 Task: Display the results of the 2022 Victory Lane Racing NASCAR Cup Series for the race "Drydene 400" on the track "Dover".
Action: Mouse moved to (202, 300)
Screenshot: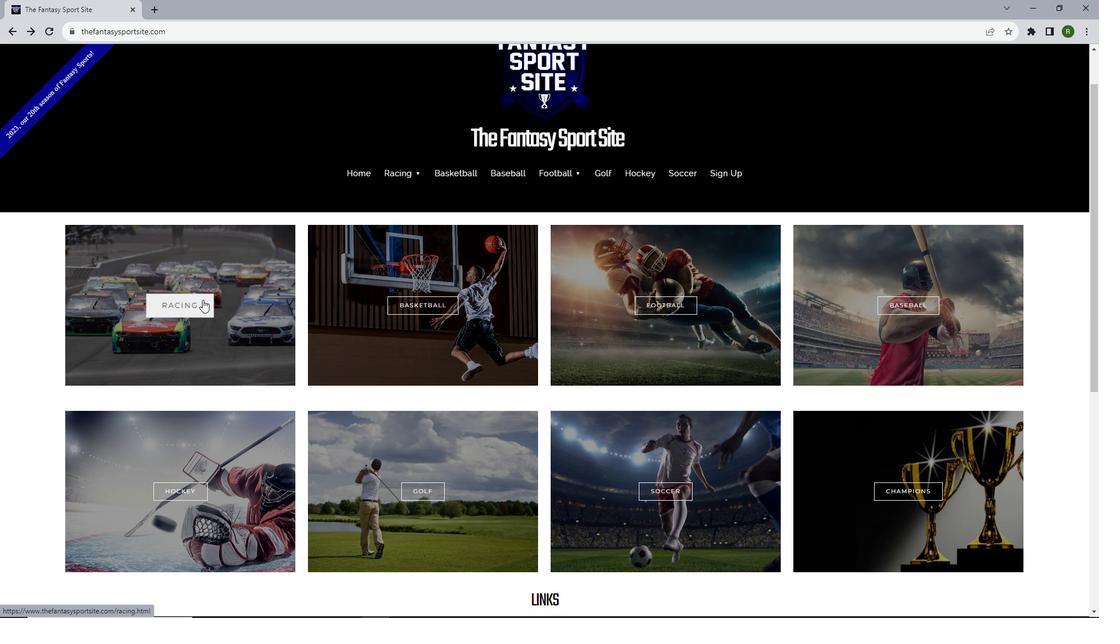 
Action: Mouse pressed left at (202, 300)
Screenshot: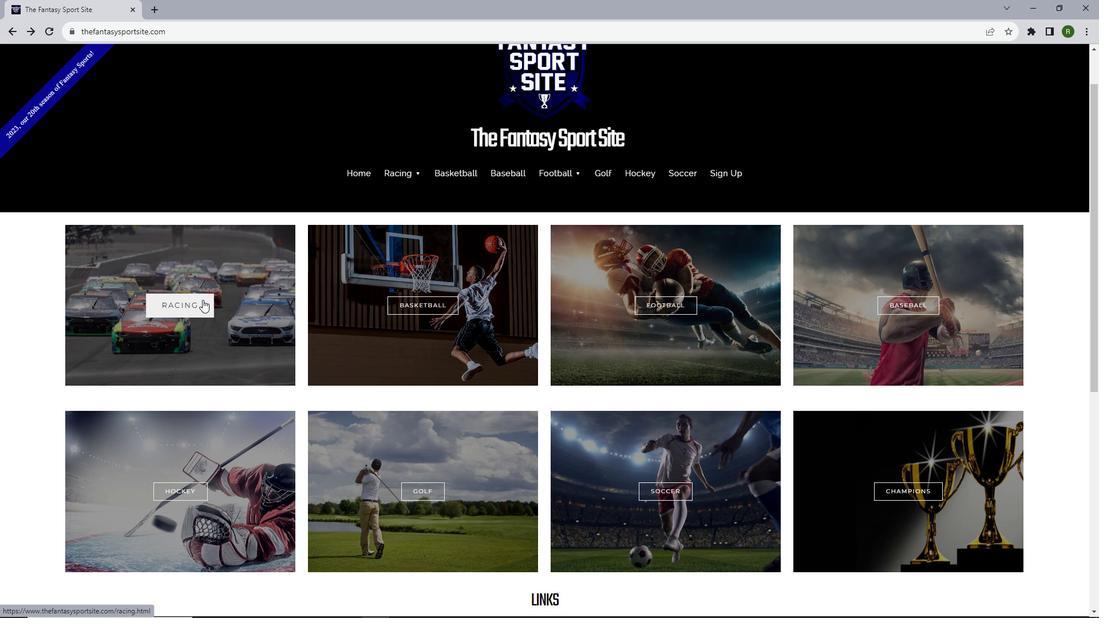 
Action: Mouse moved to (300, 292)
Screenshot: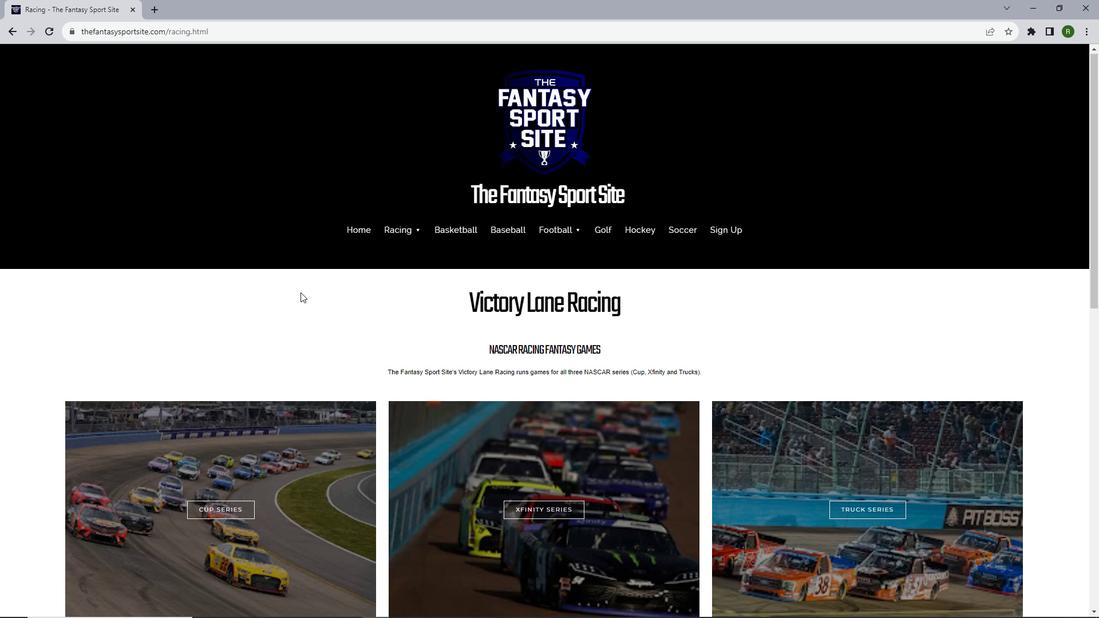 
Action: Mouse scrolled (300, 292) with delta (0, 0)
Screenshot: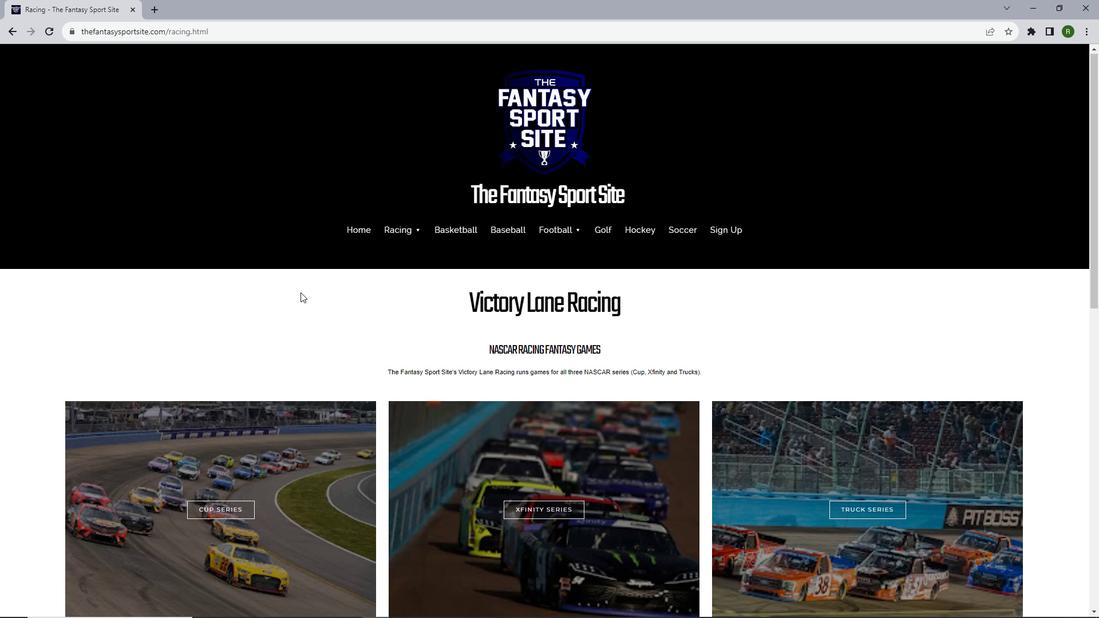 
Action: Mouse scrolled (300, 292) with delta (0, 0)
Screenshot: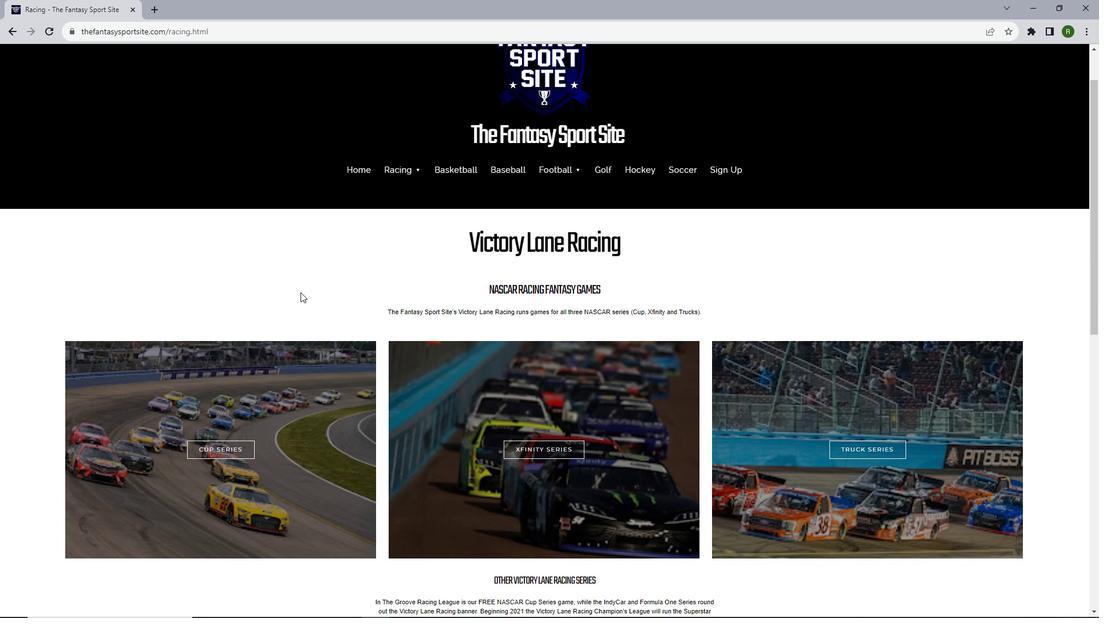 
Action: Mouse moved to (204, 399)
Screenshot: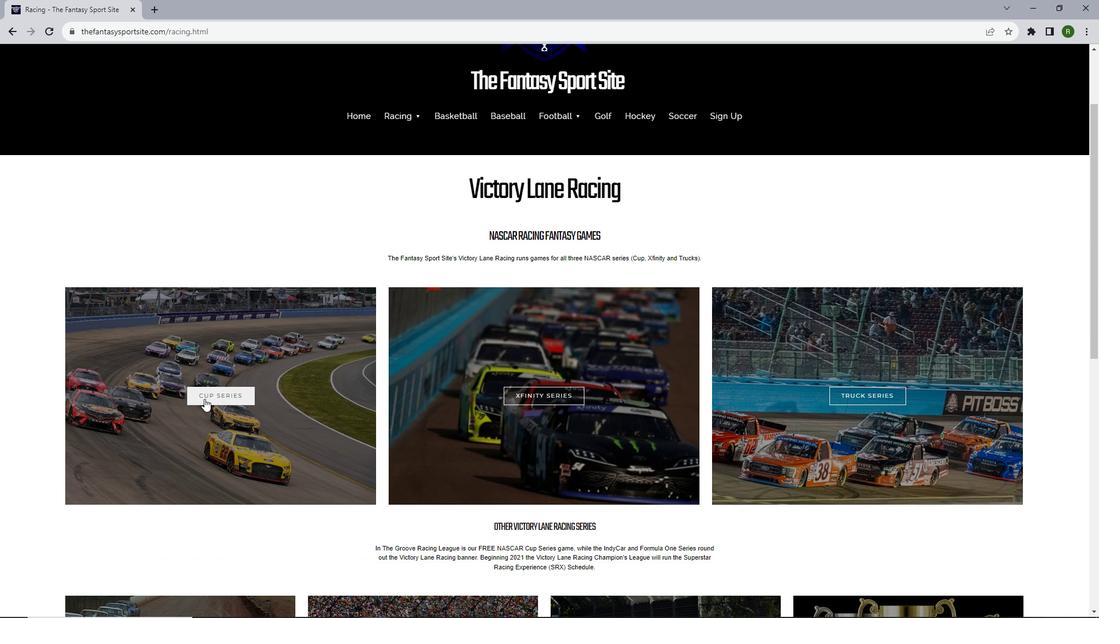 
Action: Mouse pressed left at (204, 399)
Screenshot: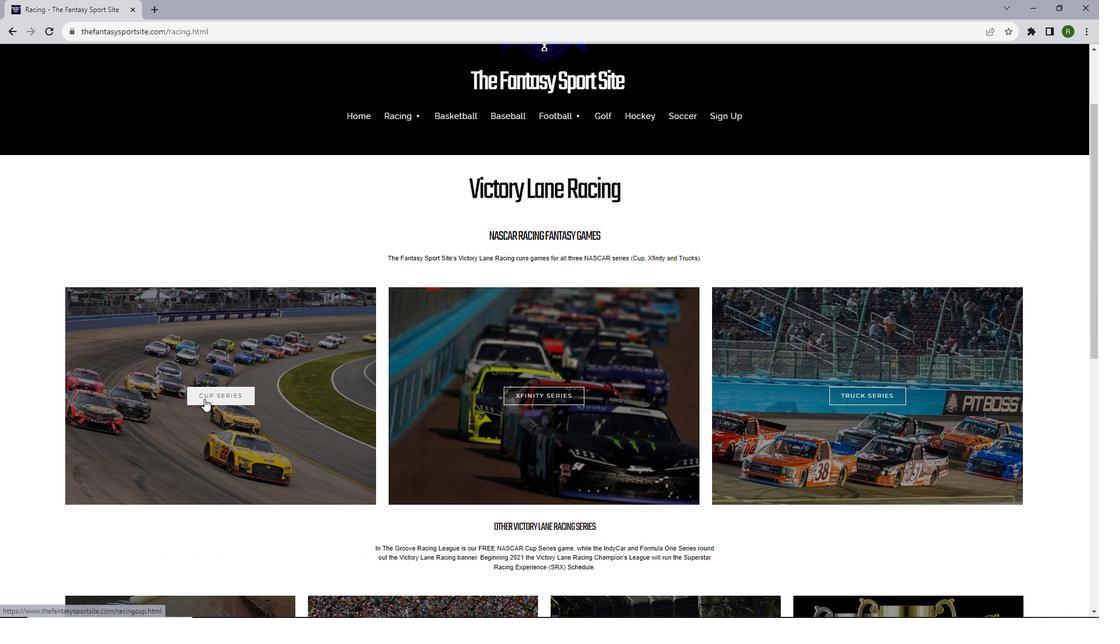 
Action: Mouse moved to (324, 320)
Screenshot: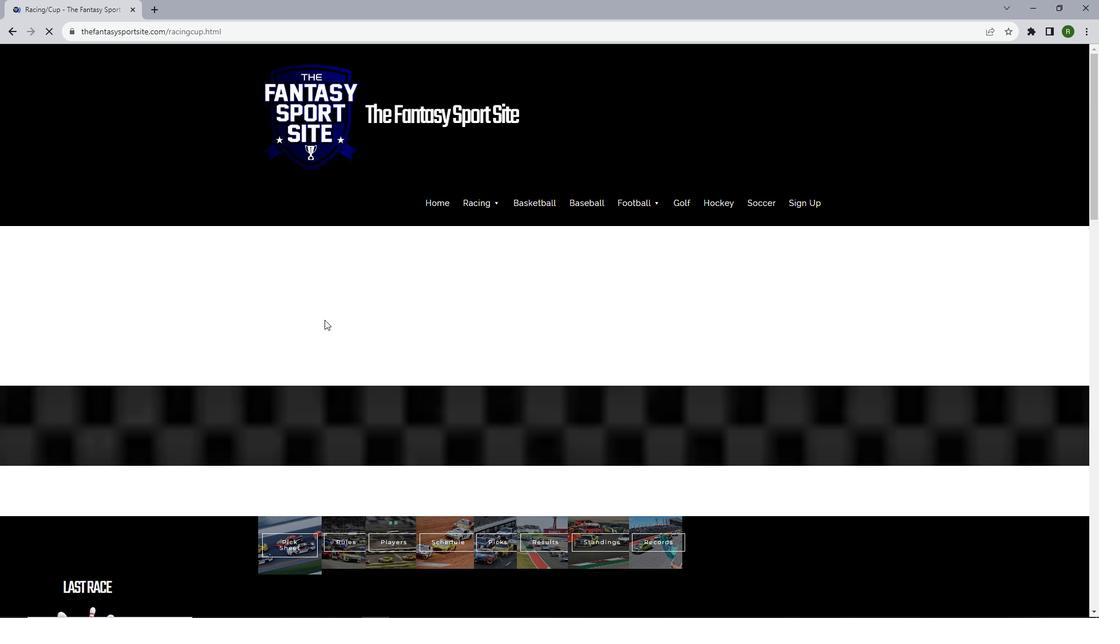 
Action: Mouse scrolled (324, 319) with delta (0, 0)
Screenshot: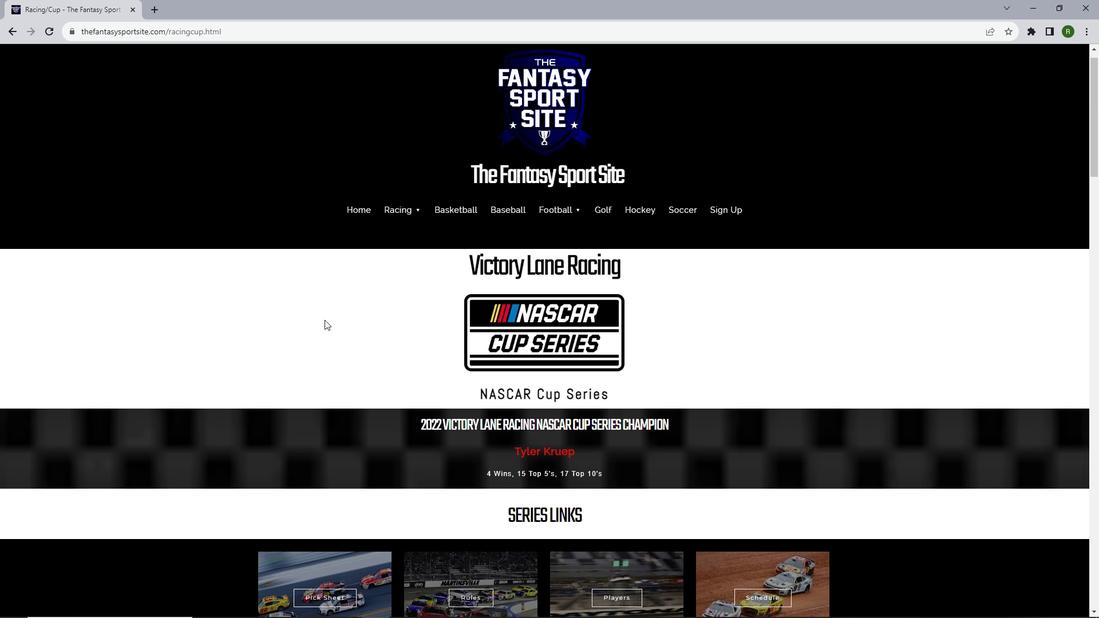 
Action: Mouse scrolled (324, 319) with delta (0, 0)
Screenshot: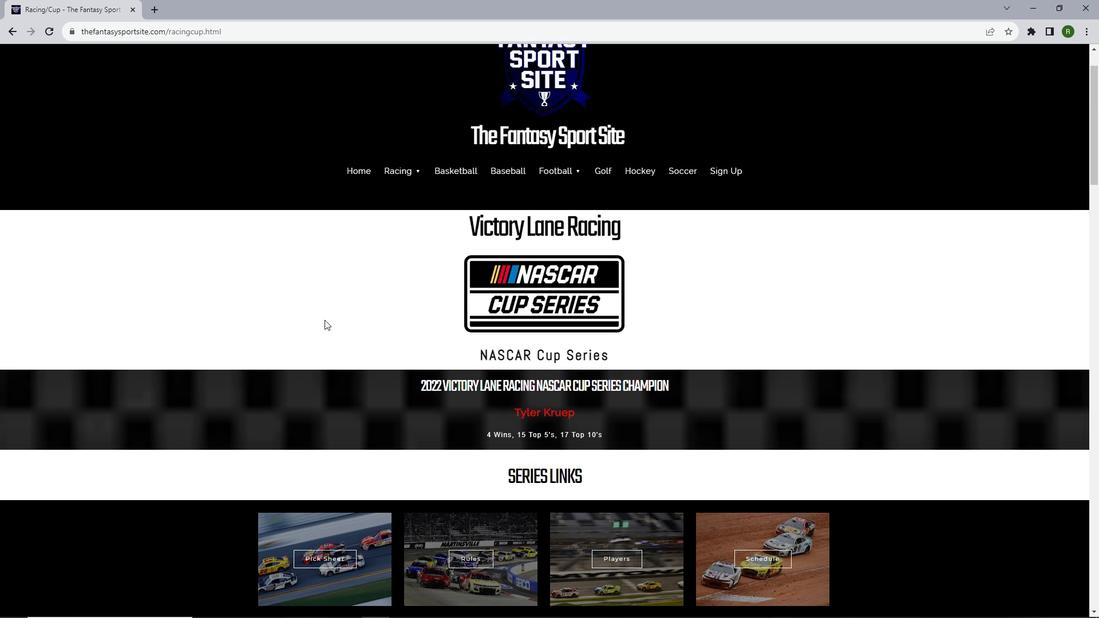 
Action: Mouse scrolled (324, 319) with delta (0, 0)
Screenshot: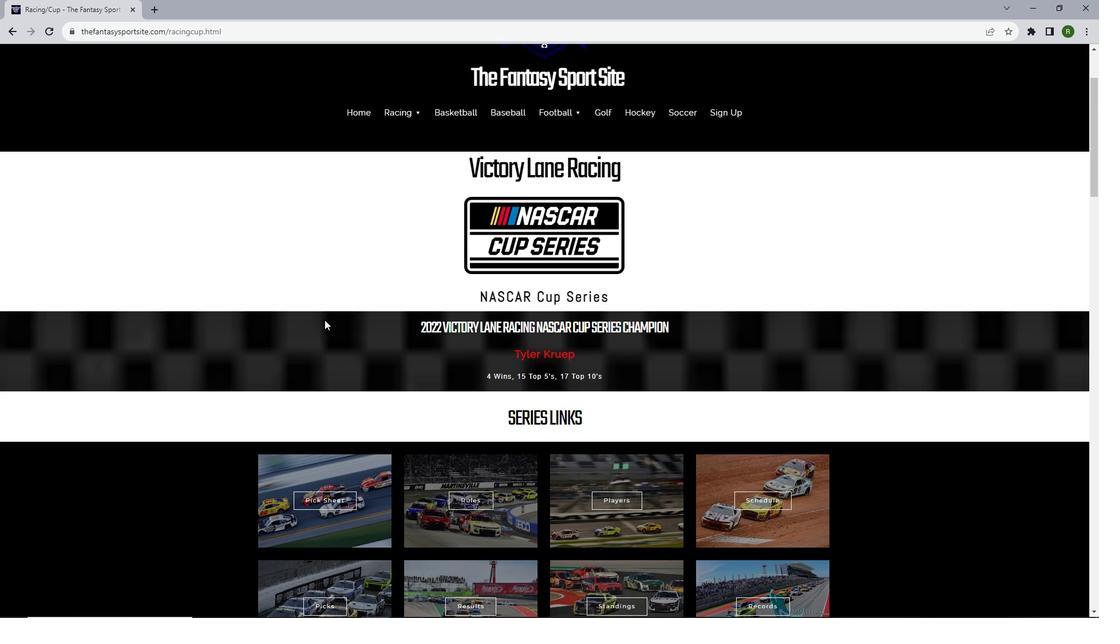 
Action: Mouse moved to (392, 287)
Screenshot: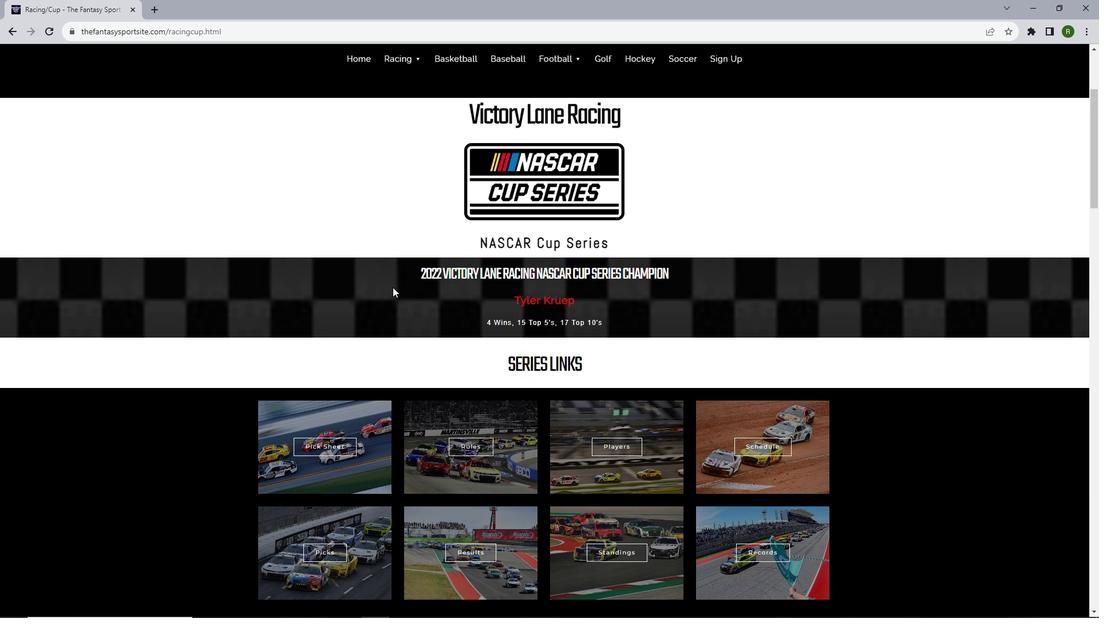 
Action: Mouse scrolled (392, 286) with delta (0, 0)
Screenshot: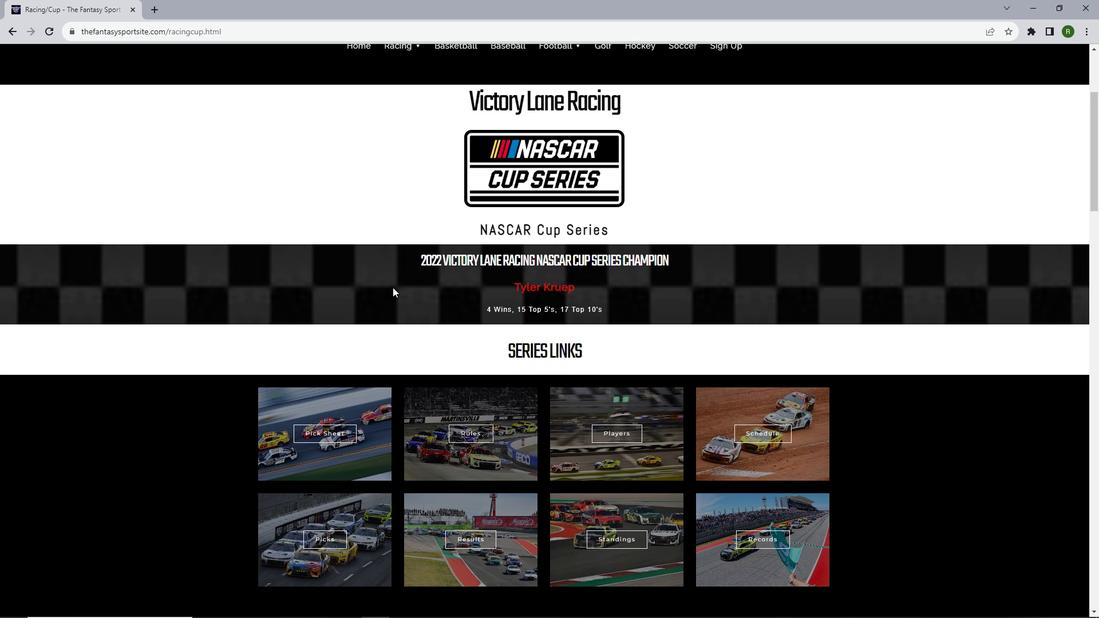 
Action: Mouse scrolled (392, 286) with delta (0, 0)
Screenshot: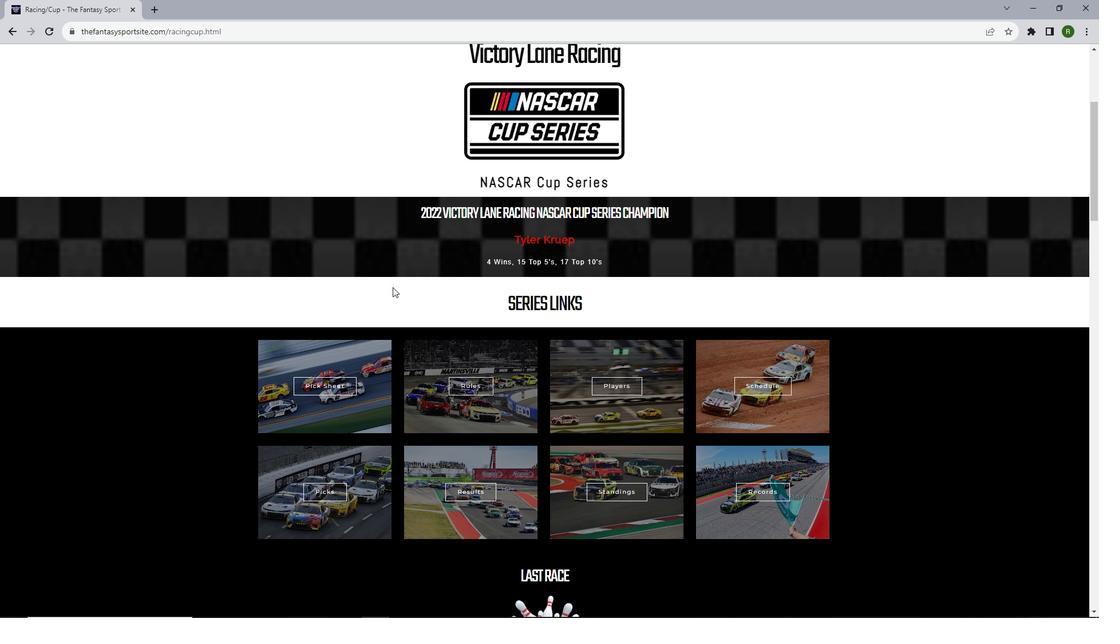 
Action: Mouse scrolled (392, 286) with delta (0, 0)
Screenshot: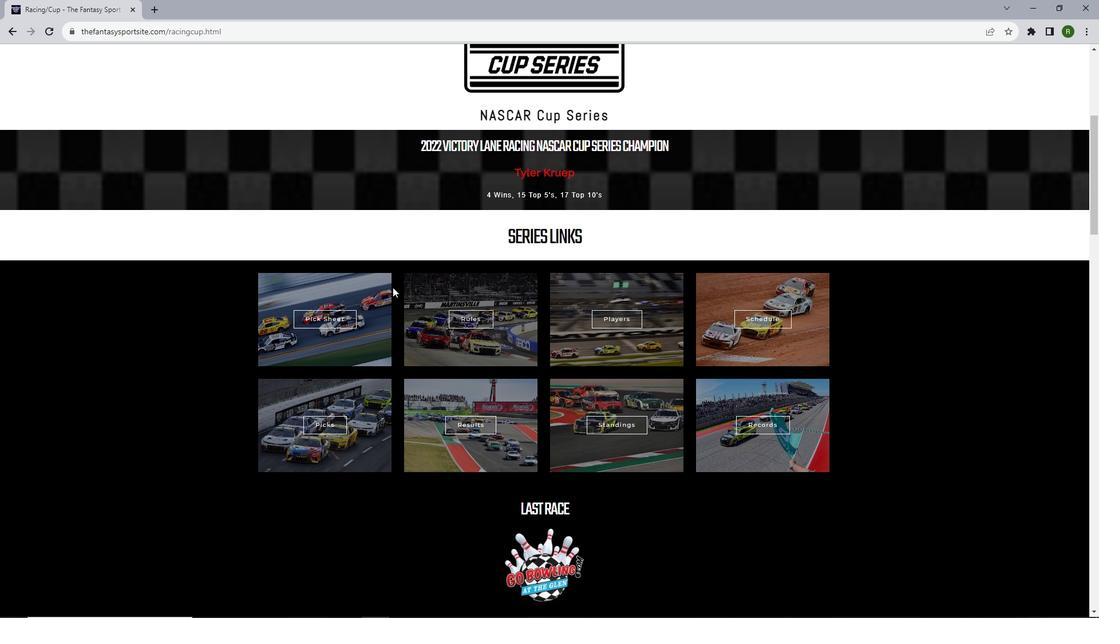 
Action: Mouse scrolled (392, 286) with delta (0, 0)
Screenshot: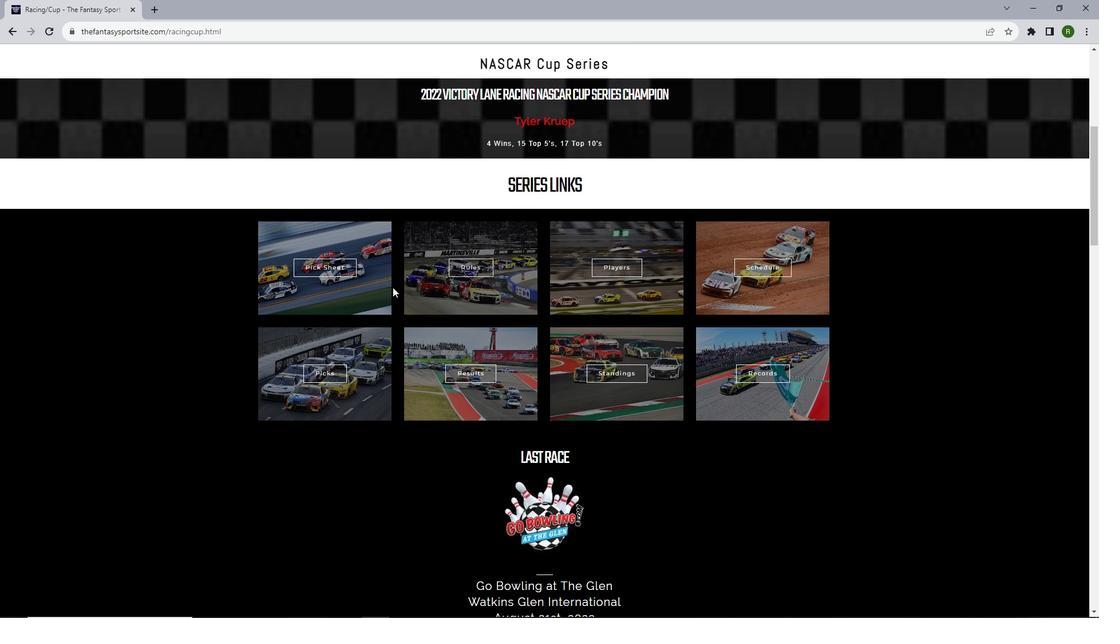 
Action: Mouse moved to (467, 320)
Screenshot: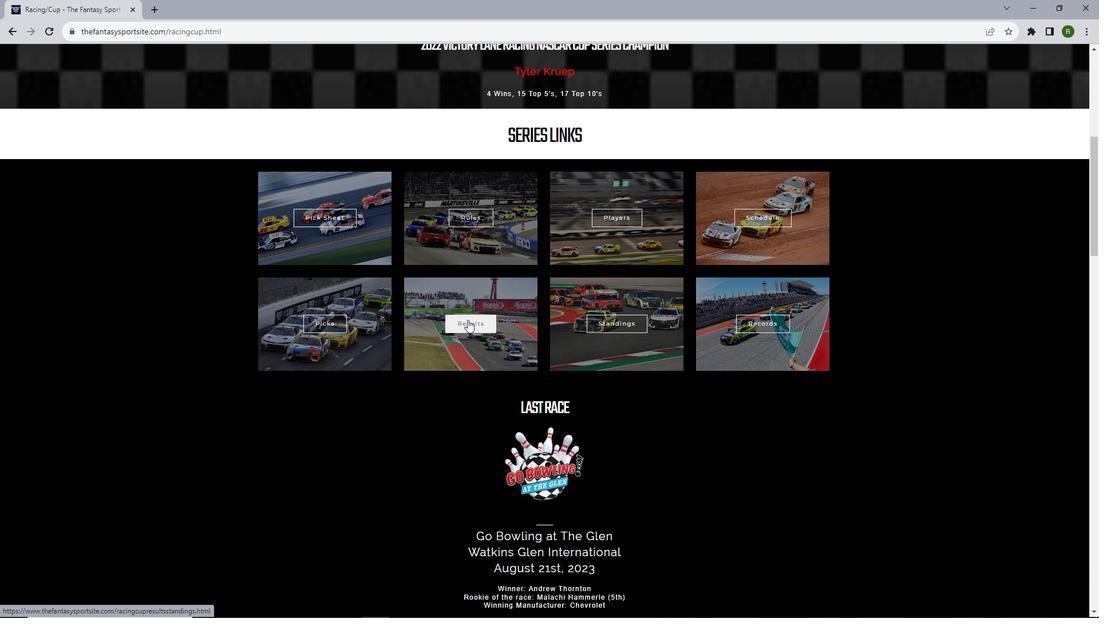 
Action: Mouse pressed left at (467, 320)
Screenshot: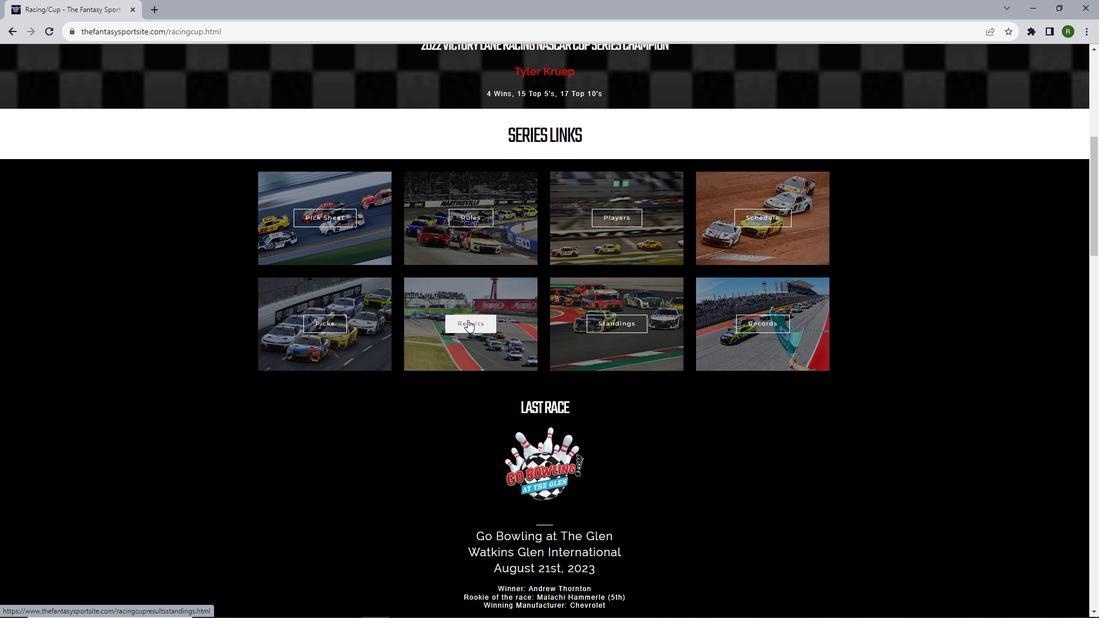 
Action: Mouse scrolled (467, 319) with delta (0, 0)
Screenshot: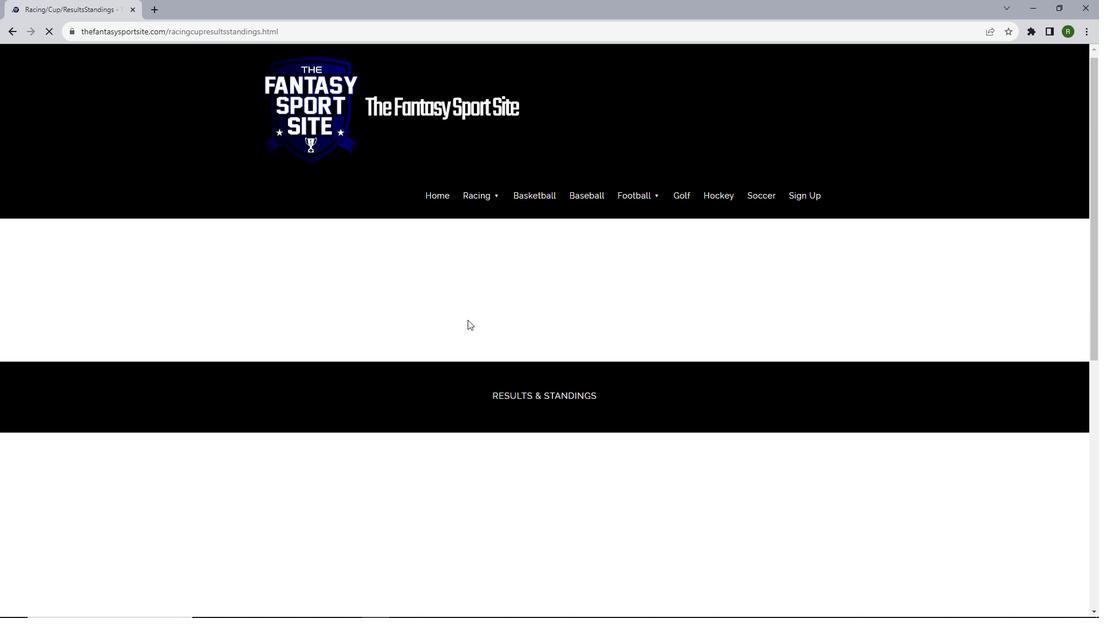 
Action: Mouse scrolled (467, 319) with delta (0, 0)
Screenshot: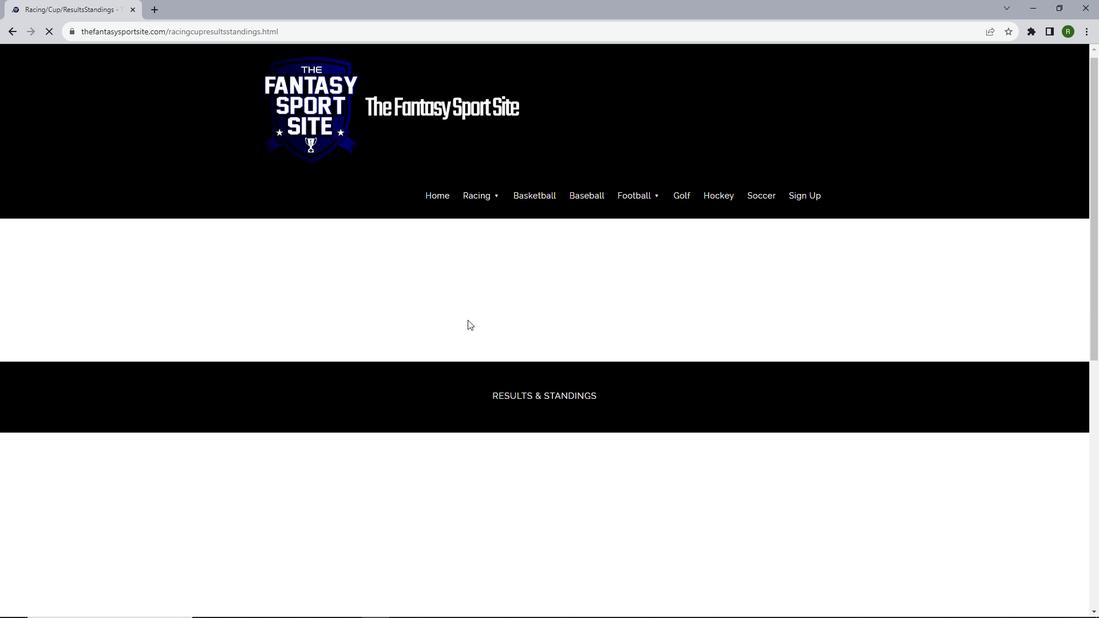 
Action: Mouse scrolled (467, 319) with delta (0, 0)
Screenshot: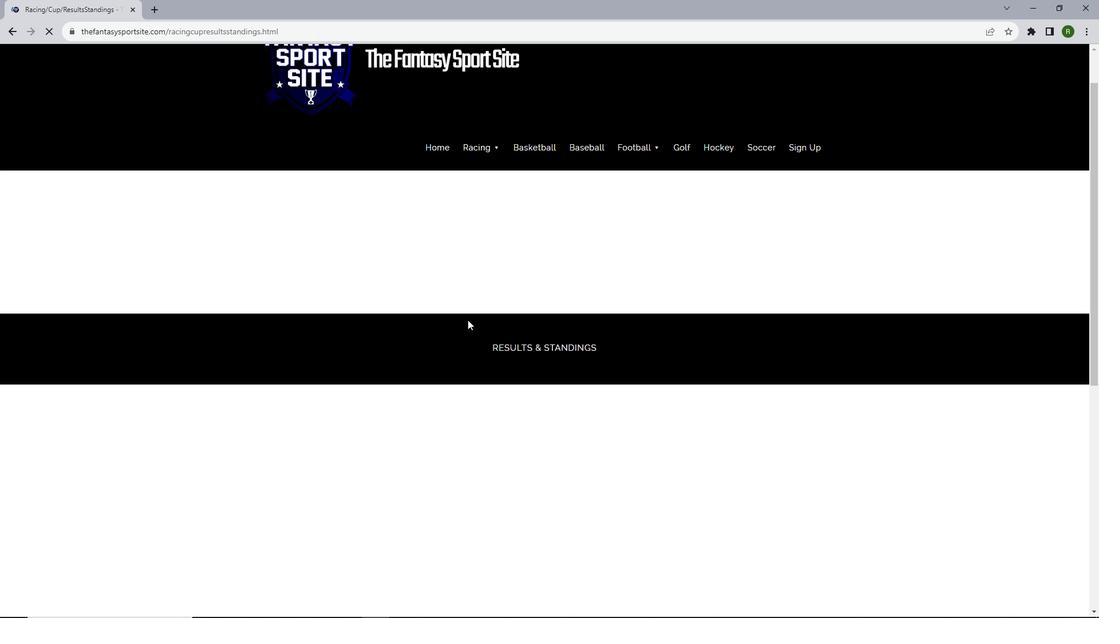 
Action: Mouse scrolled (467, 319) with delta (0, 0)
Screenshot: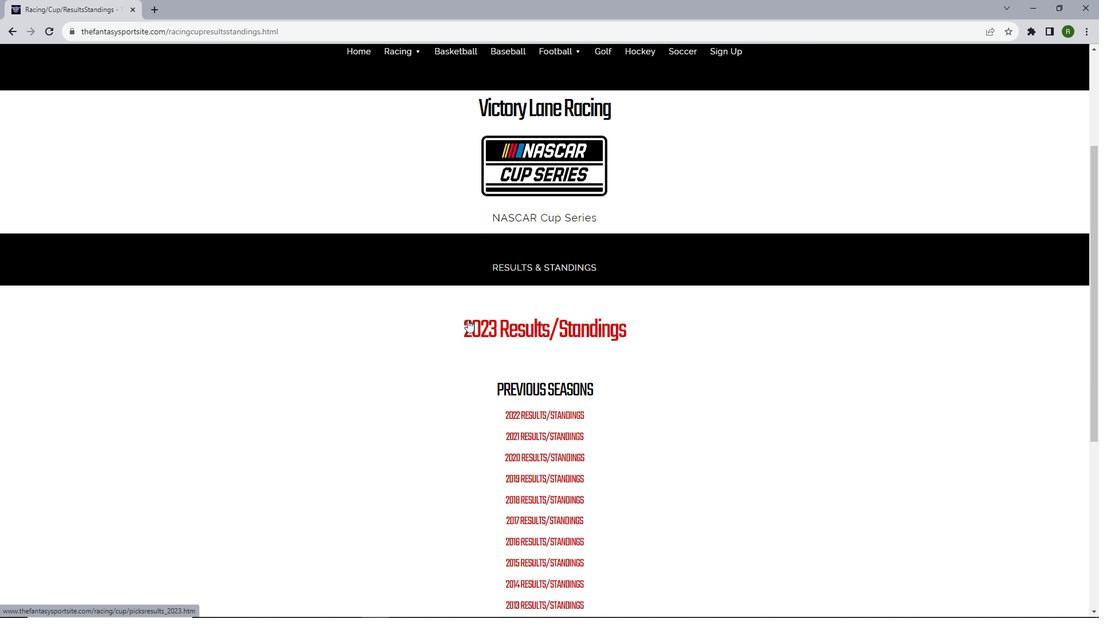 
Action: Mouse moved to (536, 364)
Screenshot: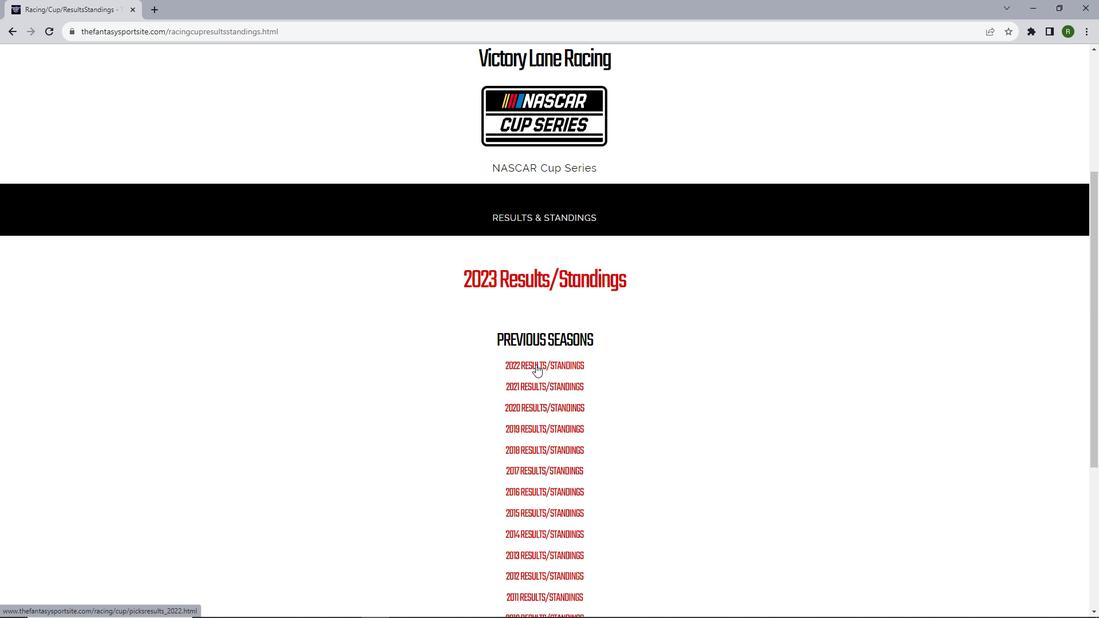 
Action: Mouse pressed left at (536, 364)
Screenshot: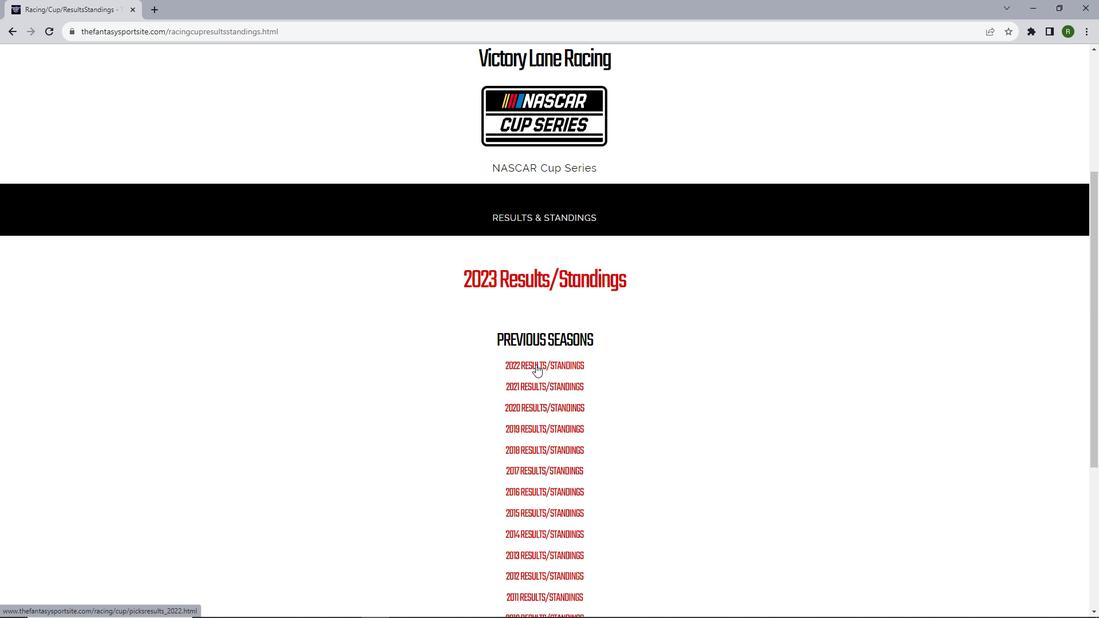
Action: Mouse moved to (647, 235)
Screenshot: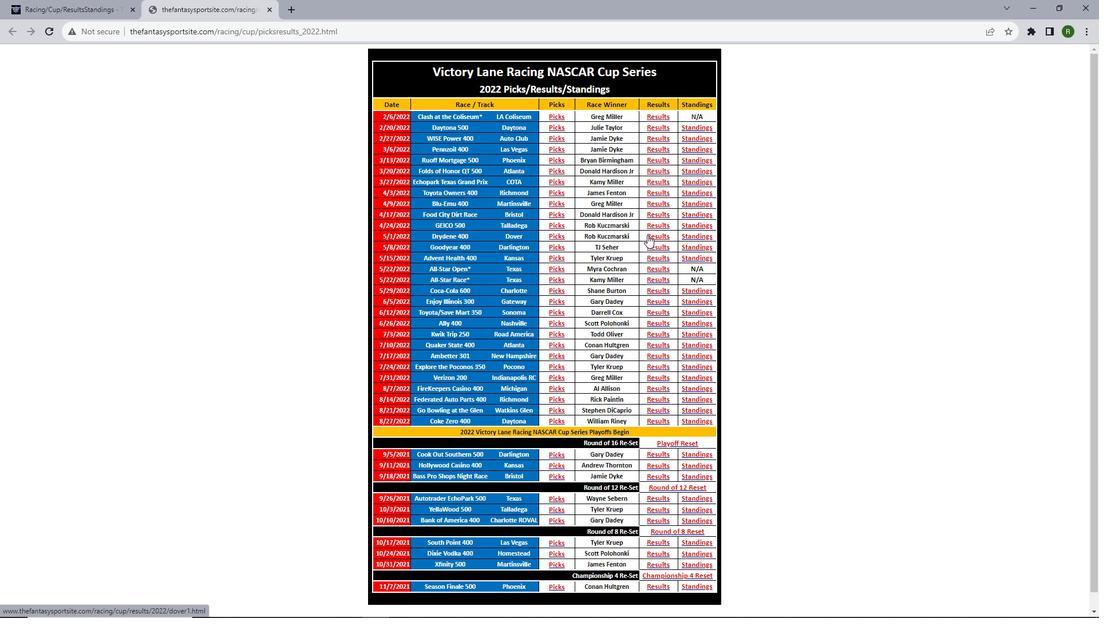 
Action: Mouse pressed left at (647, 235)
Screenshot: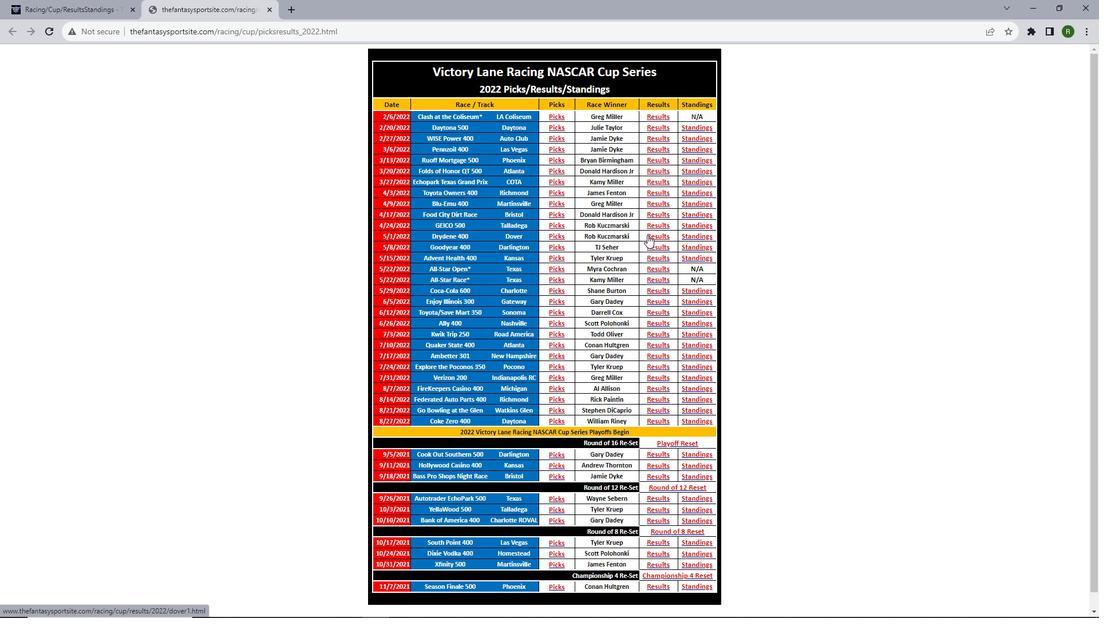 
Action: Mouse scrolled (647, 234) with delta (0, 0)
Screenshot: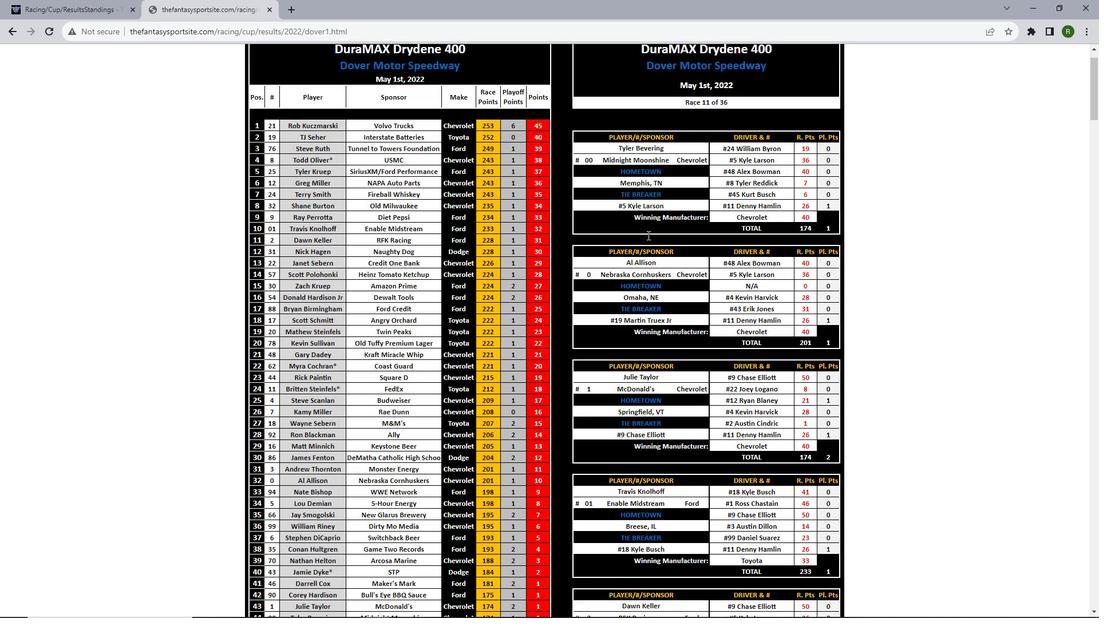 
Action: Mouse scrolled (647, 234) with delta (0, 0)
Screenshot: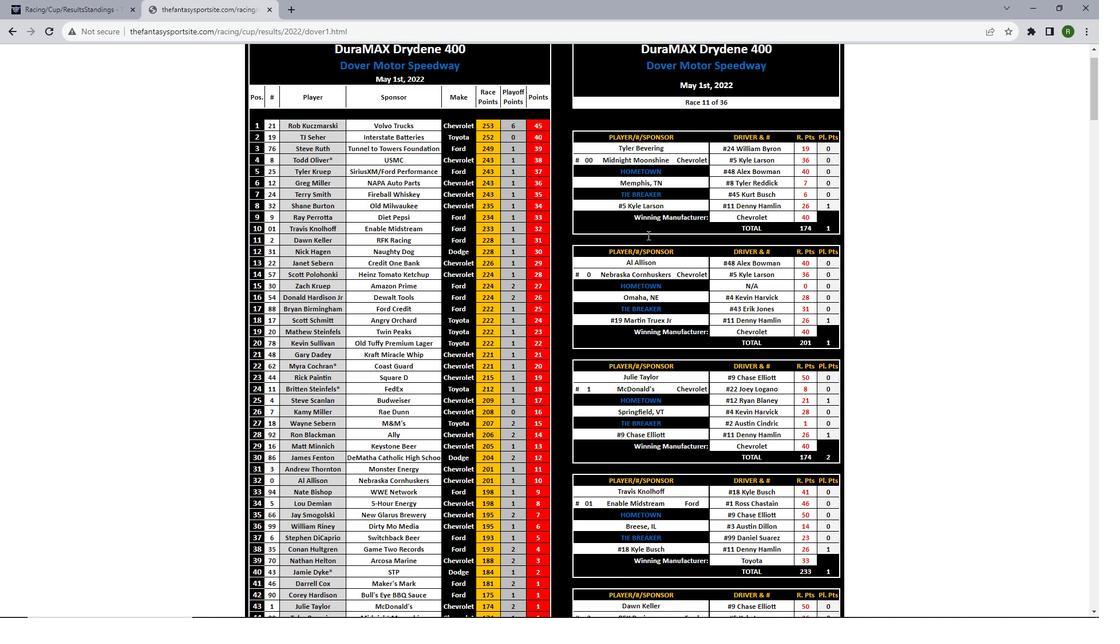 
Action: Mouse scrolled (647, 234) with delta (0, 0)
Screenshot: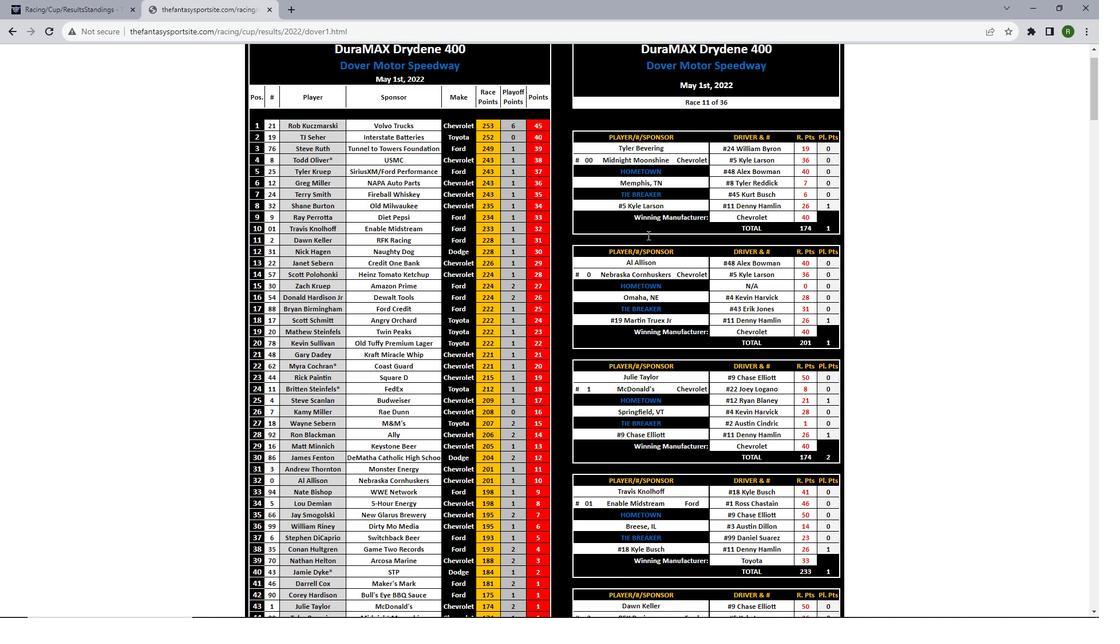 
Action: Mouse scrolled (647, 234) with delta (0, 0)
Screenshot: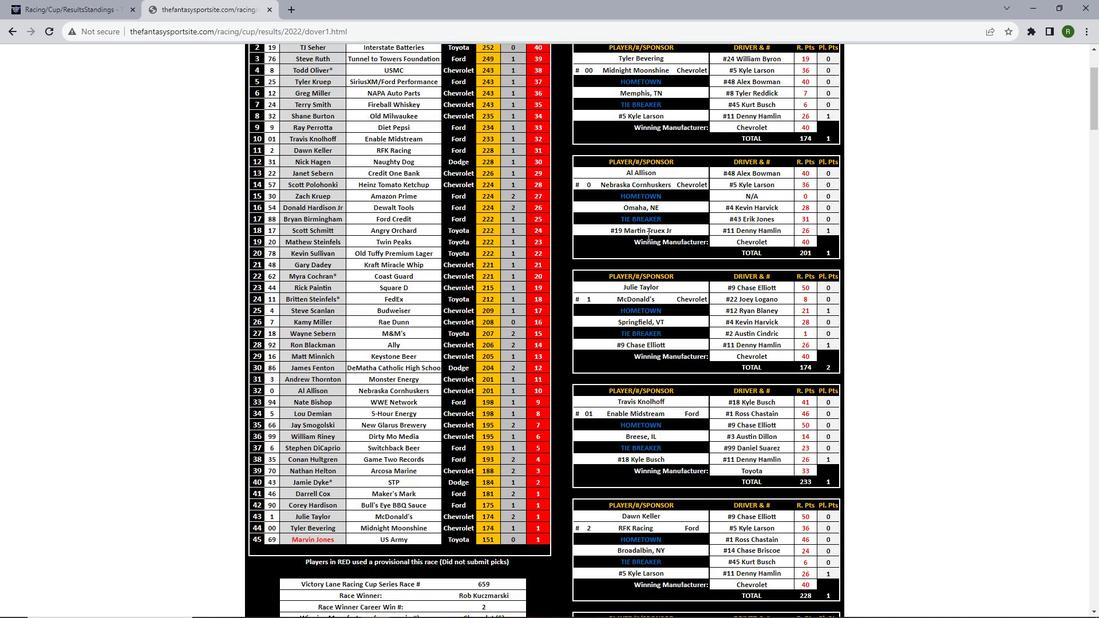 
Action: Mouse scrolled (647, 234) with delta (0, 0)
Screenshot: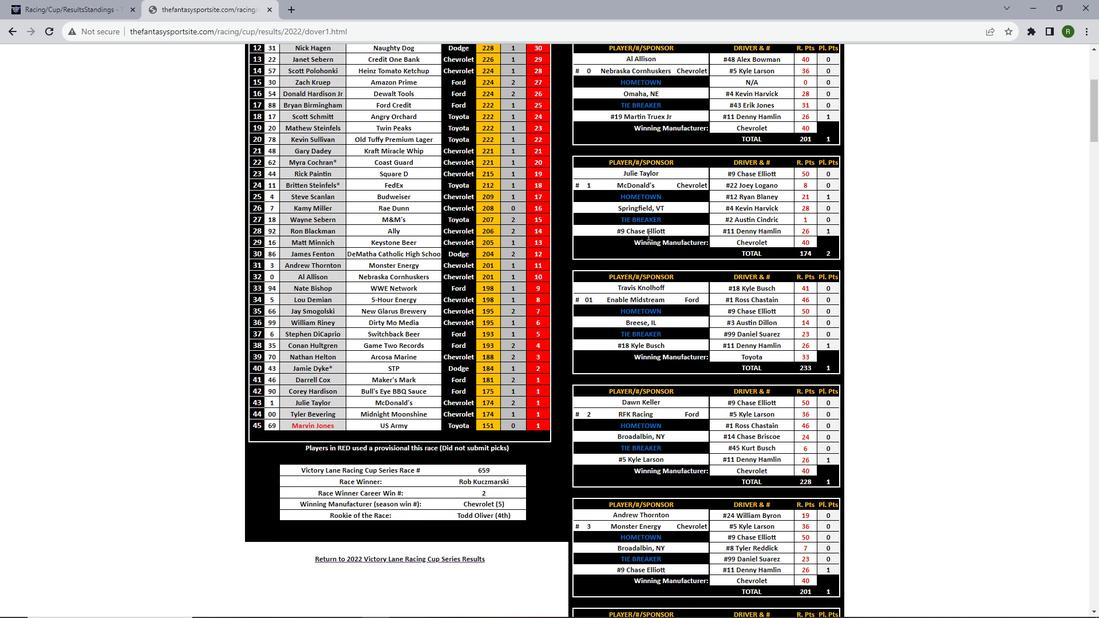 
Action: Mouse scrolled (647, 234) with delta (0, 0)
Screenshot: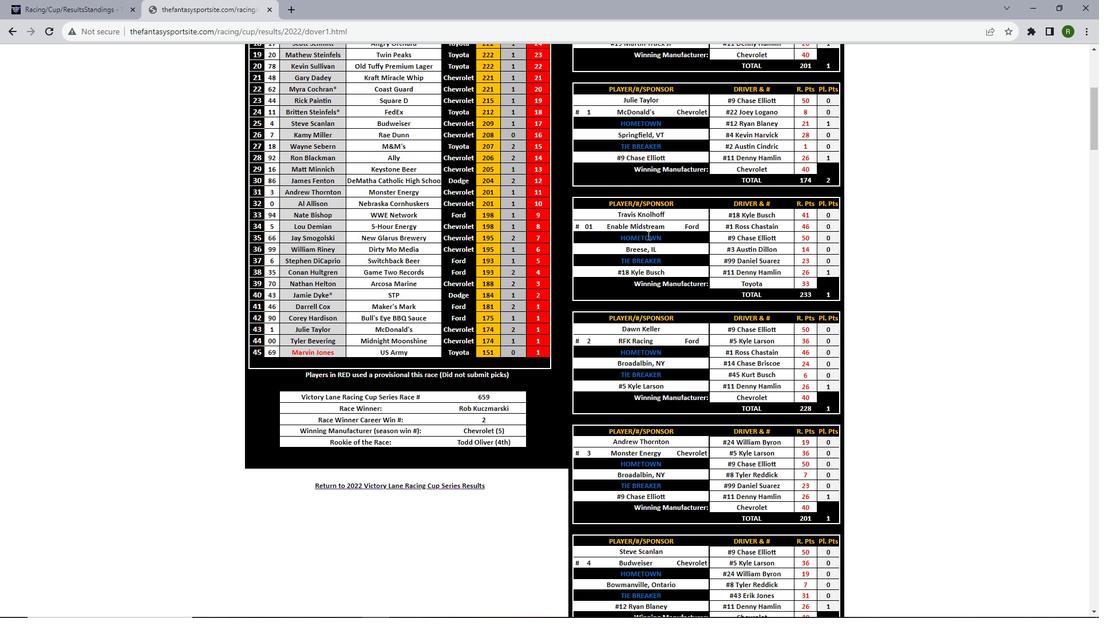 
Action: Mouse scrolled (647, 234) with delta (0, 0)
Screenshot: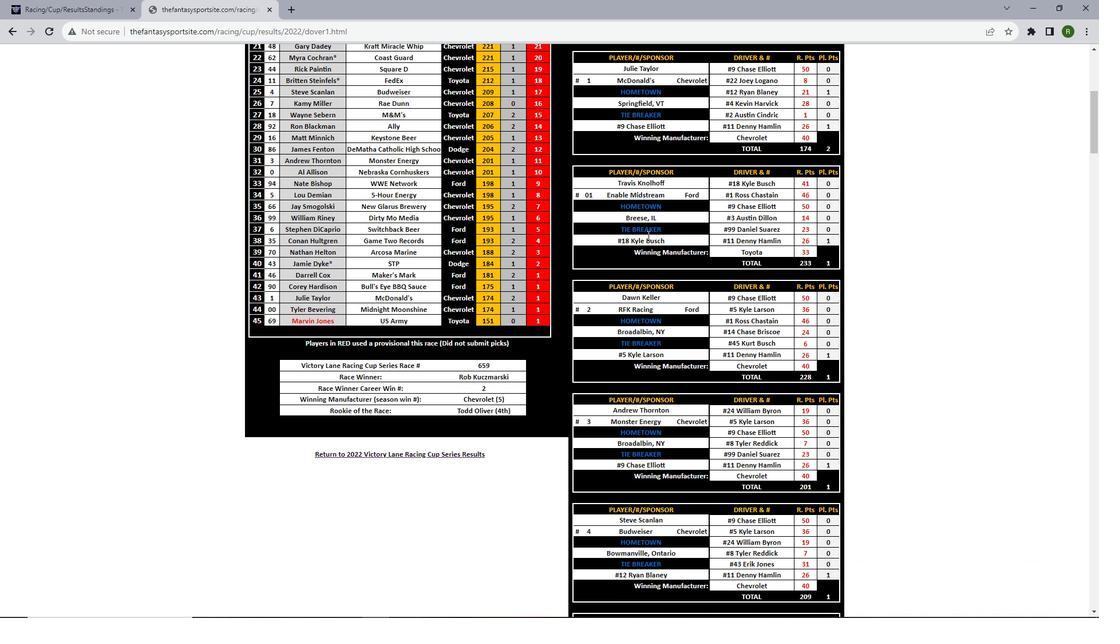 
Action: Mouse scrolled (647, 234) with delta (0, 0)
Screenshot: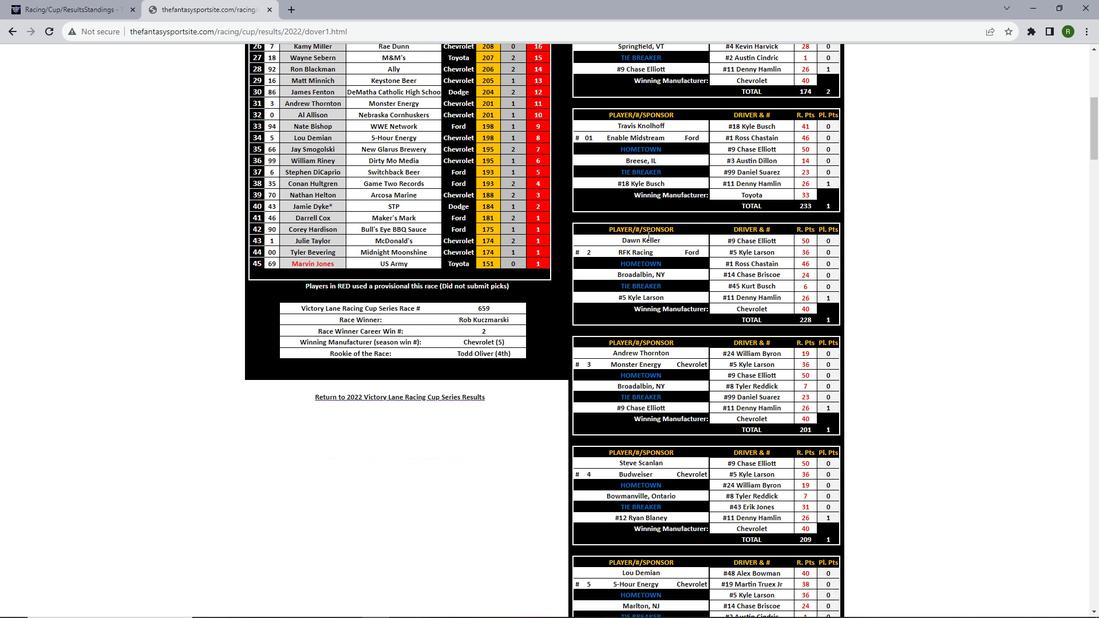 
Action: Mouse scrolled (647, 234) with delta (0, 0)
Screenshot: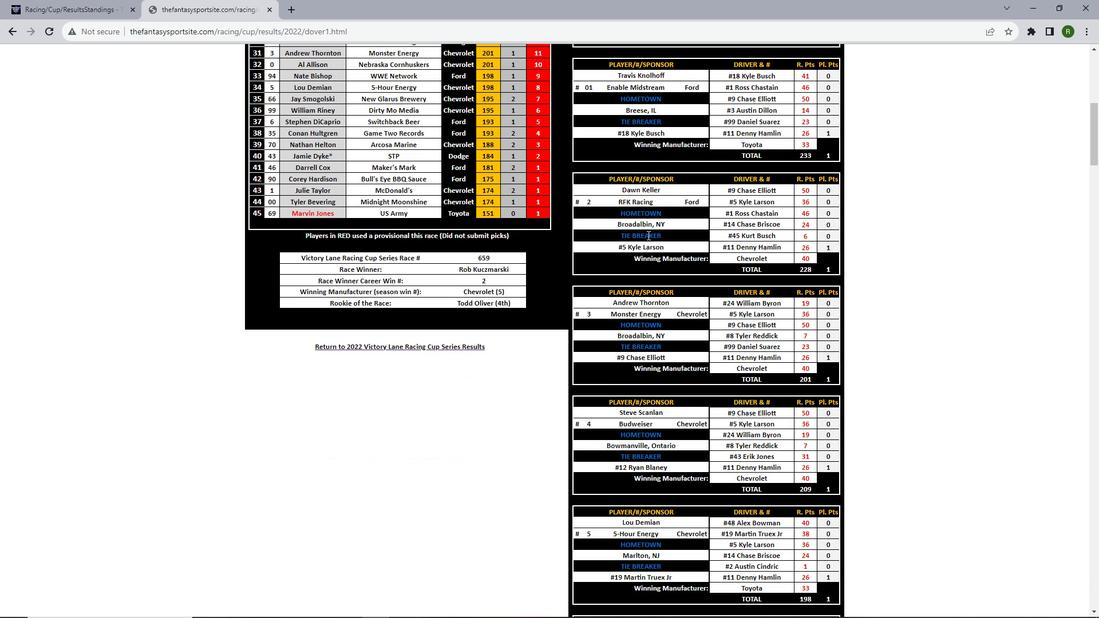 
Action: Mouse scrolled (647, 234) with delta (0, 0)
Screenshot: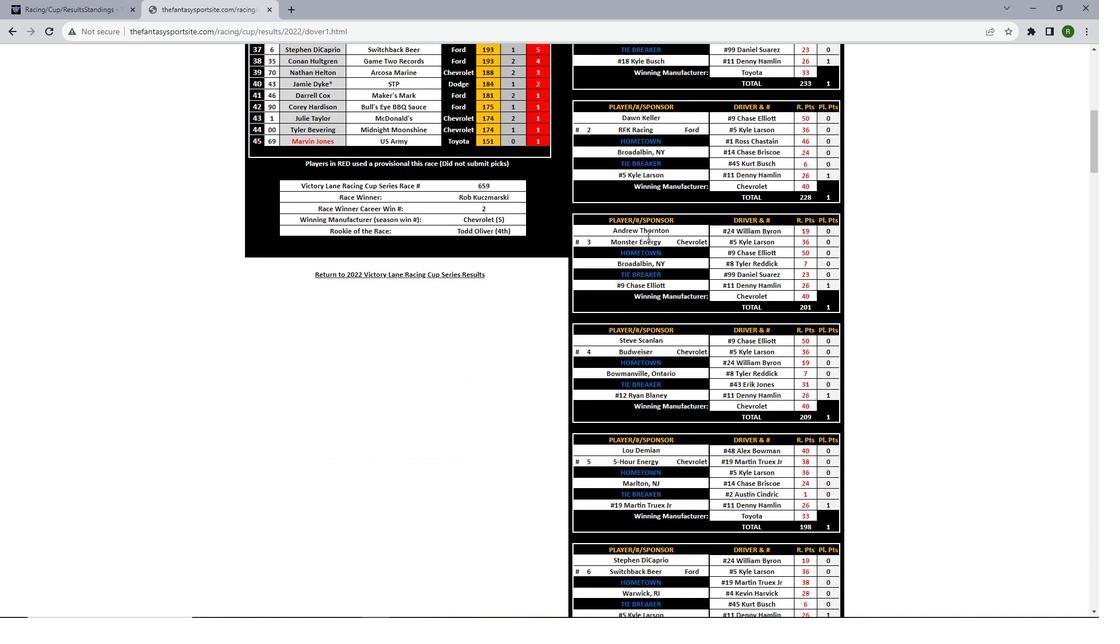 
Action: Mouse scrolled (647, 234) with delta (0, 0)
Screenshot: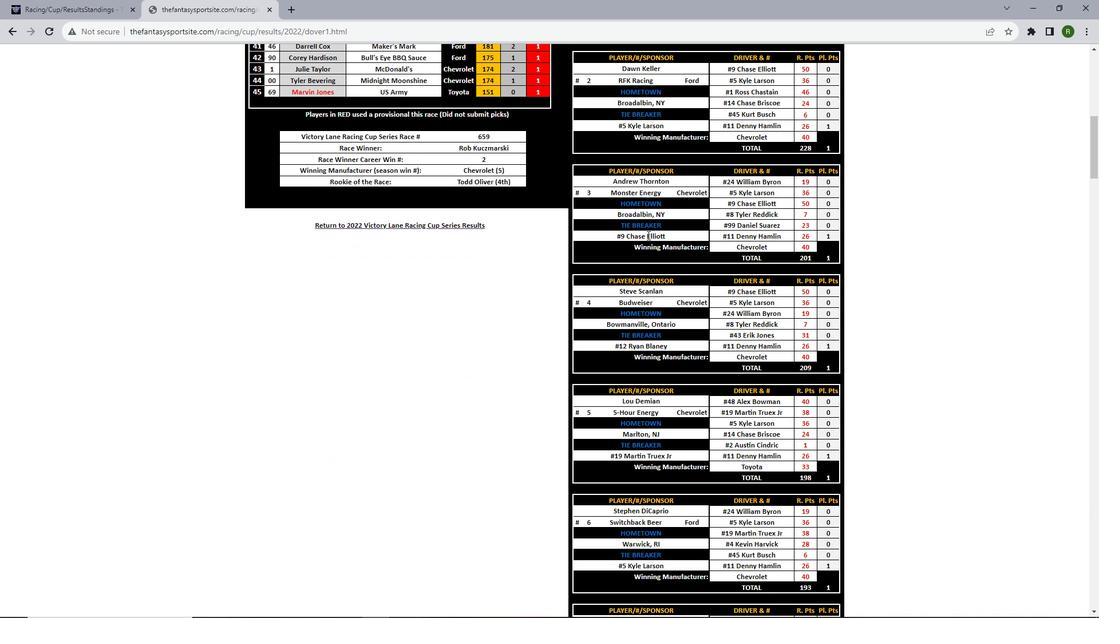 
Action: Mouse scrolled (647, 234) with delta (0, 0)
Screenshot: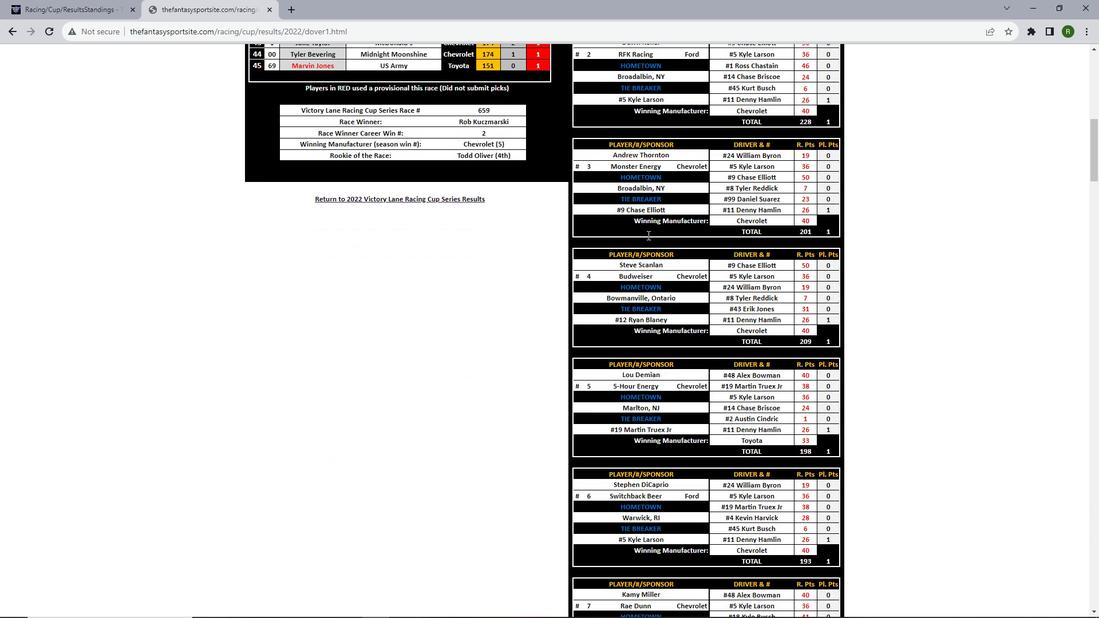 
Action: Mouse scrolled (647, 234) with delta (0, 0)
Screenshot: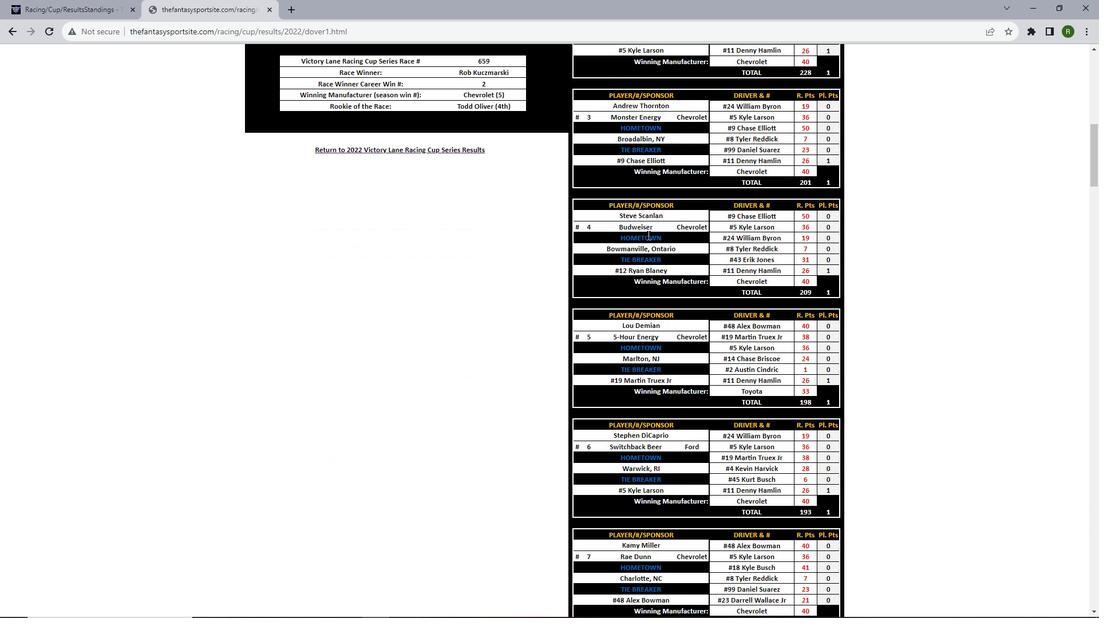 
Action: Mouse scrolled (647, 234) with delta (0, 0)
Screenshot: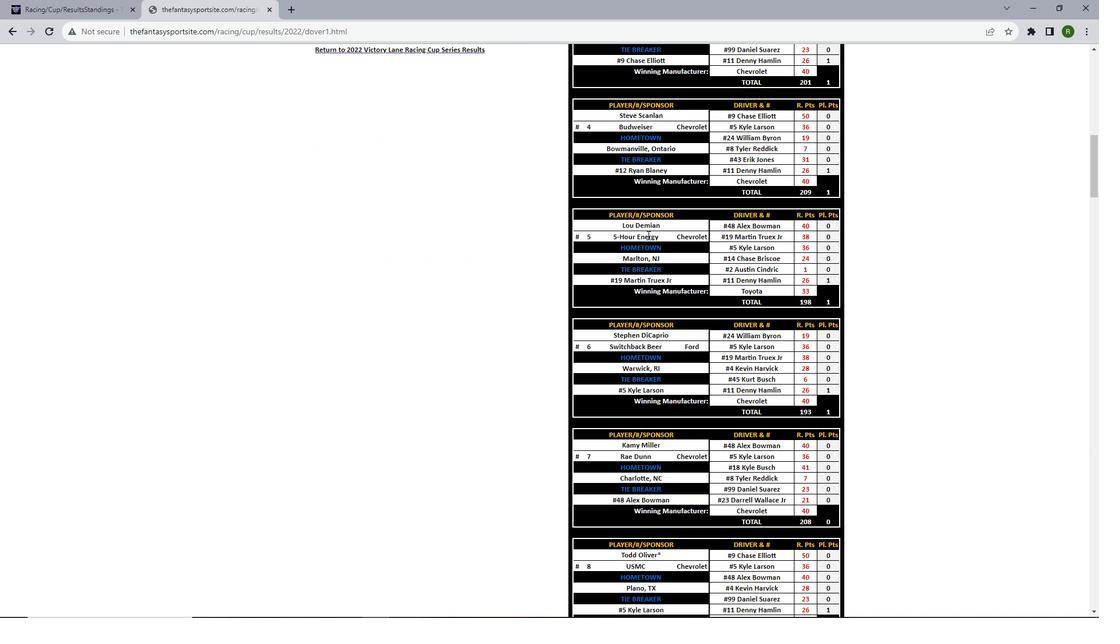
Action: Mouse scrolled (647, 234) with delta (0, 0)
Screenshot: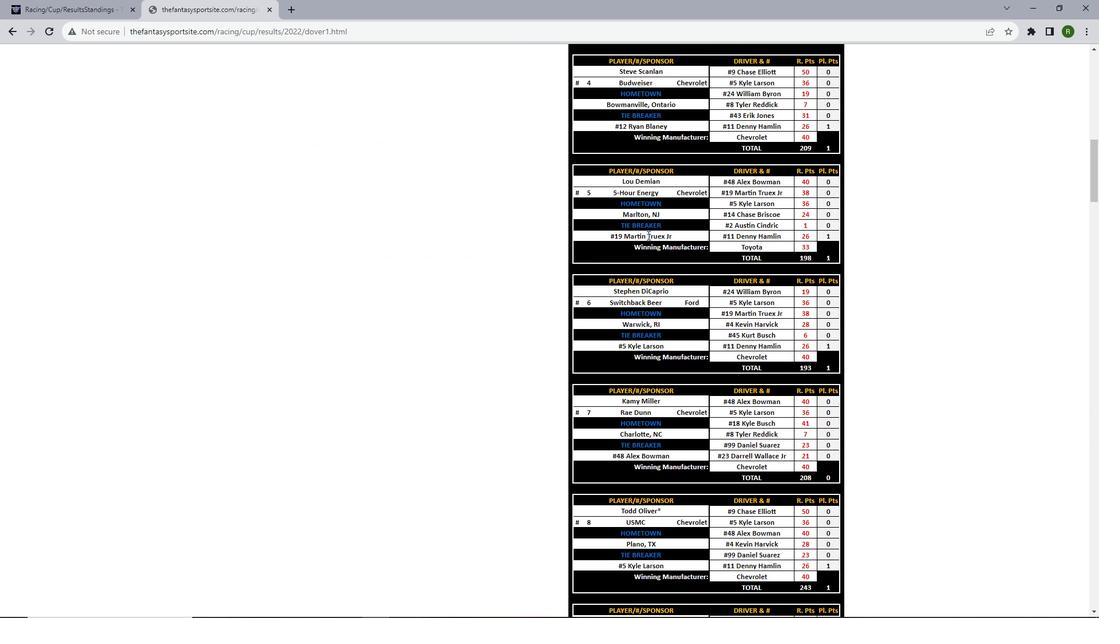 
Action: Mouse scrolled (647, 234) with delta (0, 0)
Screenshot: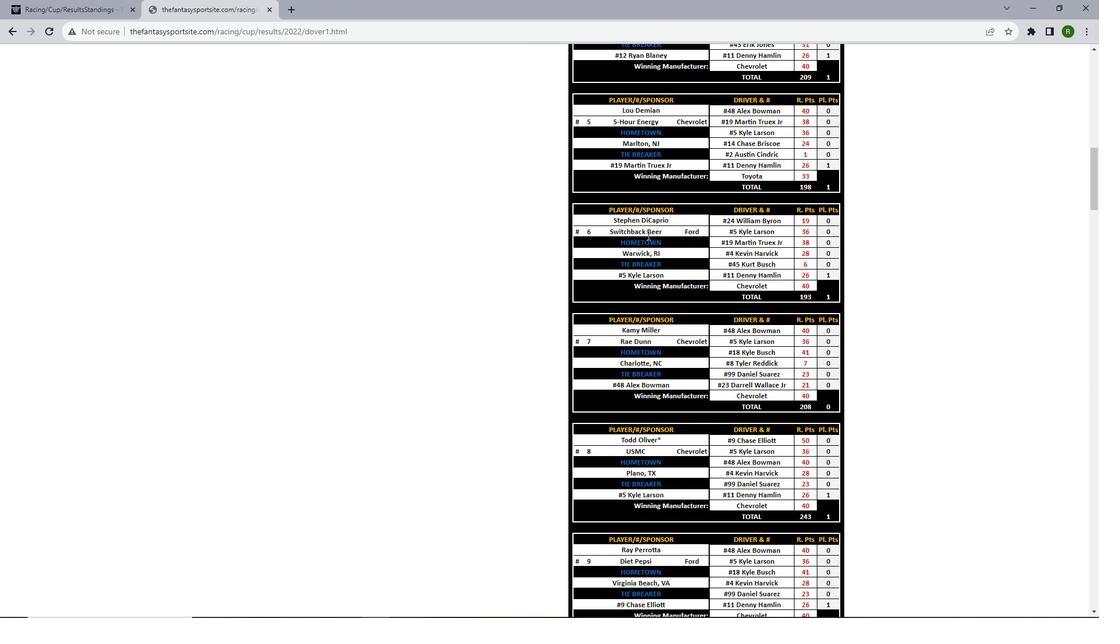
Action: Mouse scrolled (647, 234) with delta (0, 0)
Screenshot: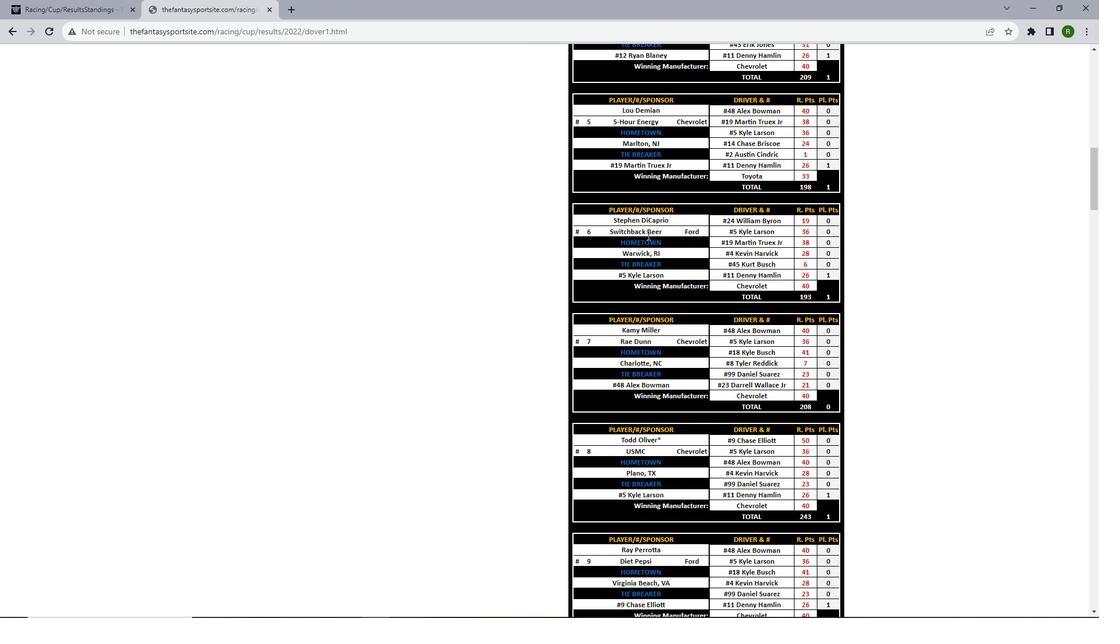 
Action: Mouse scrolled (647, 234) with delta (0, 0)
Screenshot: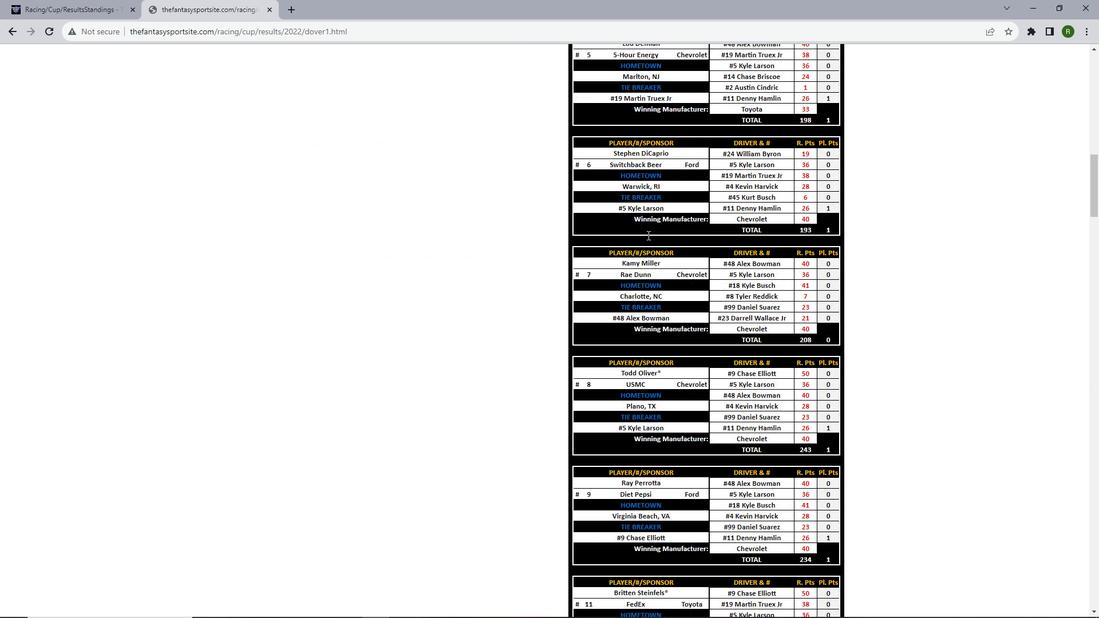 
Action: Mouse scrolled (647, 234) with delta (0, 0)
Screenshot: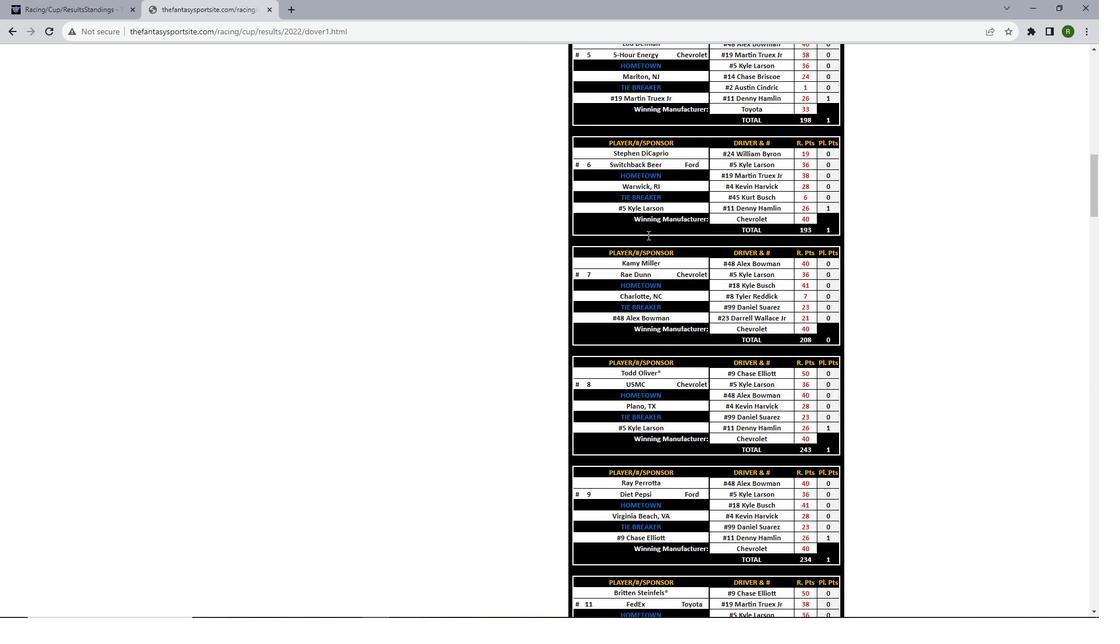 
Action: Mouse scrolled (647, 234) with delta (0, 0)
Screenshot: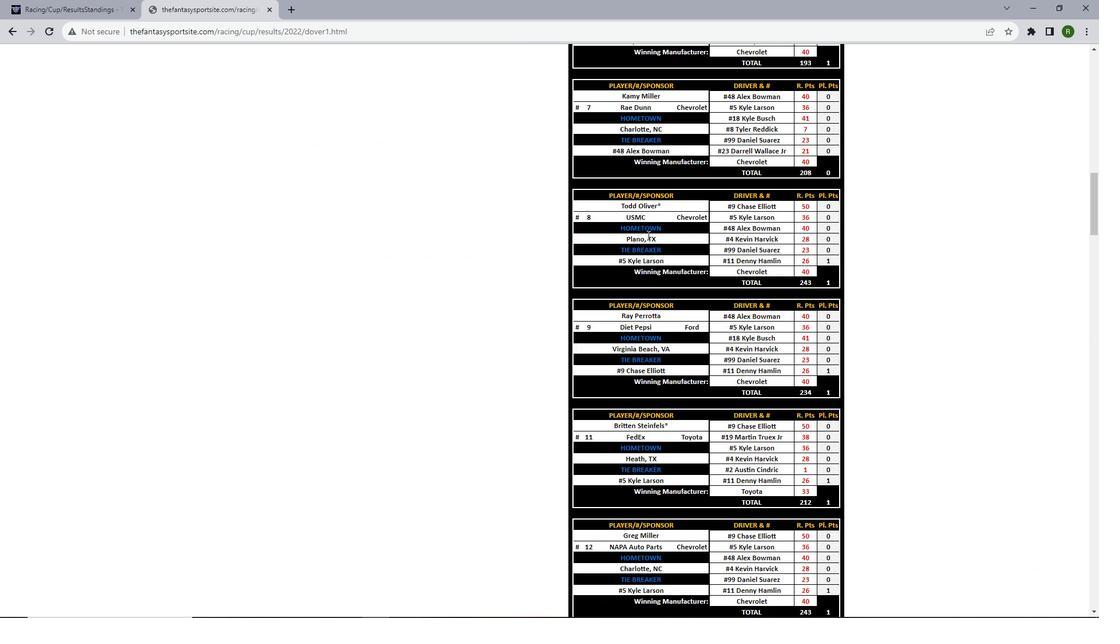 
Action: Mouse scrolled (647, 234) with delta (0, 0)
Screenshot: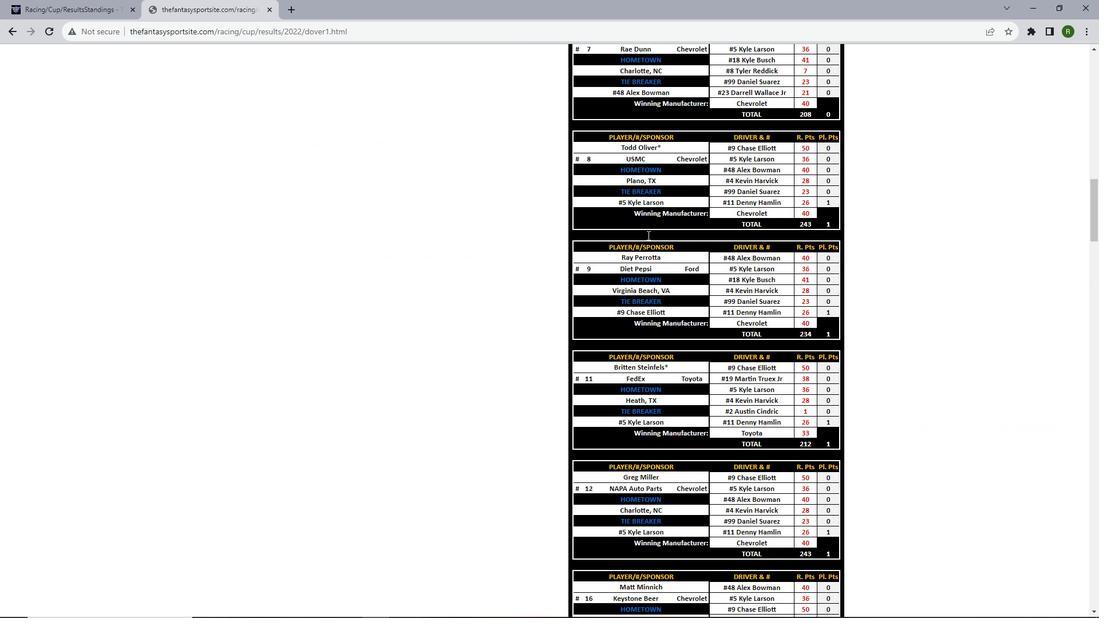
Action: Mouse scrolled (647, 234) with delta (0, 0)
Screenshot: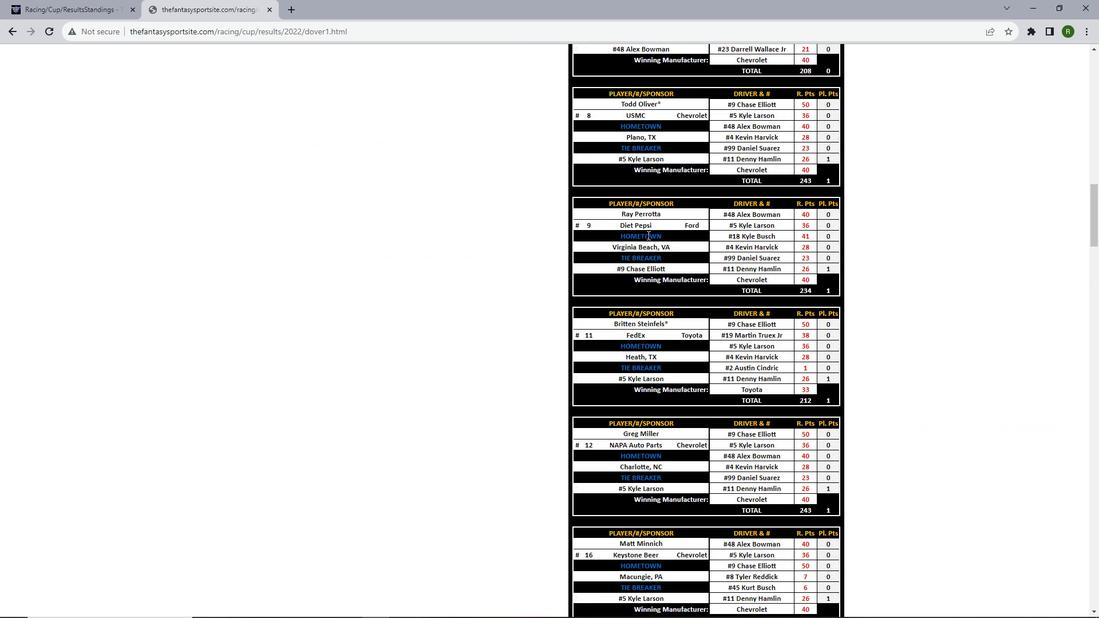 
Action: Mouse scrolled (647, 234) with delta (0, 0)
Screenshot: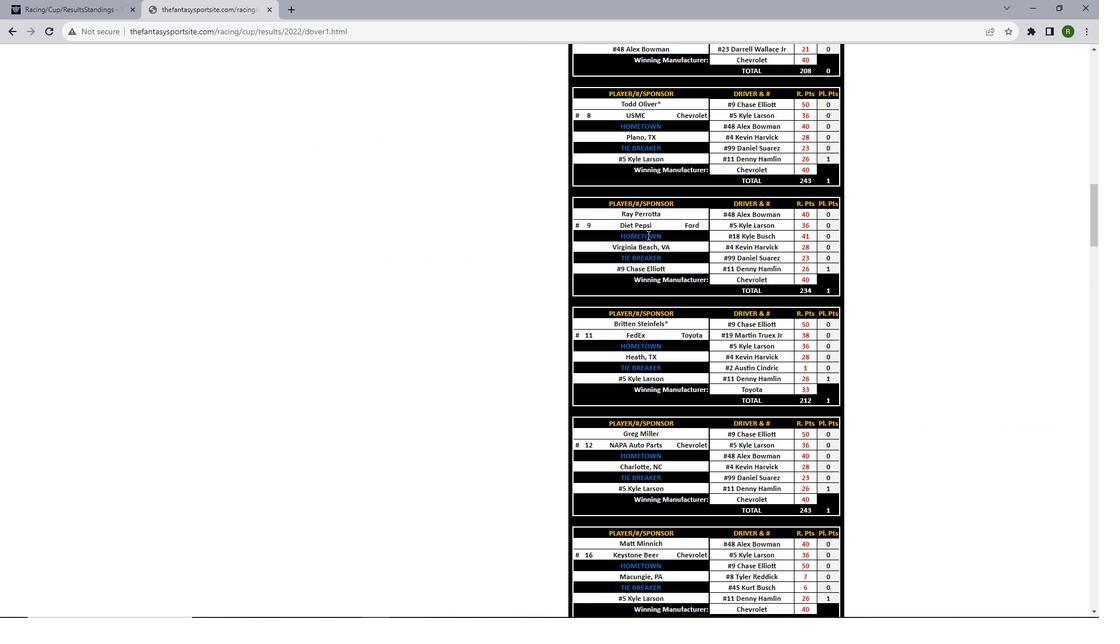 
Action: Mouse scrolled (647, 234) with delta (0, 0)
Screenshot: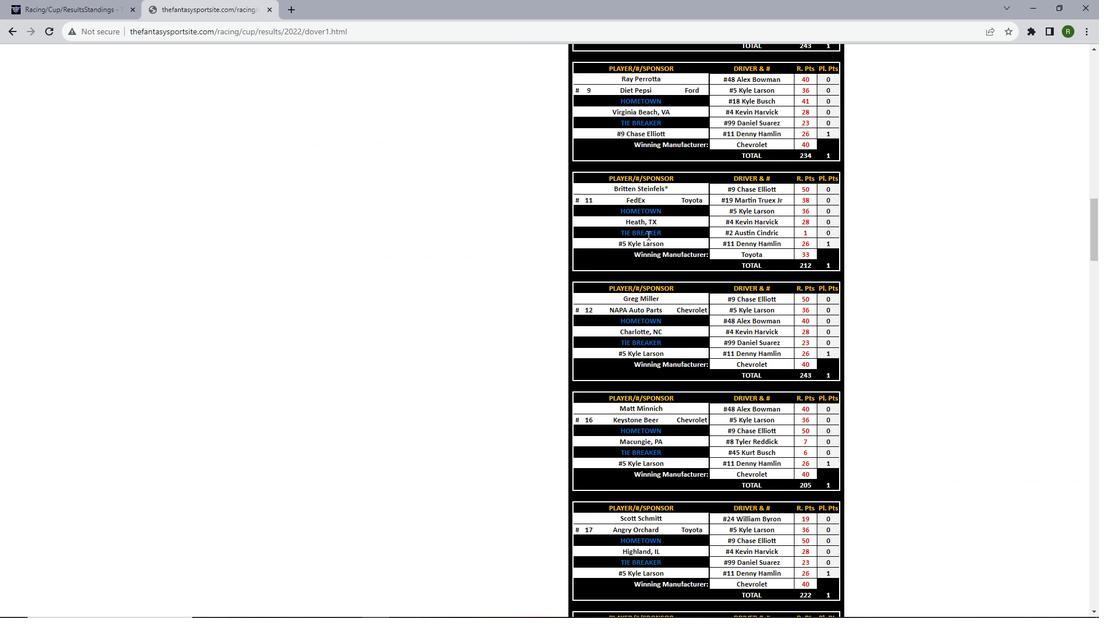 
Action: Mouse scrolled (647, 234) with delta (0, 0)
Screenshot: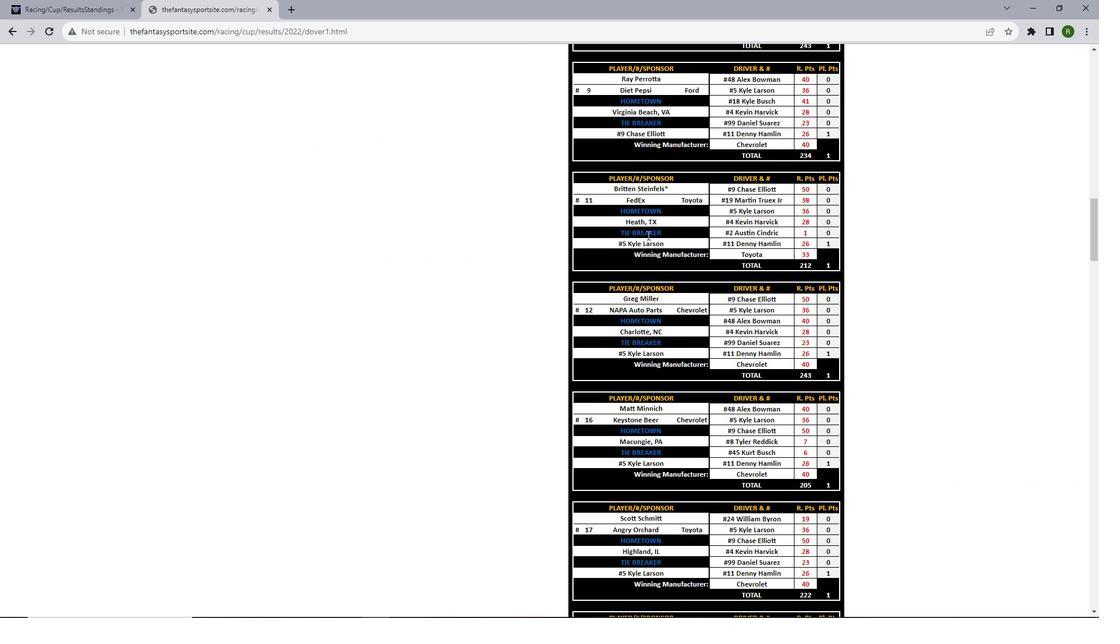 
Action: Mouse scrolled (647, 234) with delta (0, 0)
Screenshot: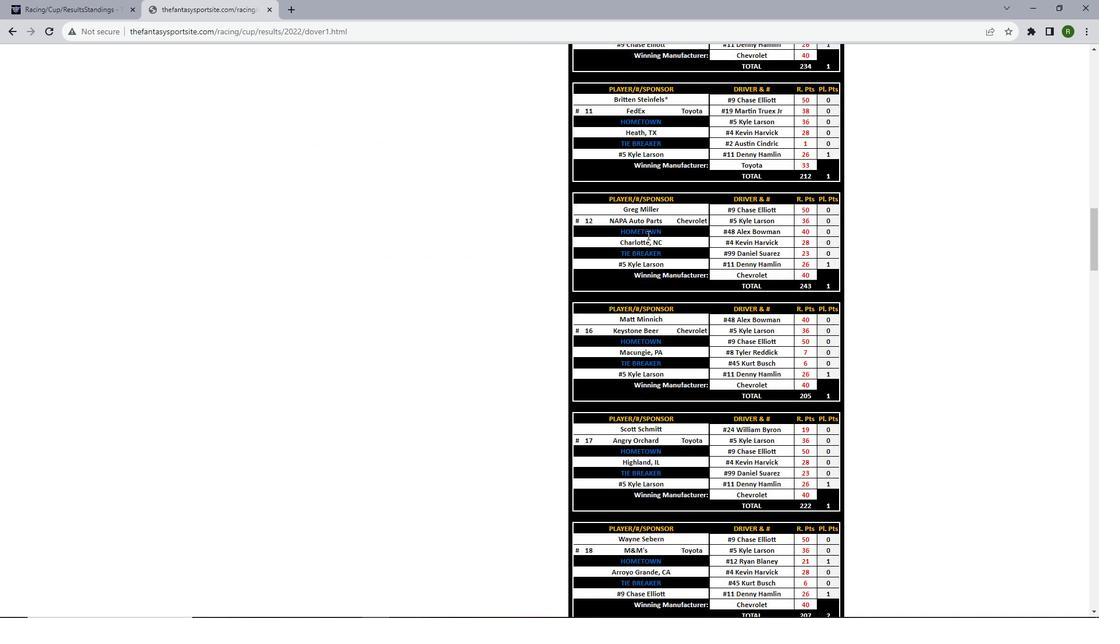
Action: Mouse scrolled (647, 234) with delta (0, 0)
Screenshot: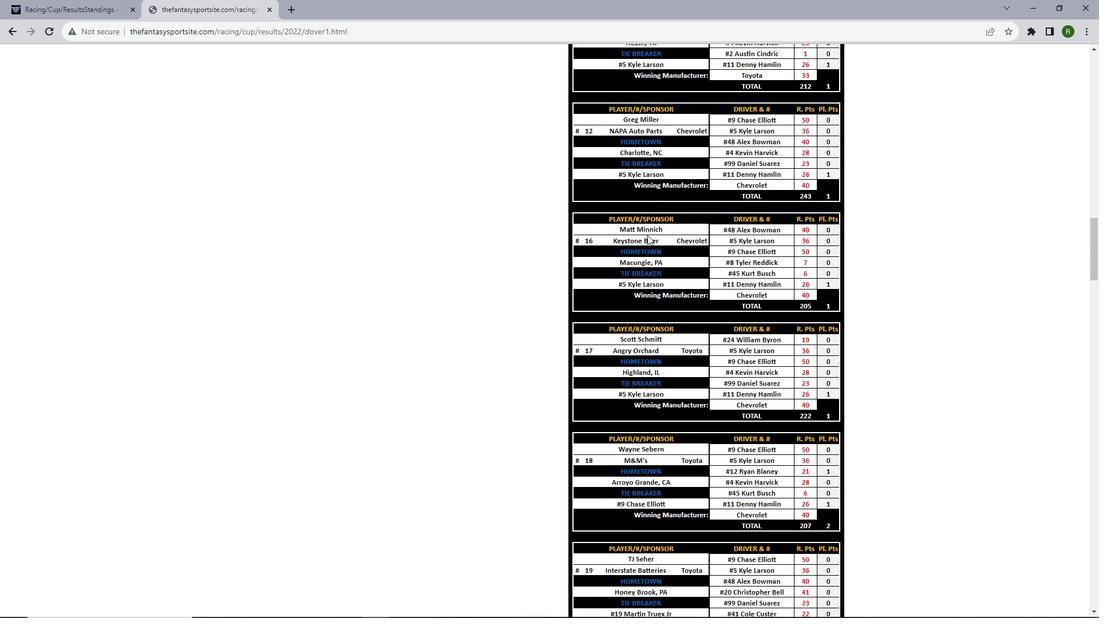 
Action: Mouse scrolled (647, 234) with delta (0, 0)
Screenshot: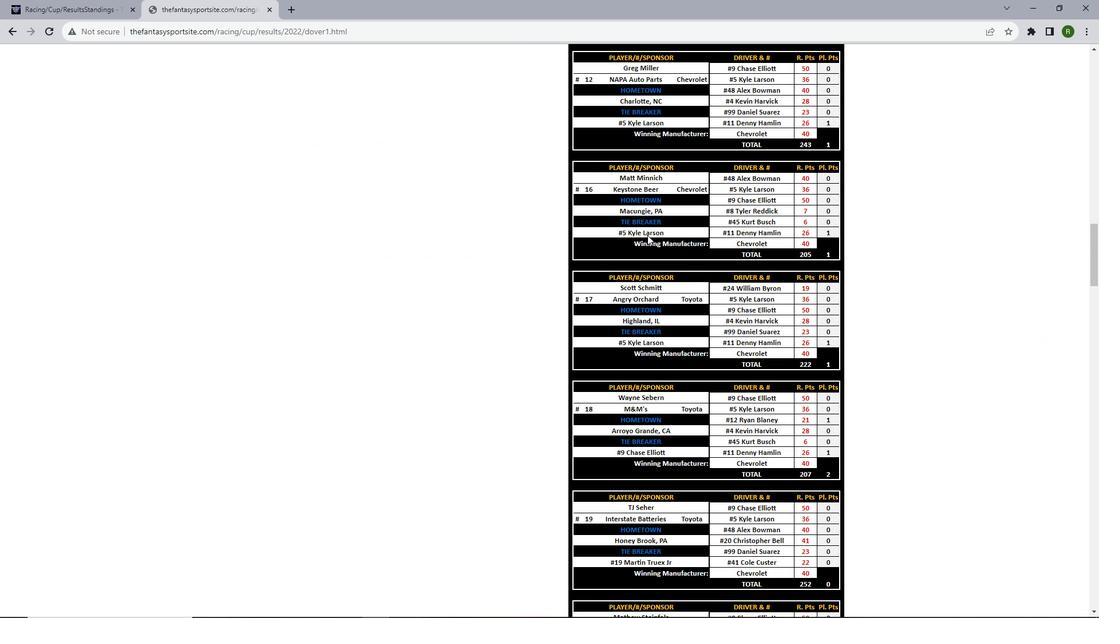 
Action: Mouse scrolled (647, 234) with delta (0, 0)
Screenshot: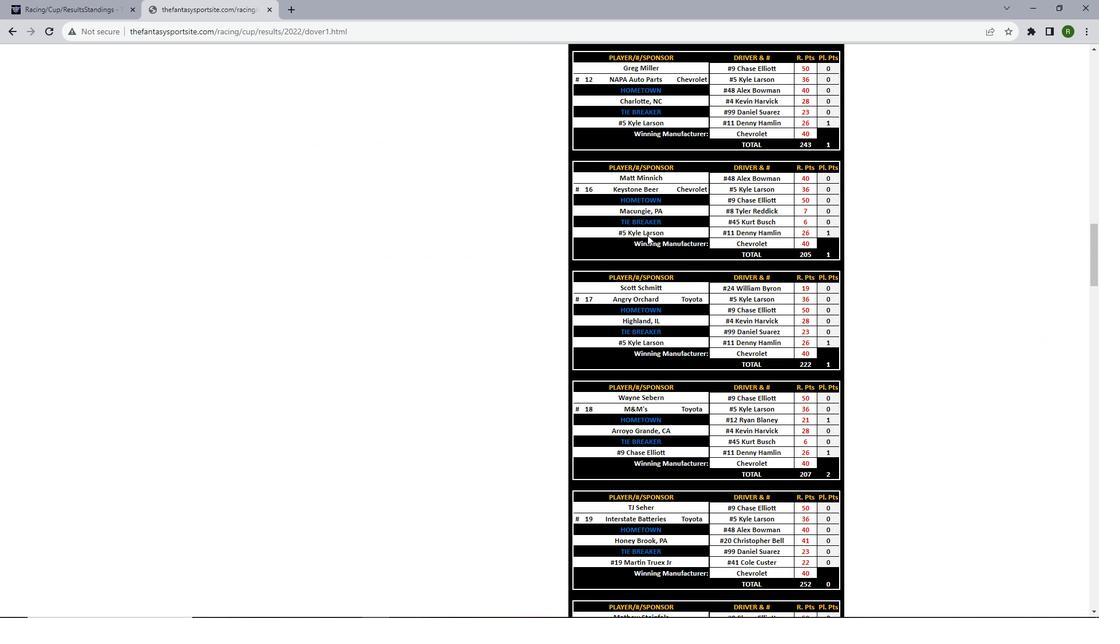 
Action: Mouse scrolled (647, 234) with delta (0, 0)
Screenshot: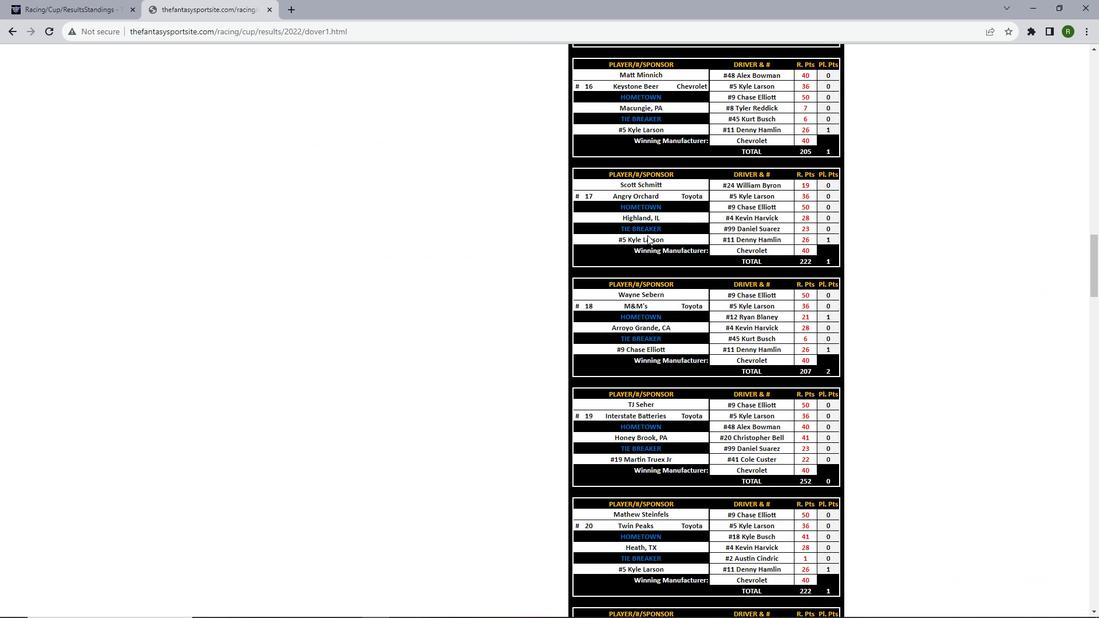 
Action: Mouse scrolled (647, 234) with delta (0, 0)
Screenshot: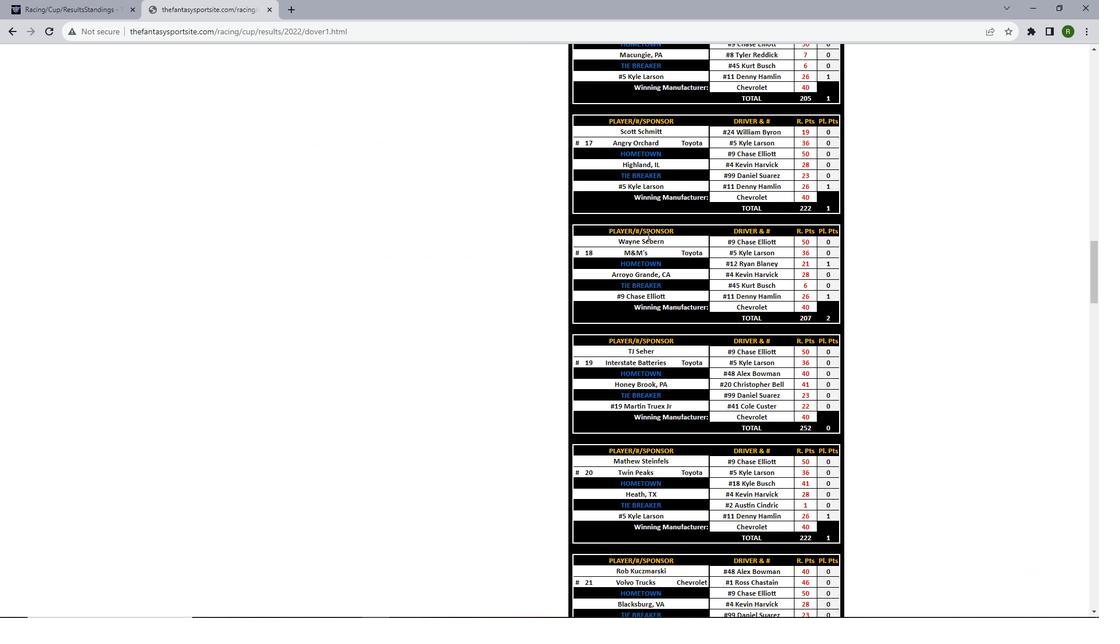 
Action: Mouse scrolled (647, 234) with delta (0, 0)
Screenshot: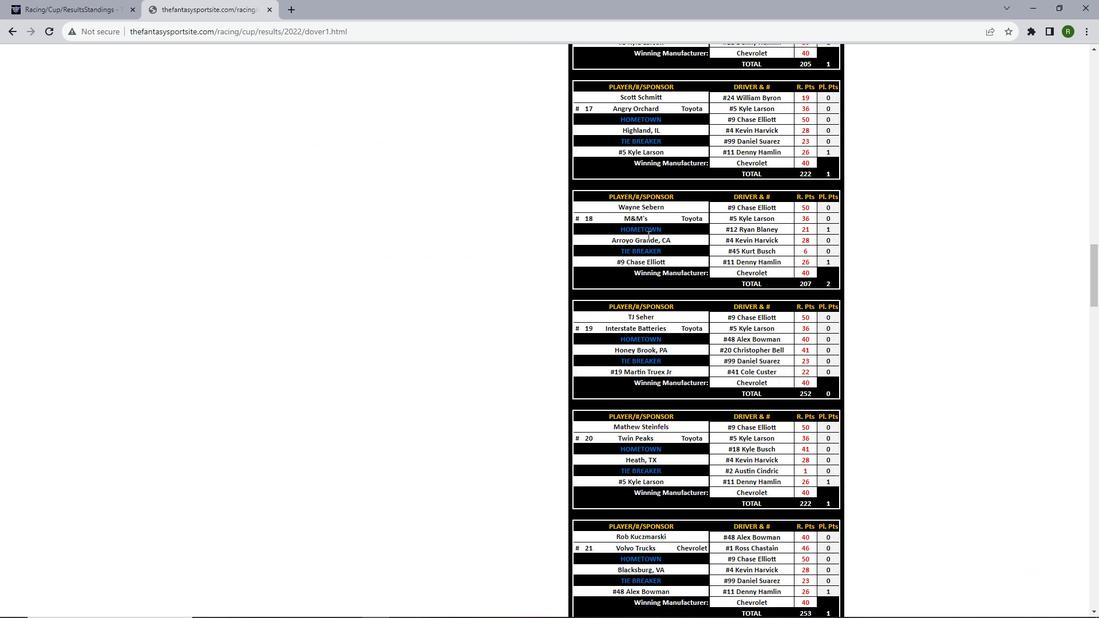 
Action: Mouse scrolled (647, 234) with delta (0, 0)
Screenshot: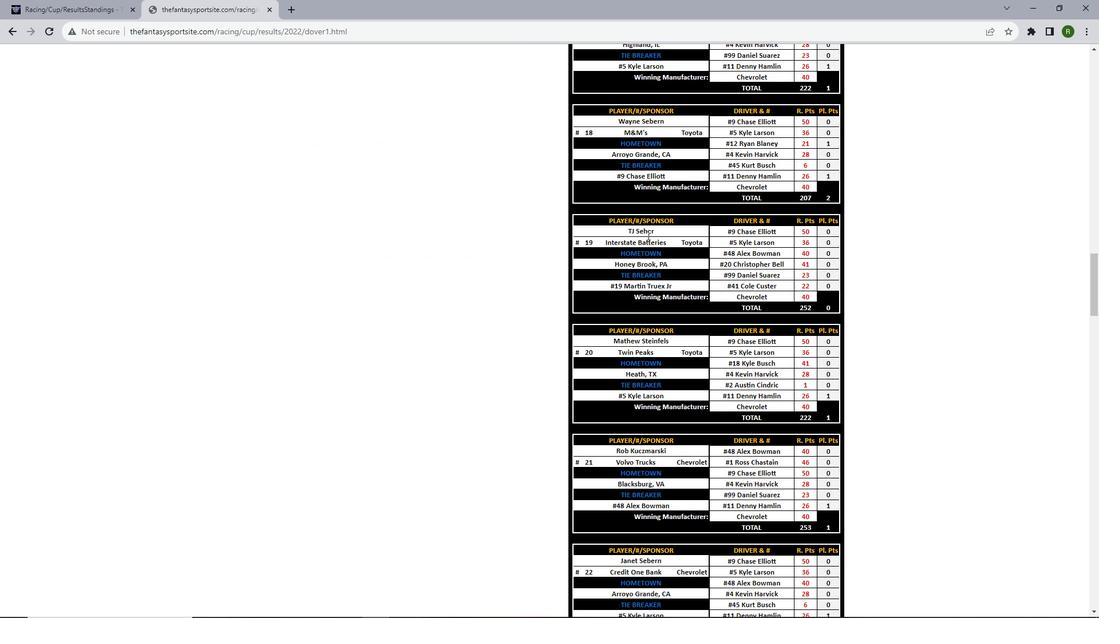 
Action: Mouse scrolled (647, 234) with delta (0, 0)
Screenshot: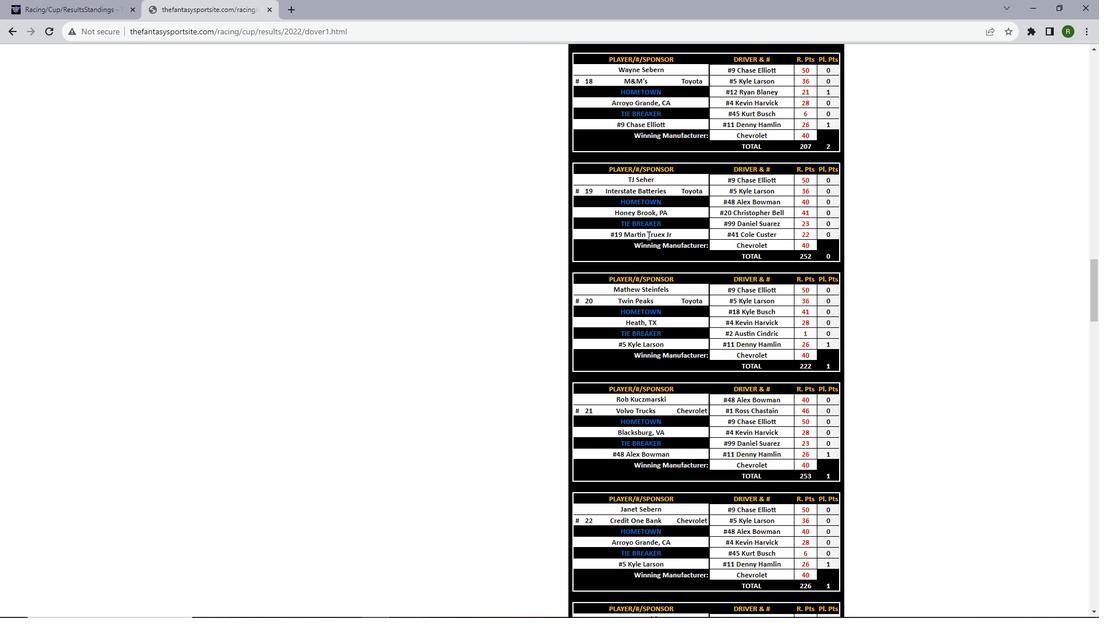 
Action: Mouse scrolled (647, 234) with delta (0, 0)
Screenshot: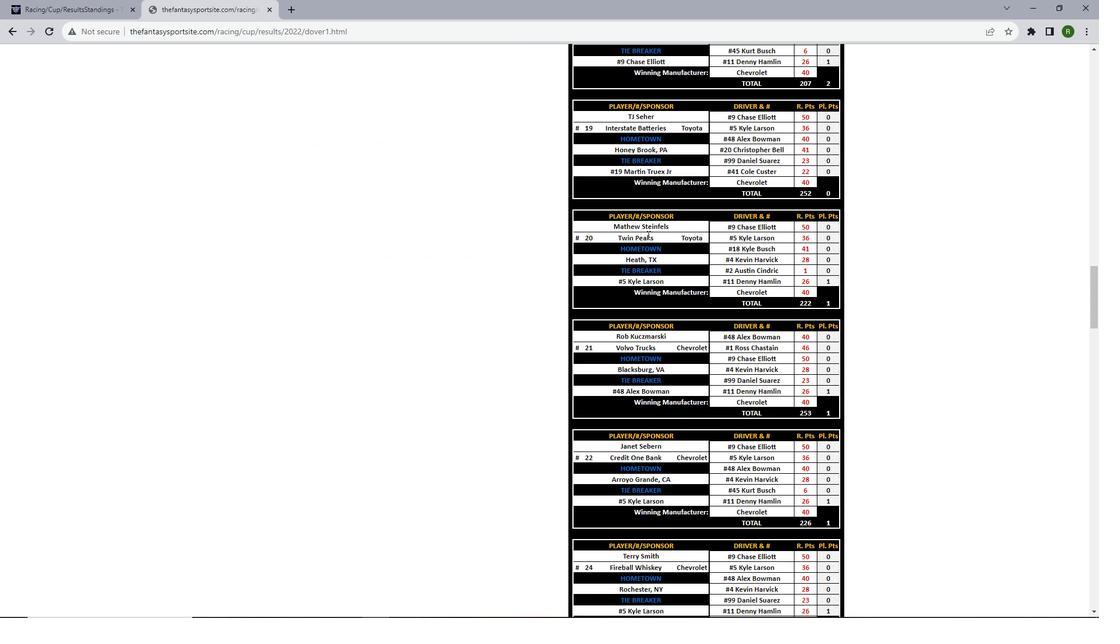
Action: Mouse scrolled (647, 234) with delta (0, 0)
Screenshot: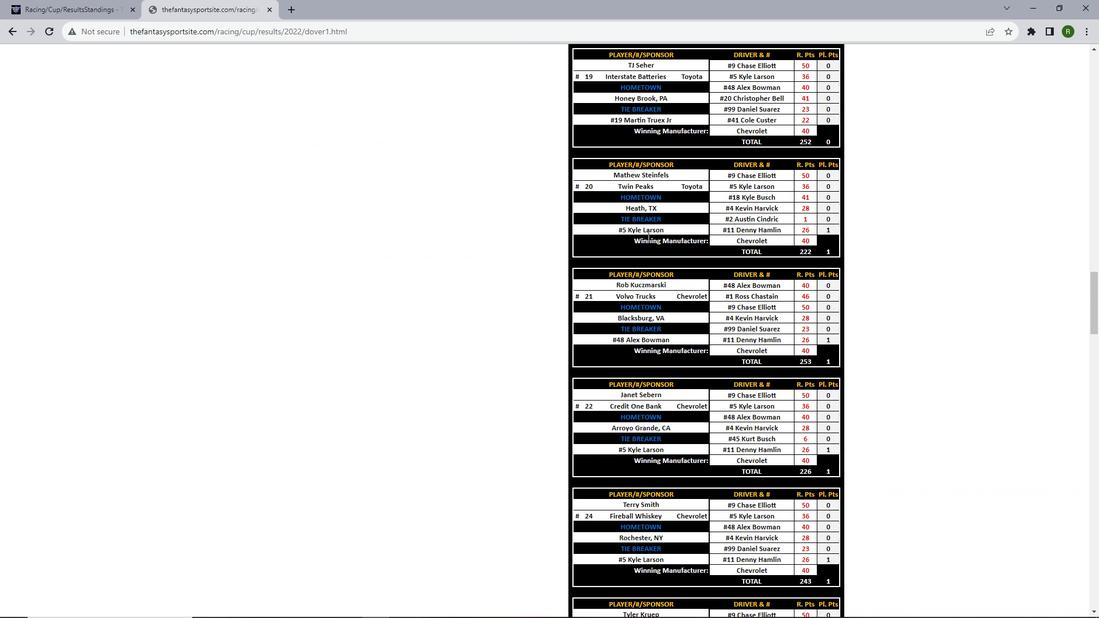 
Action: Mouse scrolled (647, 234) with delta (0, 0)
Screenshot: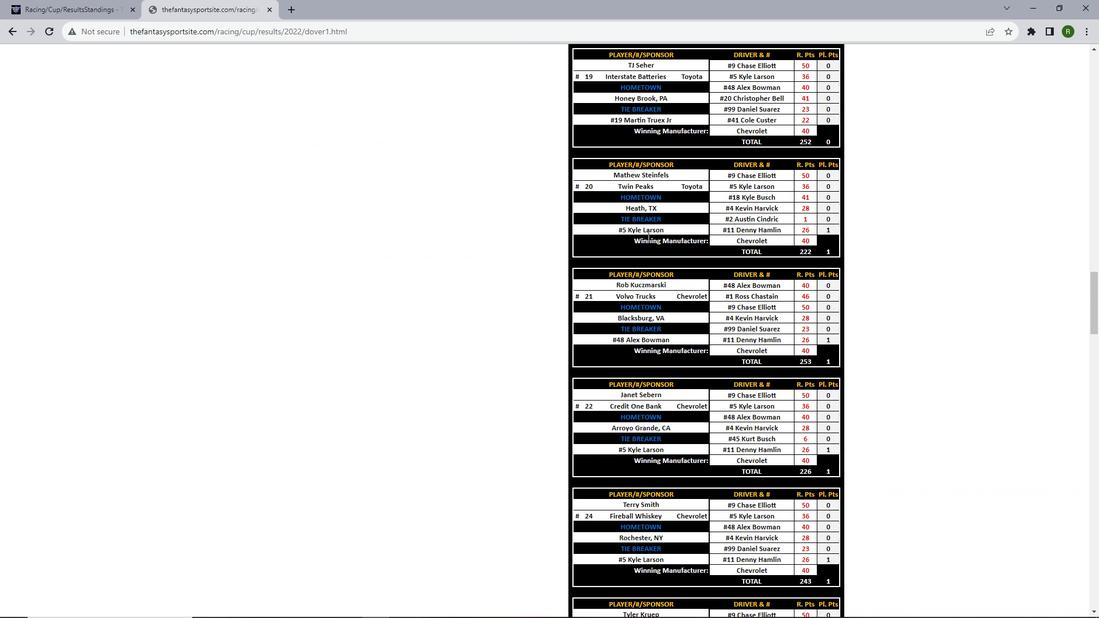 
Action: Mouse scrolled (647, 234) with delta (0, 0)
Screenshot: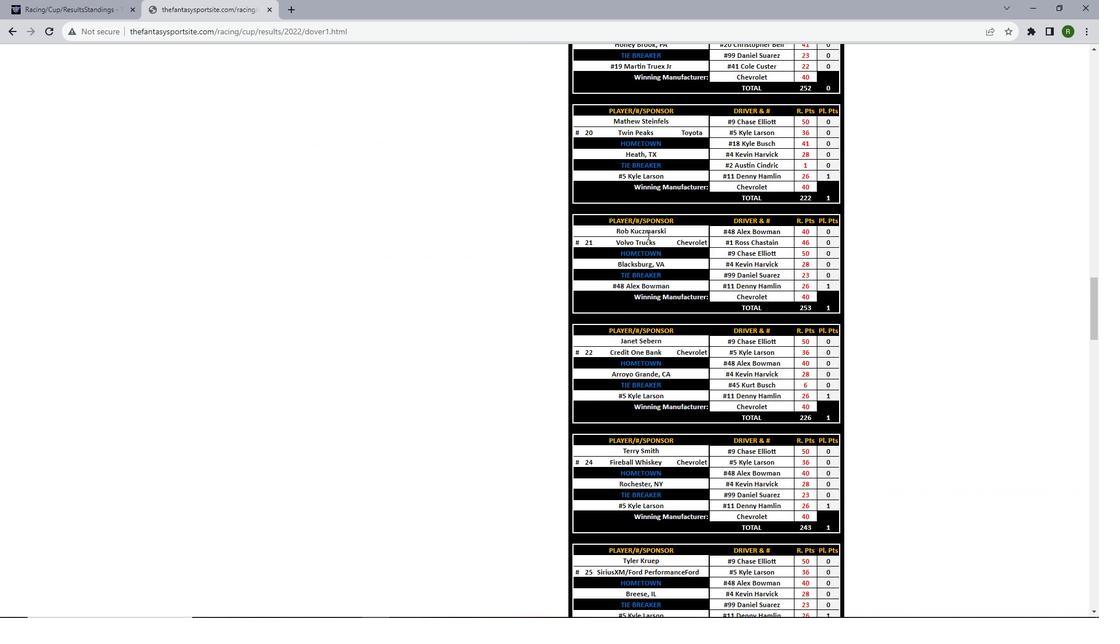 
Action: Mouse scrolled (647, 234) with delta (0, 0)
Screenshot: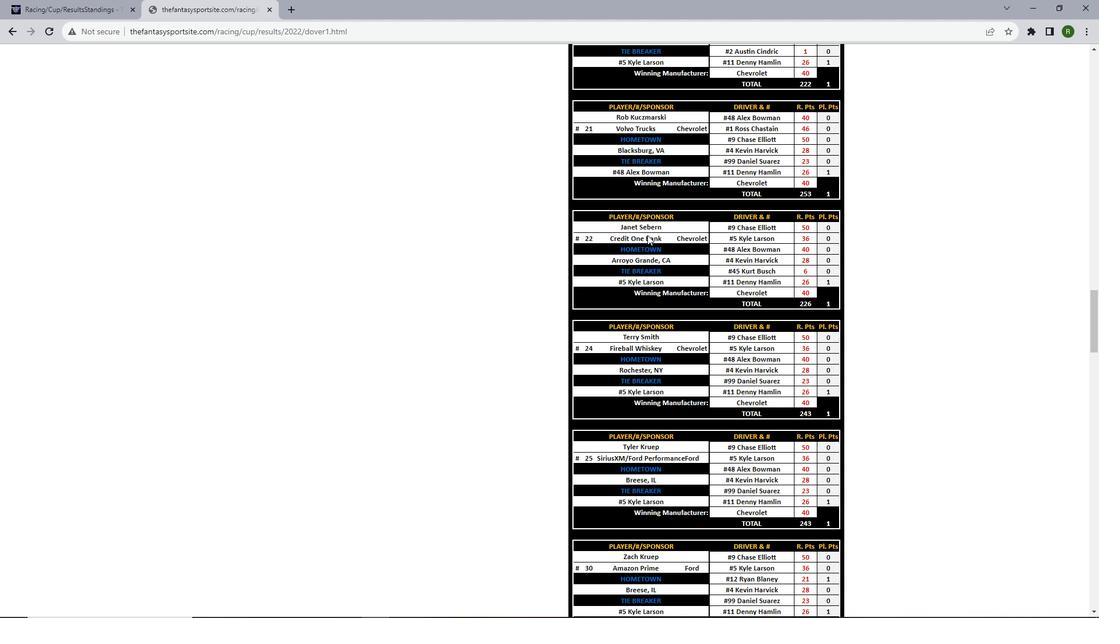 
Action: Mouse scrolled (647, 234) with delta (0, 0)
Screenshot: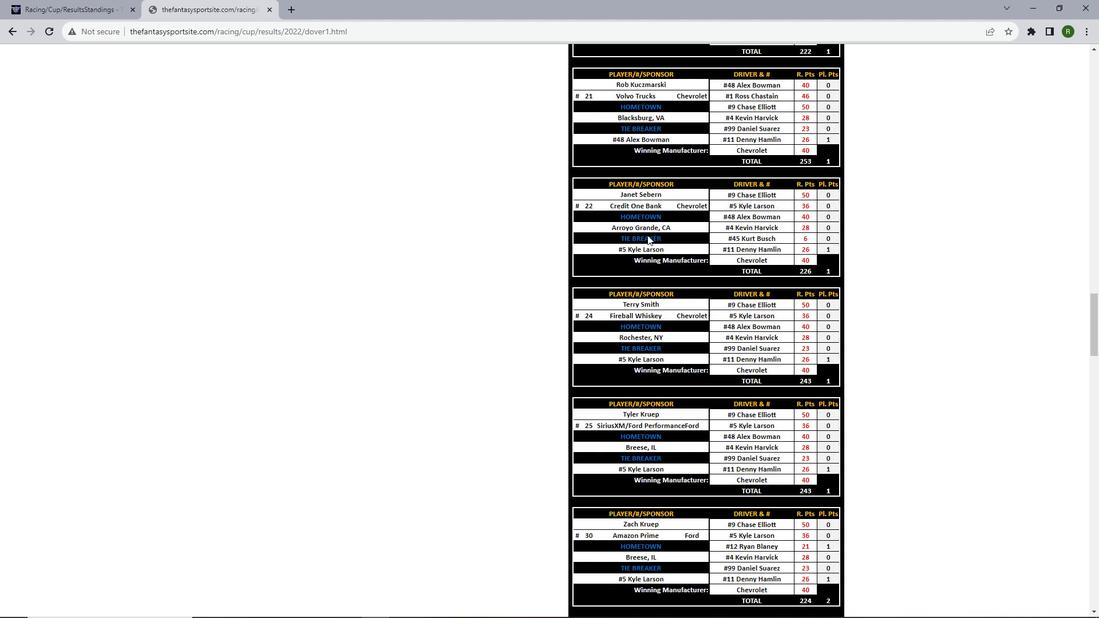 
Action: Mouse scrolled (647, 234) with delta (0, 0)
Screenshot: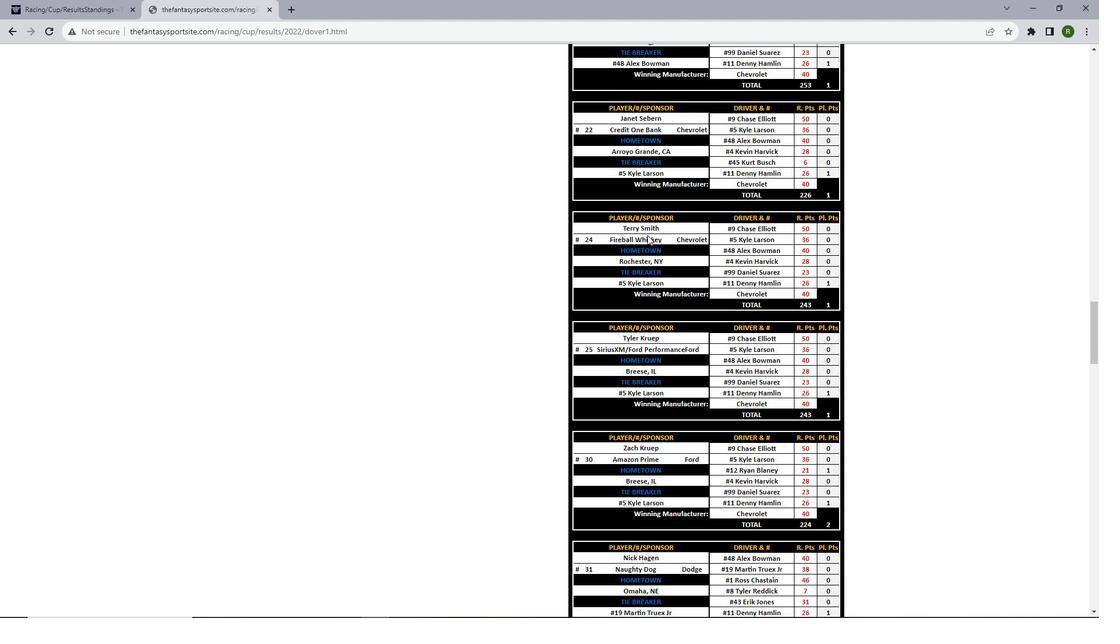 
Action: Mouse scrolled (647, 234) with delta (0, 0)
Screenshot: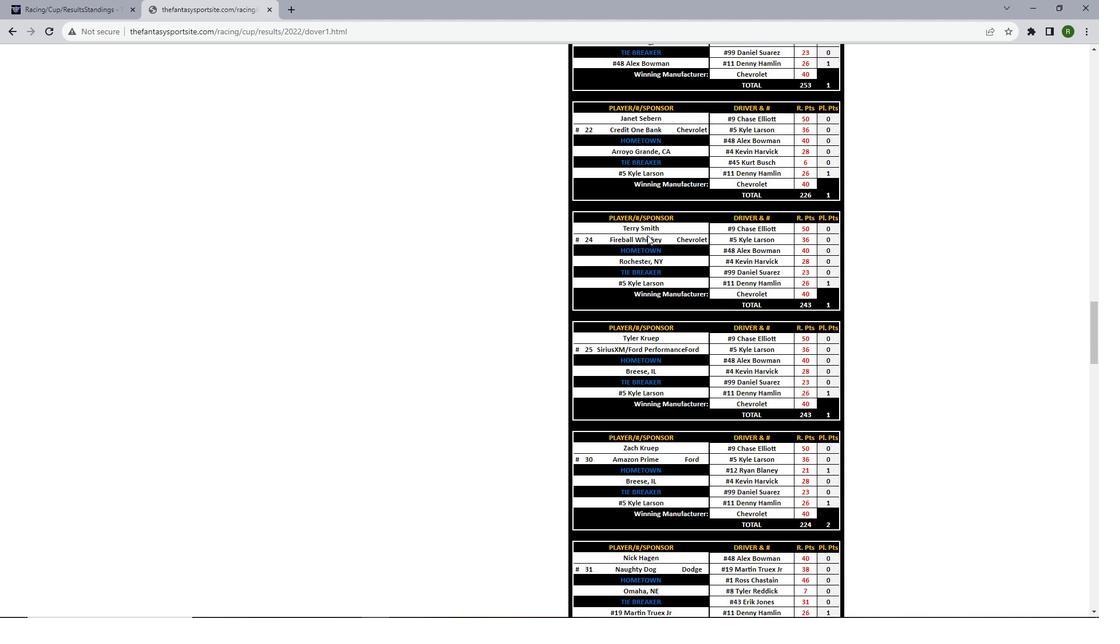 
Action: Mouse scrolled (647, 234) with delta (0, 0)
Screenshot: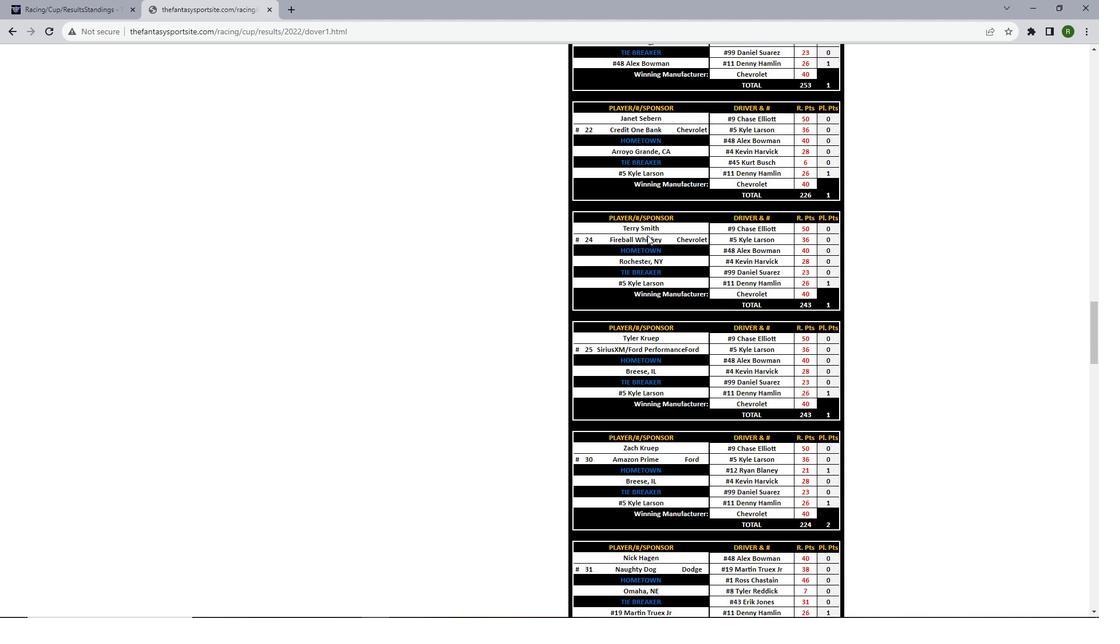 
Action: Mouse scrolled (647, 234) with delta (0, 0)
Screenshot: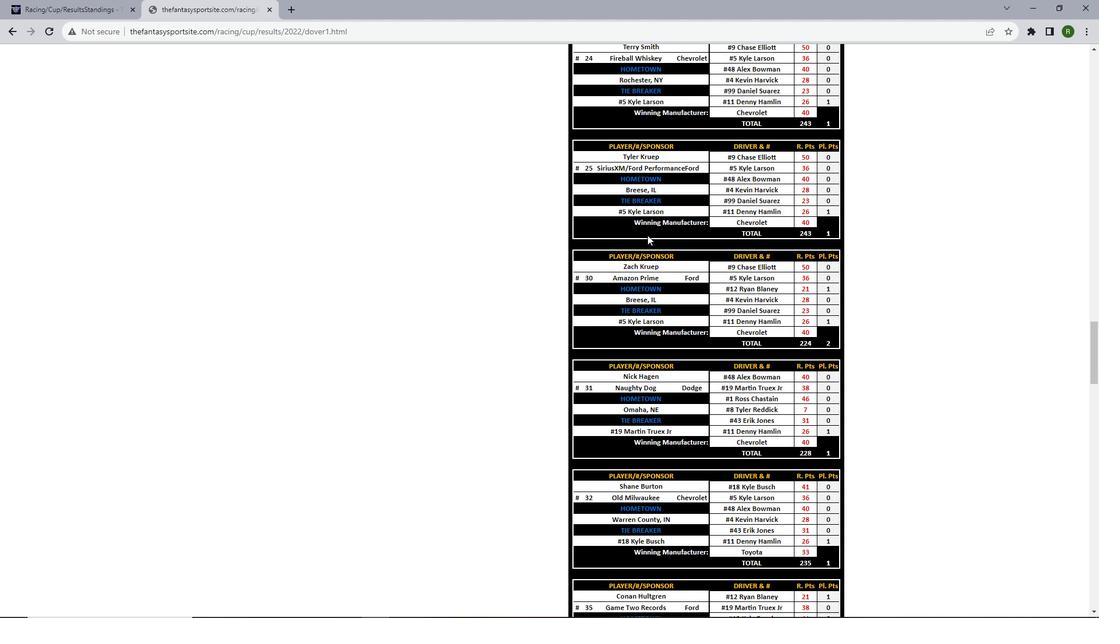 
Action: Mouse scrolled (647, 234) with delta (0, 0)
Screenshot: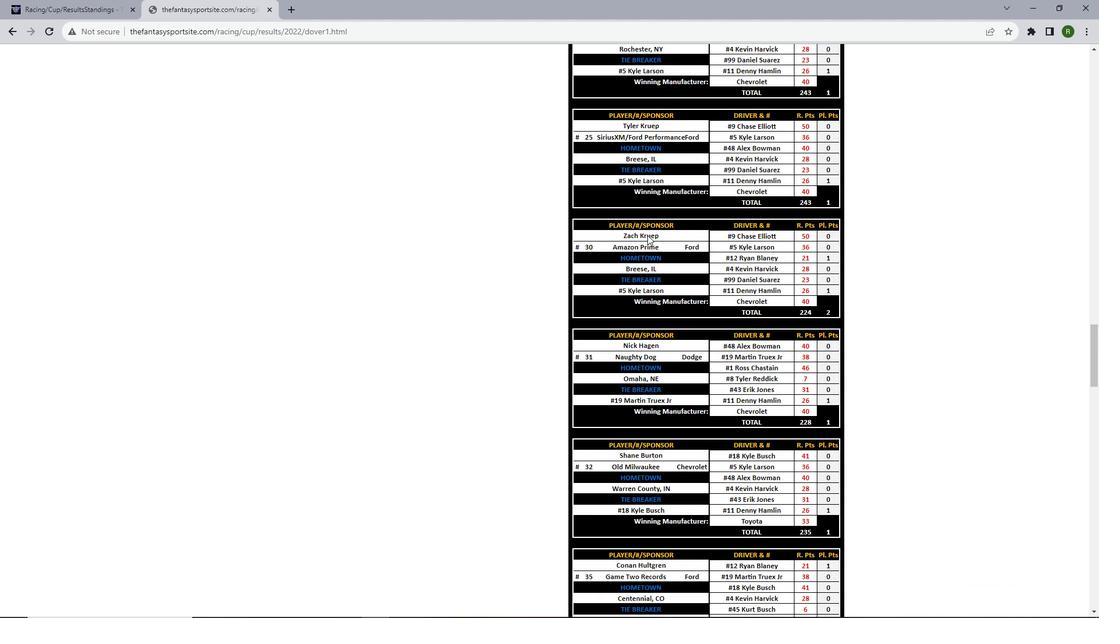 
Action: Mouse scrolled (647, 234) with delta (0, 0)
Screenshot: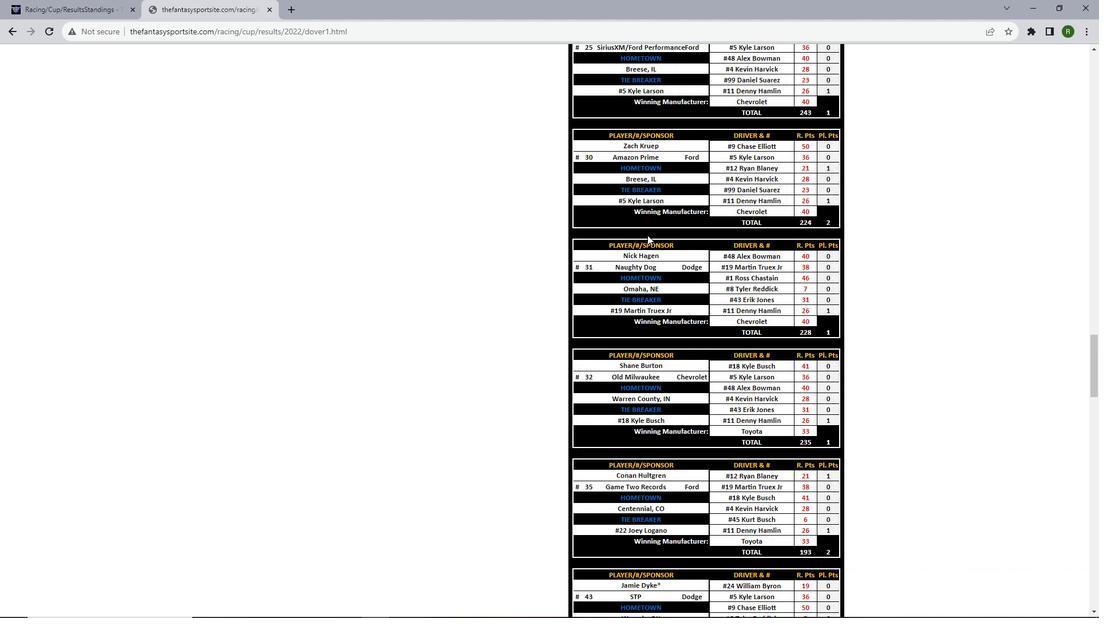 
Action: Mouse scrolled (647, 234) with delta (0, 0)
Screenshot: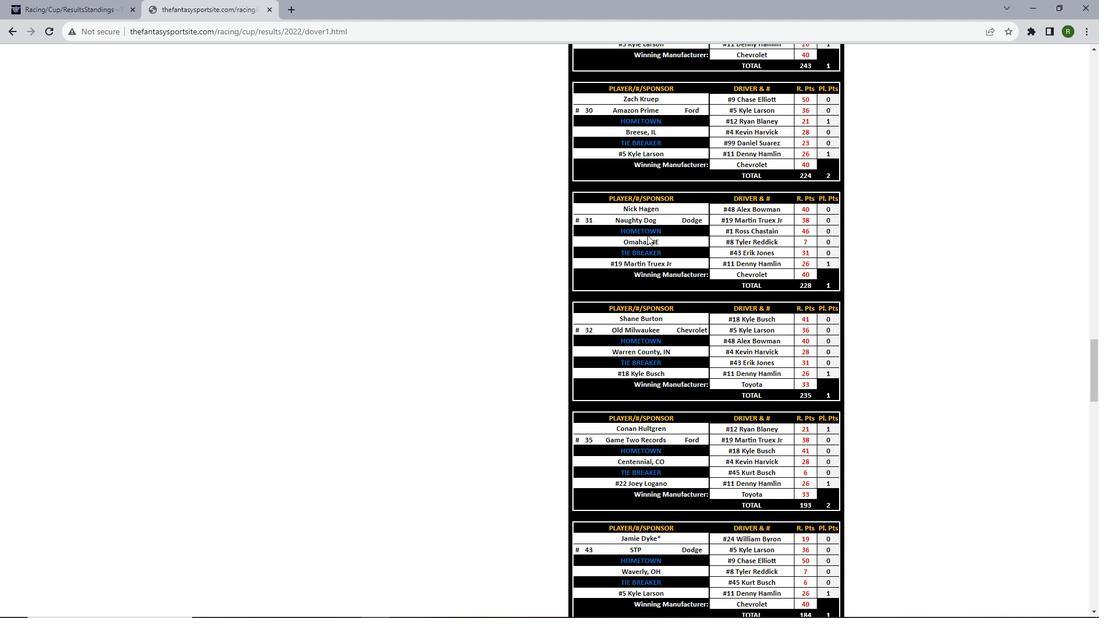 
Action: Mouse scrolled (647, 234) with delta (0, 0)
Screenshot: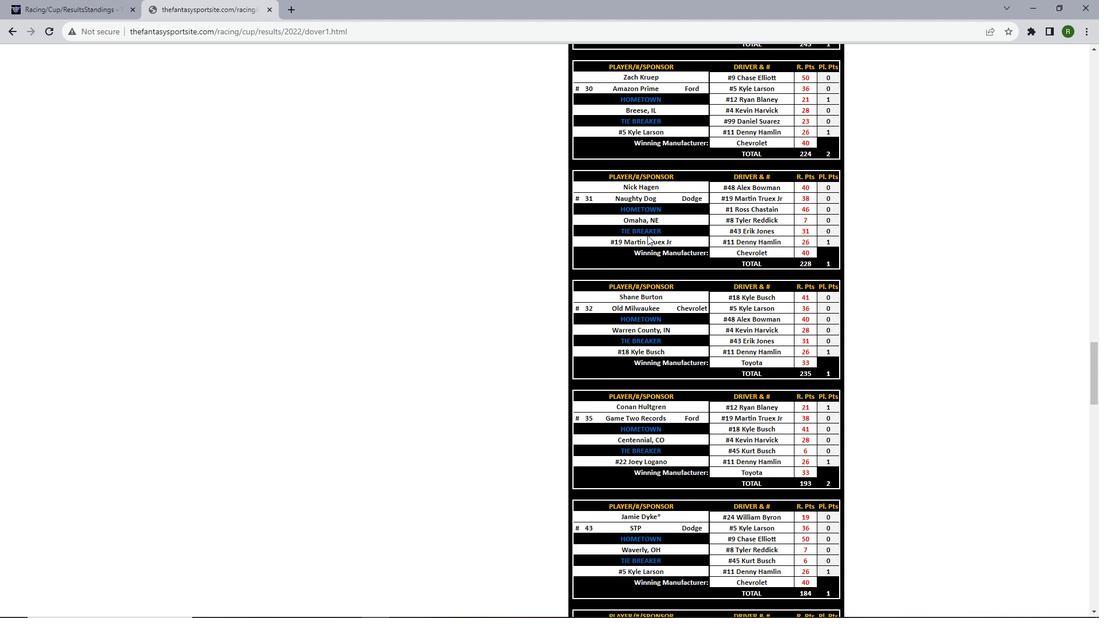 
Action: Mouse scrolled (647, 234) with delta (0, 0)
Screenshot: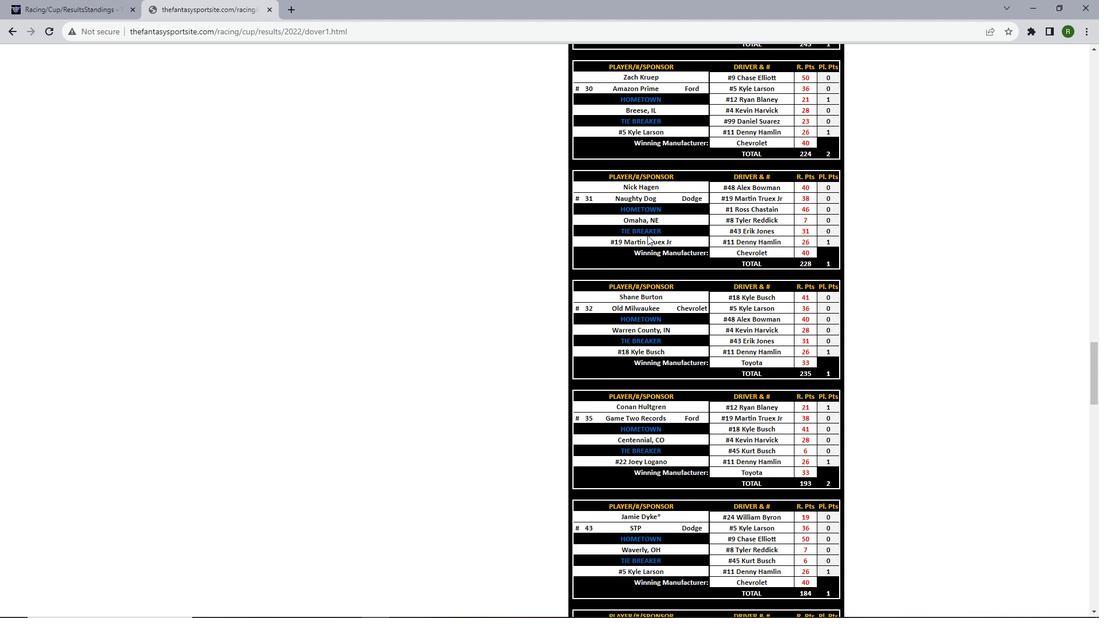 
Action: Mouse scrolled (647, 234) with delta (0, 0)
Screenshot: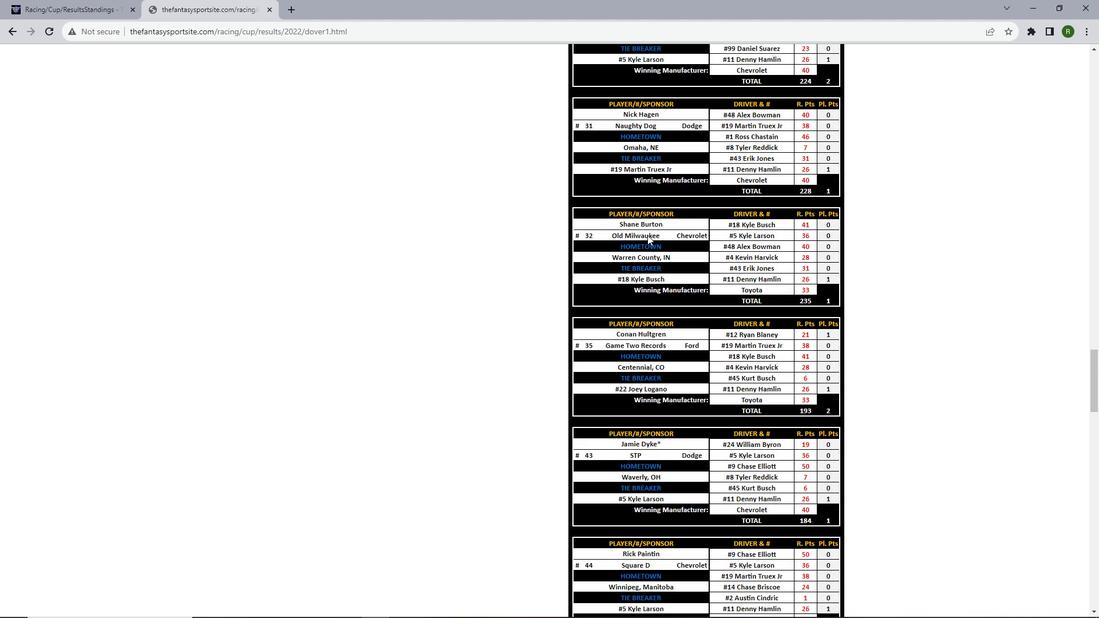 
Action: Mouse scrolled (647, 234) with delta (0, 0)
Screenshot: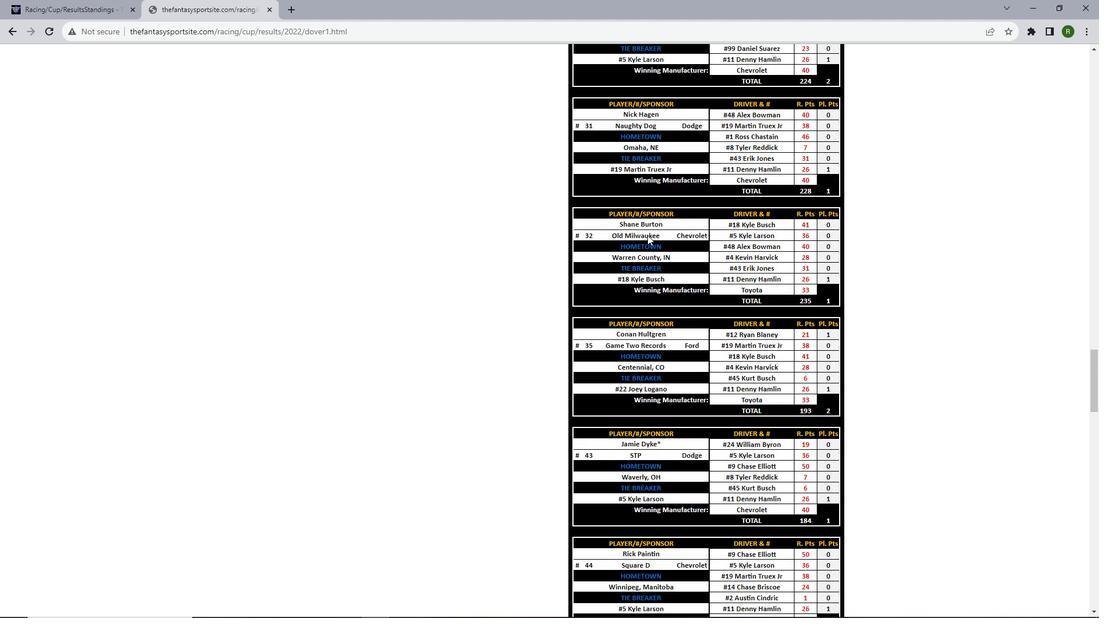 
Action: Mouse scrolled (647, 234) with delta (0, 0)
Screenshot: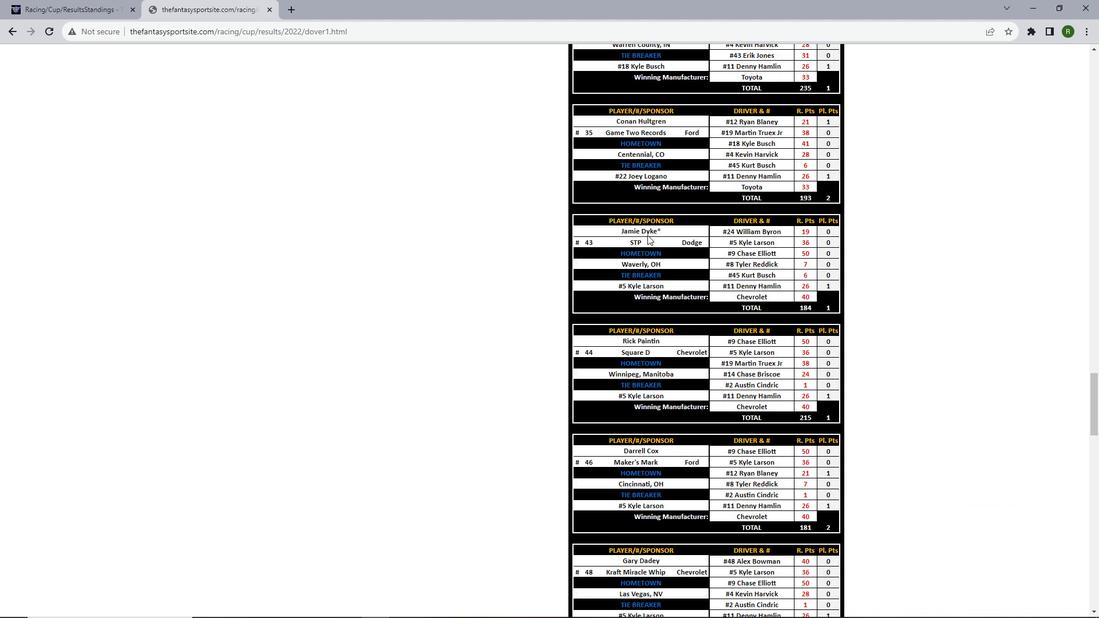 
Action: Mouse scrolled (647, 234) with delta (0, 0)
Screenshot: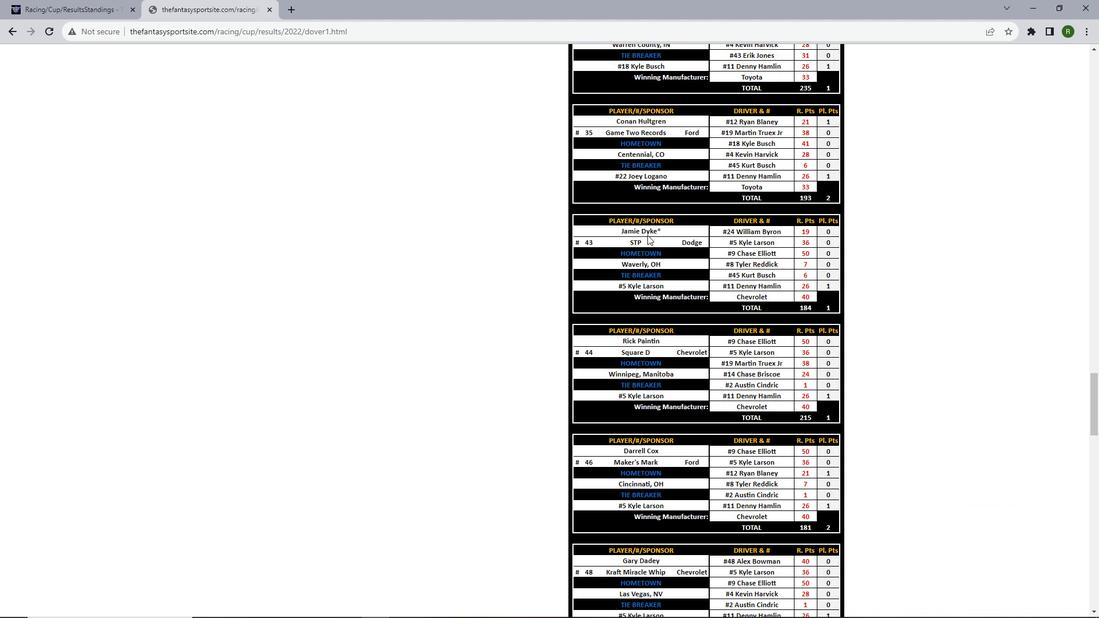 
Action: Mouse scrolled (647, 234) with delta (0, 0)
Screenshot: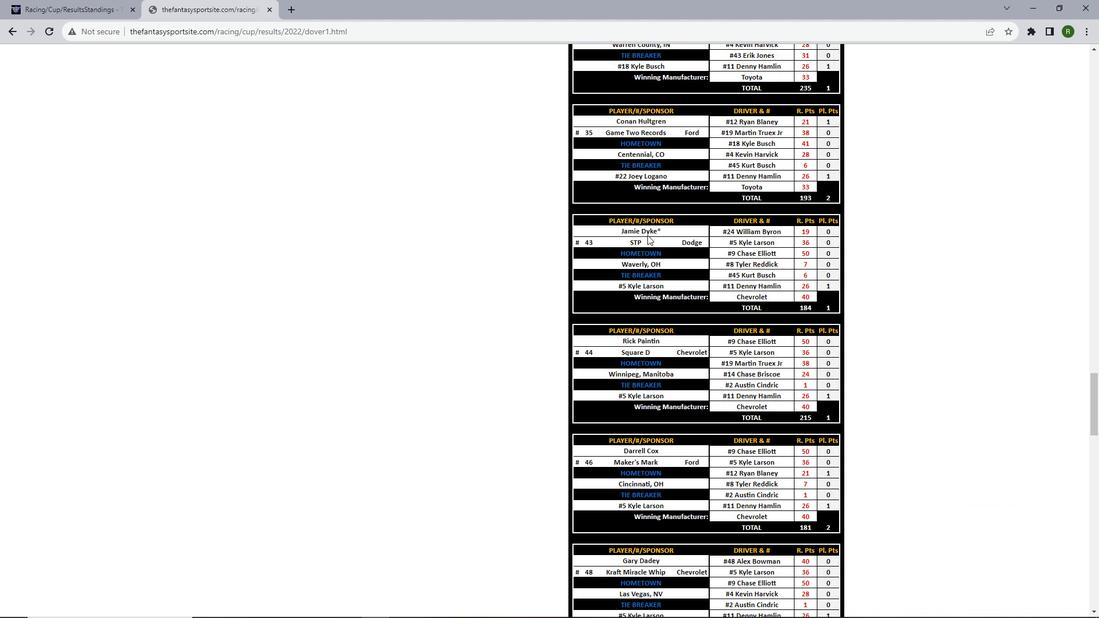 
Action: Mouse scrolled (647, 234) with delta (0, 0)
Screenshot: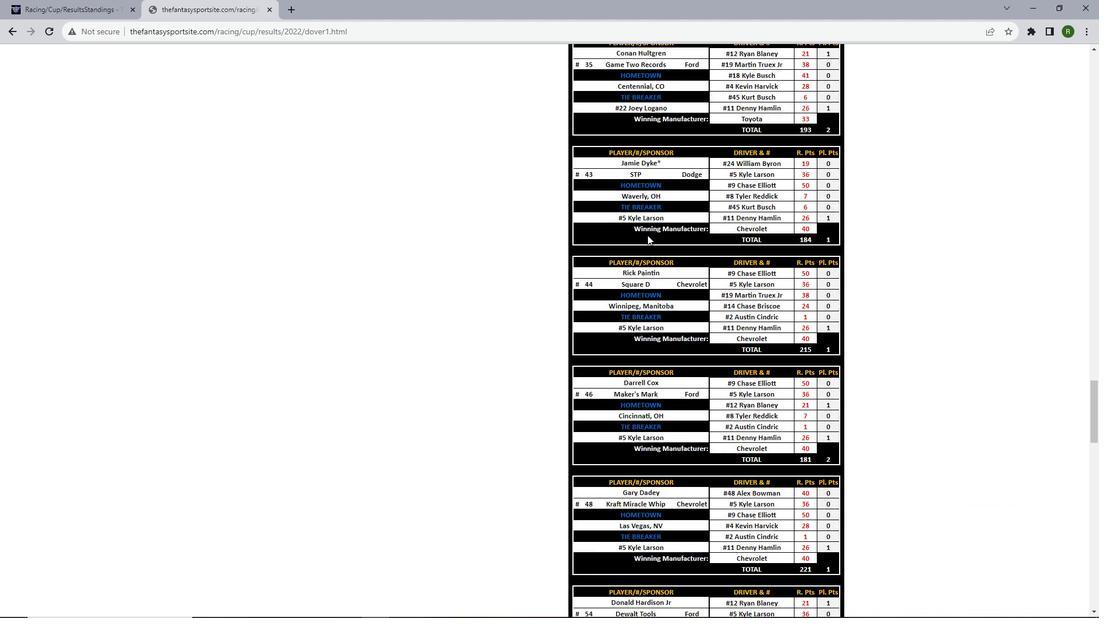
Action: Mouse scrolled (647, 234) with delta (0, 0)
Screenshot: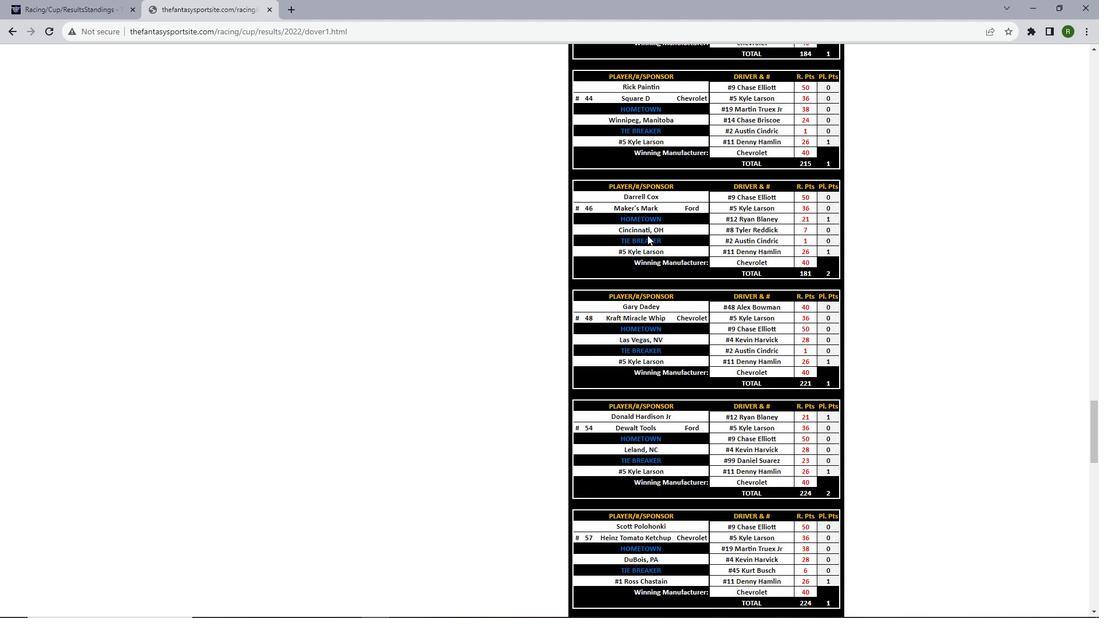 
Action: Mouse scrolled (647, 234) with delta (0, 0)
Screenshot: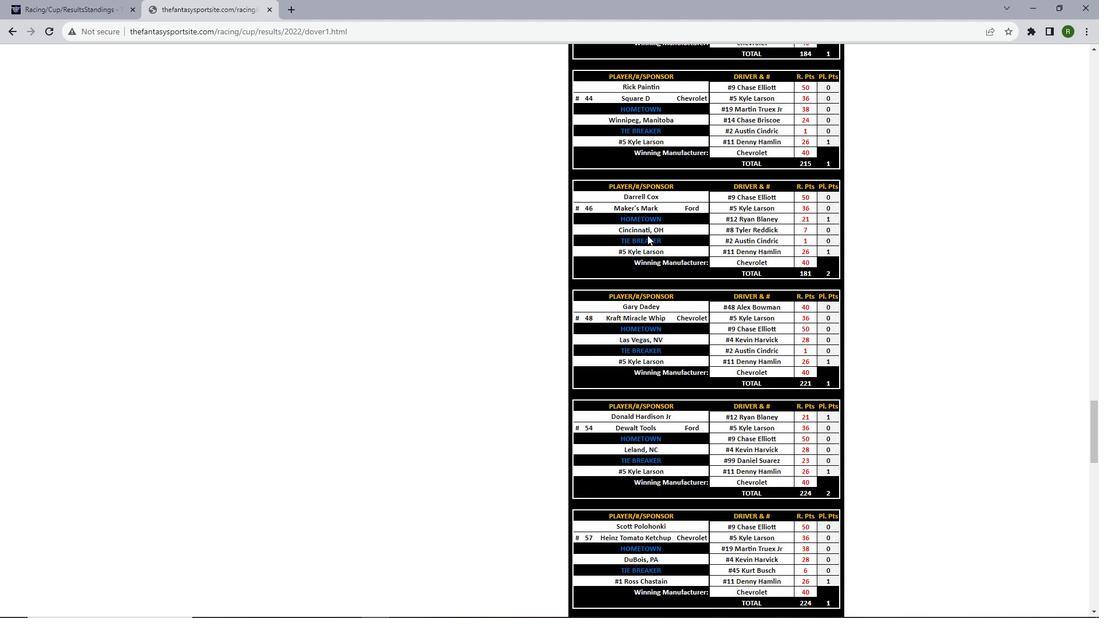 
Action: Mouse scrolled (647, 234) with delta (0, 0)
Screenshot: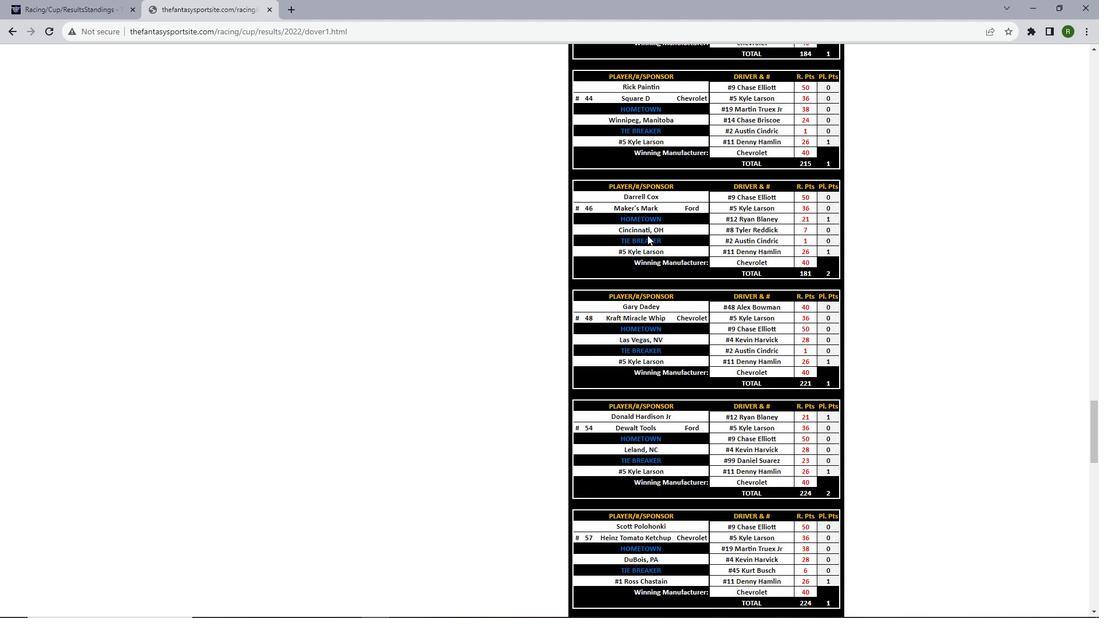 
Action: Mouse scrolled (647, 234) with delta (0, 0)
Screenshot: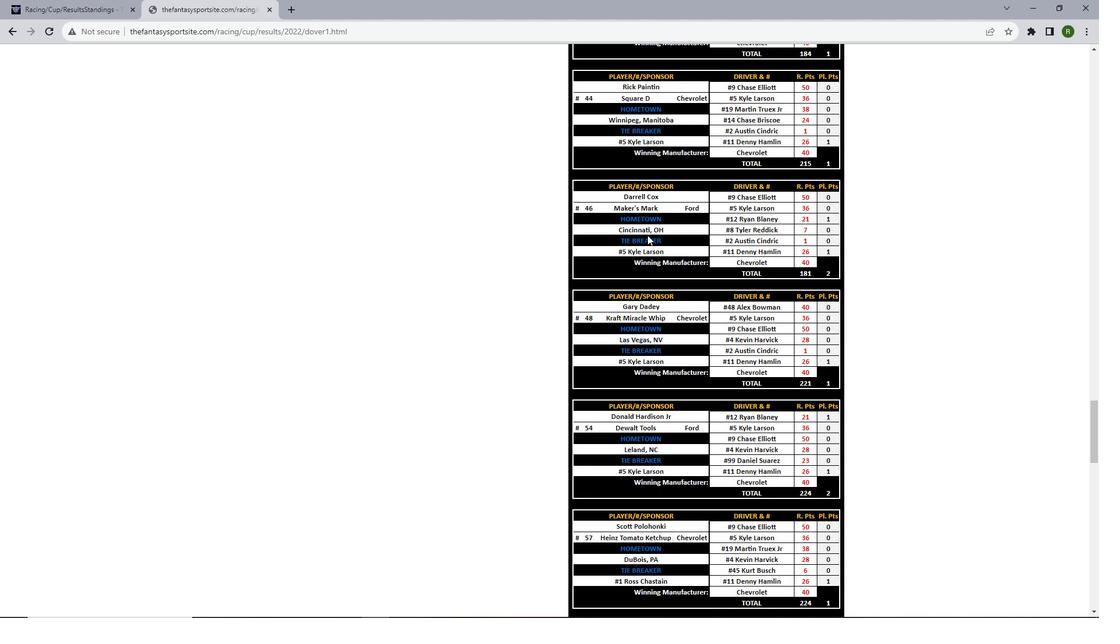 
Action: Mouse scrolled (647, 234) with delta (0, 0)
Screenshot: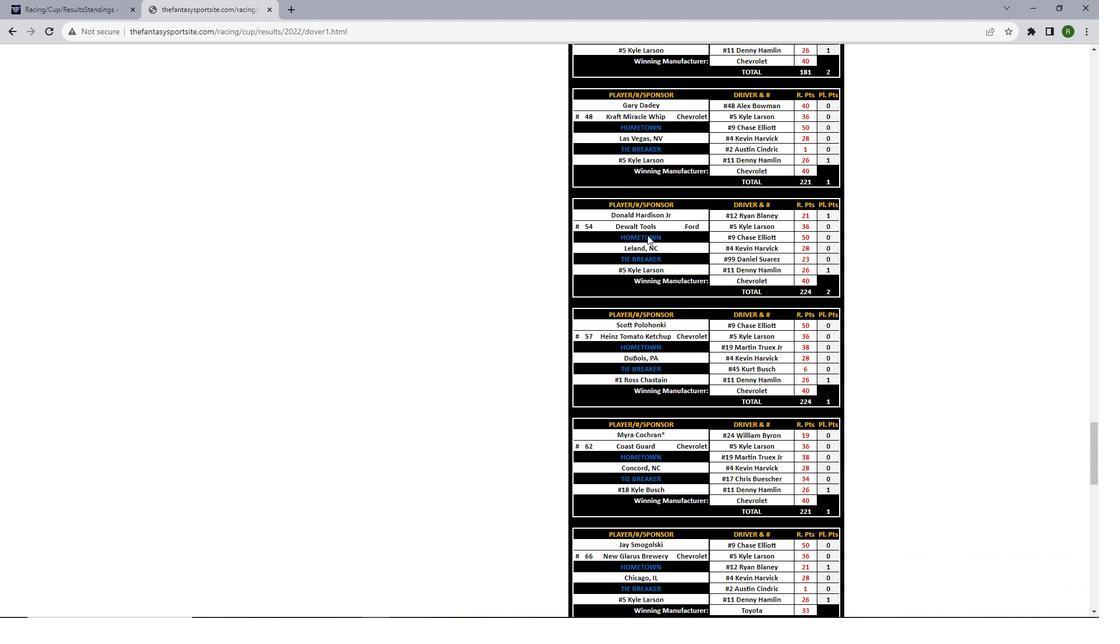
Action: Mouse scrolled (647, 234) with delta (0, 0)
Screenshot: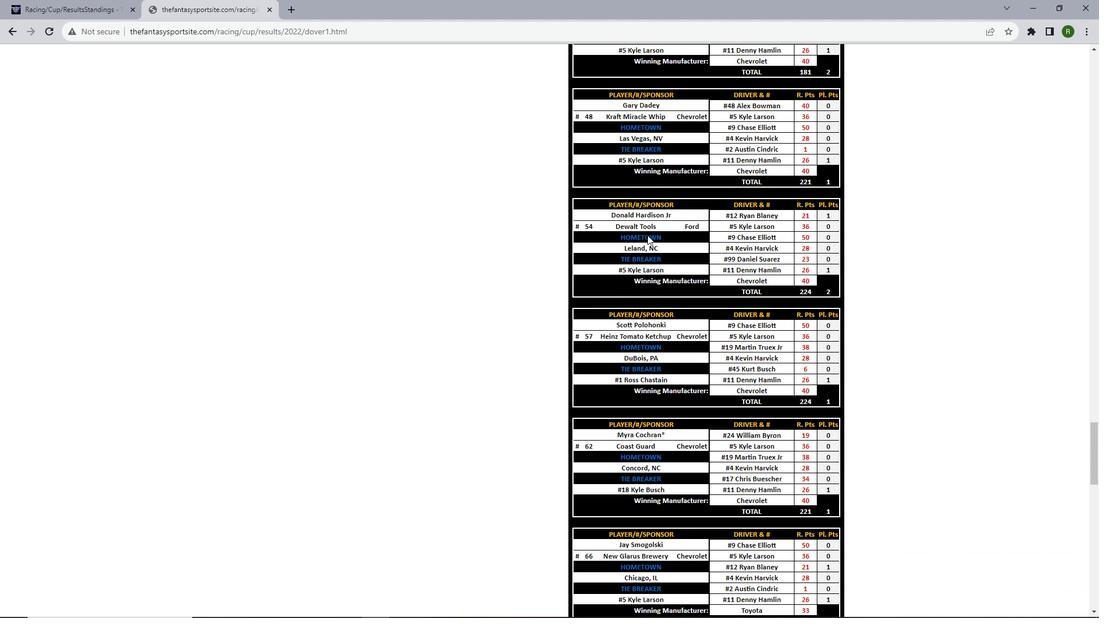 
Action: Mouse scrolled (647, 234) with delta (0, 0)
Screenshot: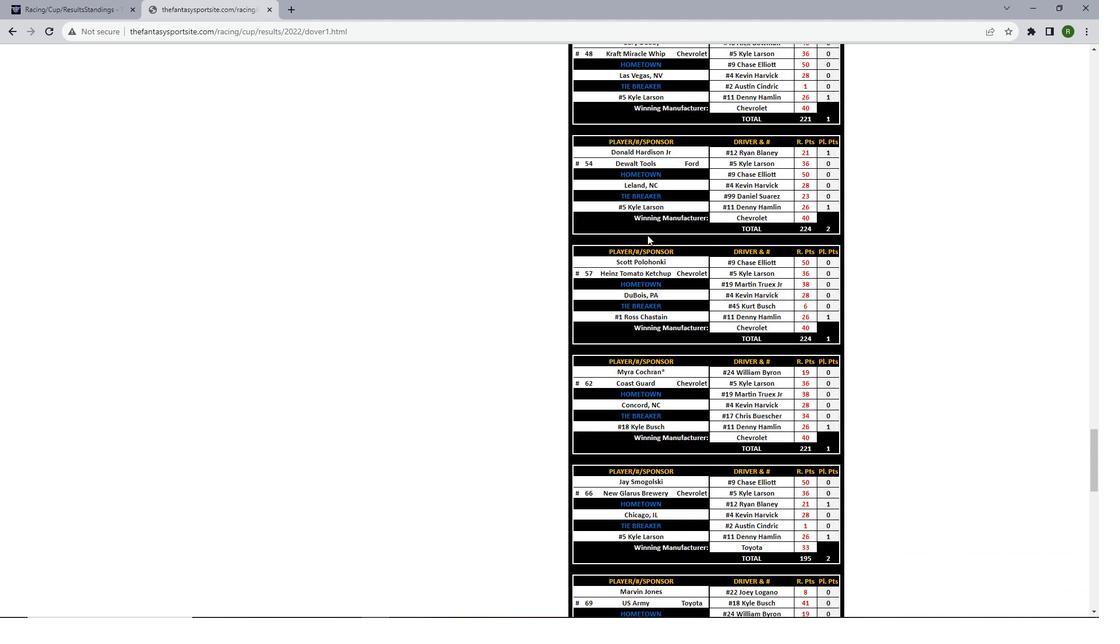 
Action: Mouse scrolled (647, 234) with delta (0, 0)
Screenshot: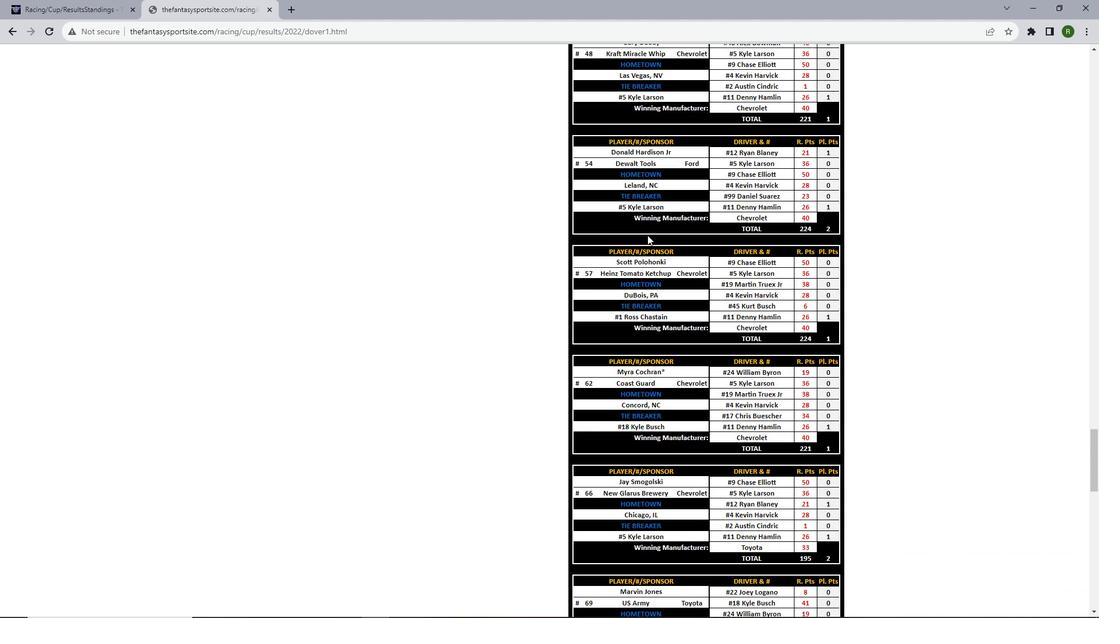 
Action: Mouse scrolled (647, 234) with delta (0, 0)
Screenshot: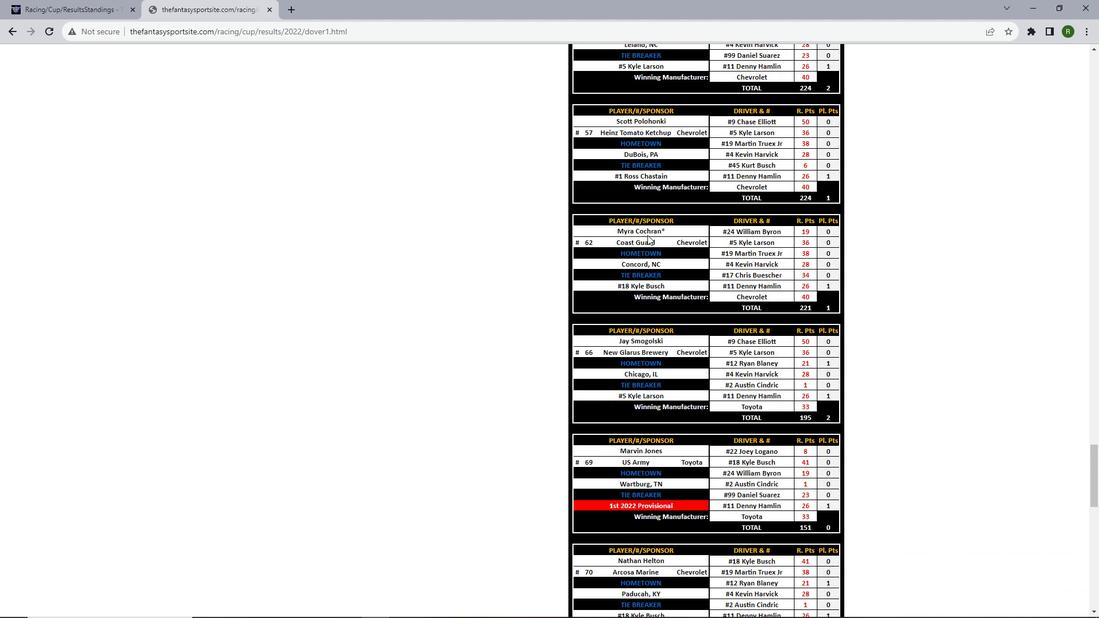 
Action: Mouse scrolled (647, 234) with delta (0, 0)
Screenshot: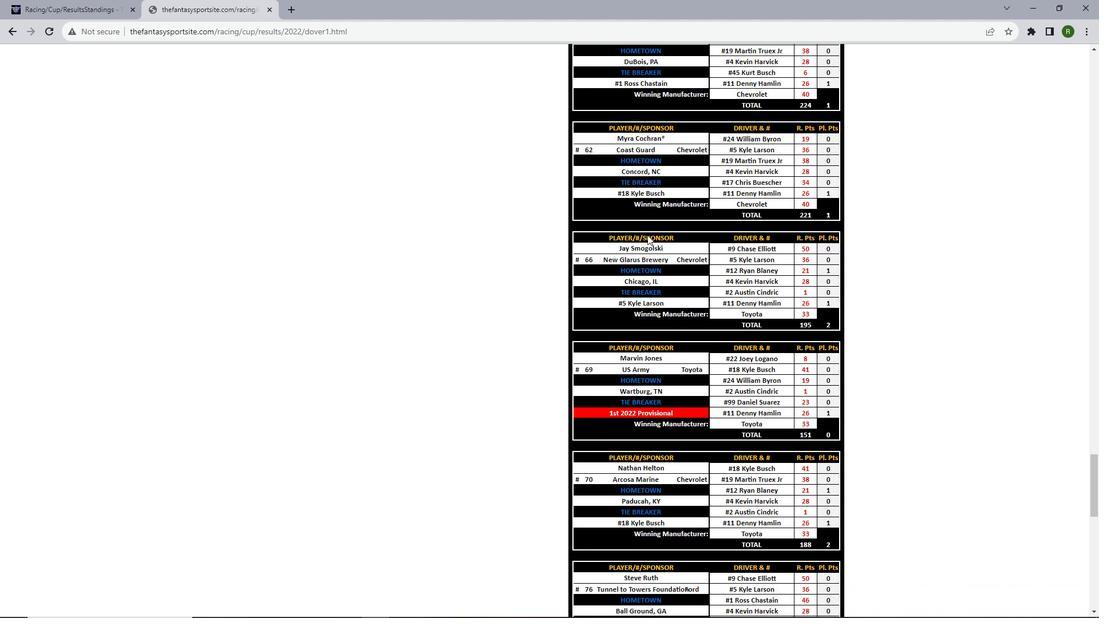 
Action: Mouse scrolled (647, 234) with delta (0, 0)
Screenshot: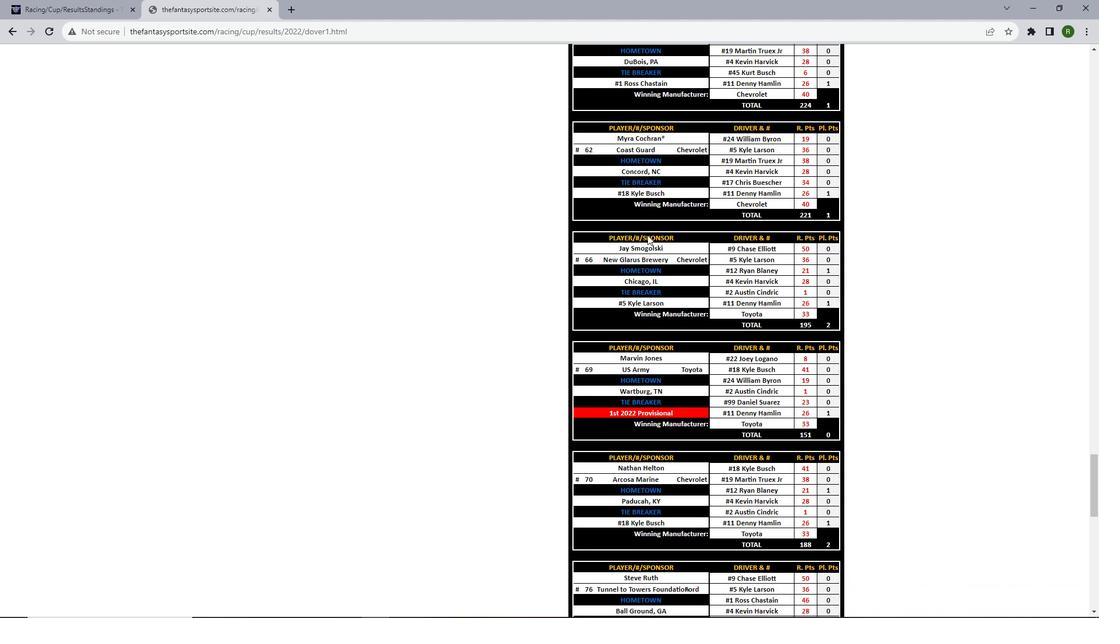 
Action: Mouse scrolled (647, 234) with delta (0, 0)
Screenshot: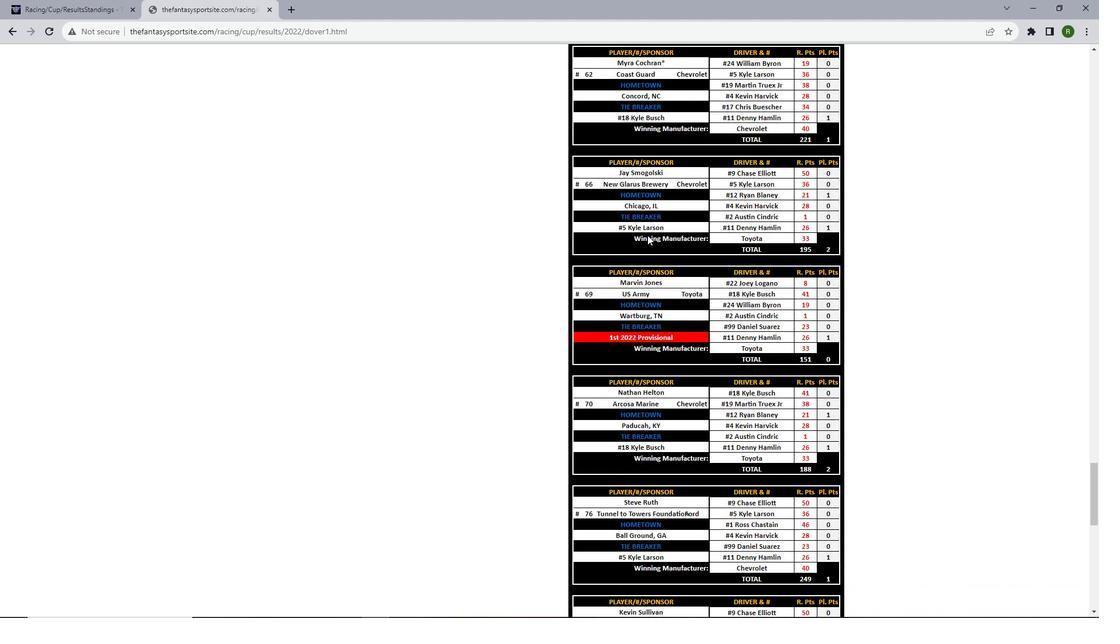 
Action: Mouse scrolled (647, 234) with delta (0, 0)
Screenshot: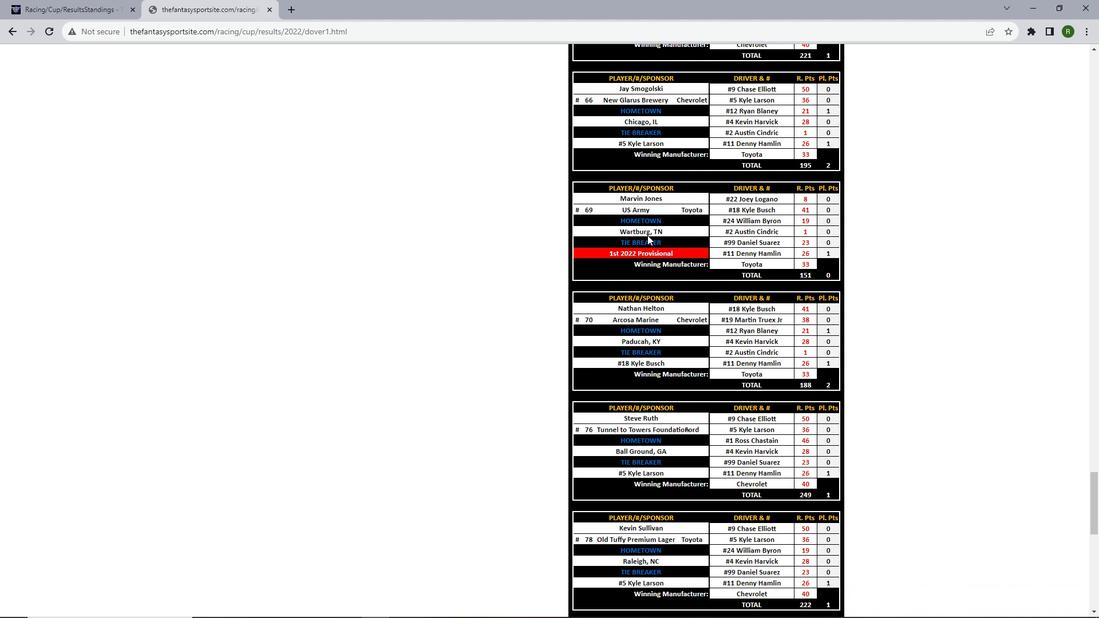 
Action: Mouse scrolled (647, 234) with delta (0, 0)
Screenshot: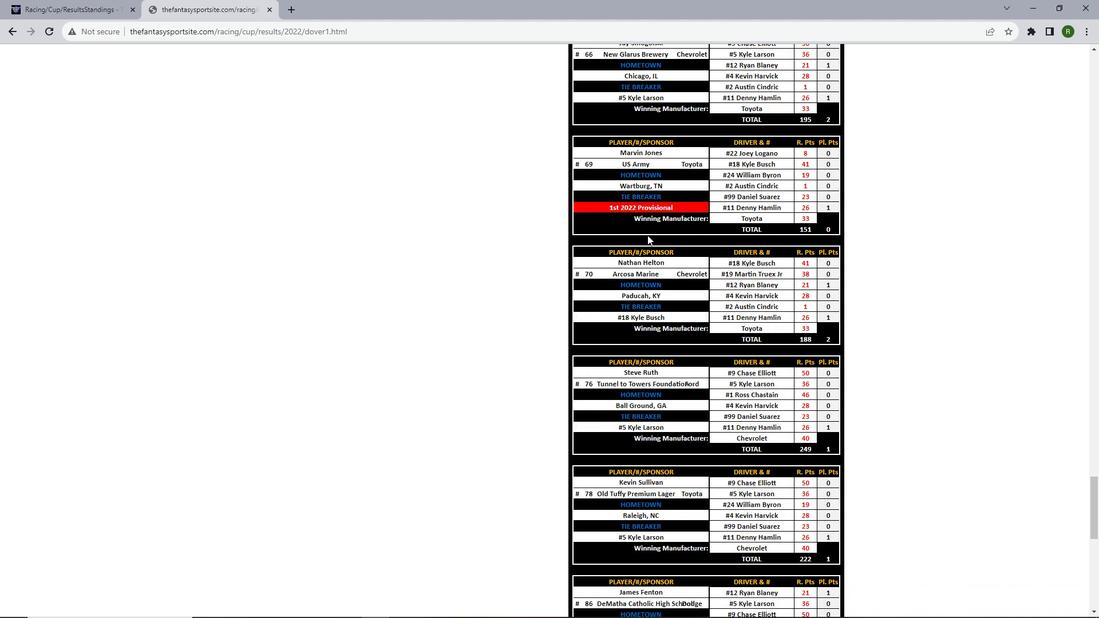 
Action: Mouse scrolled (647, 234) with delta (0, 0)
Screenshot: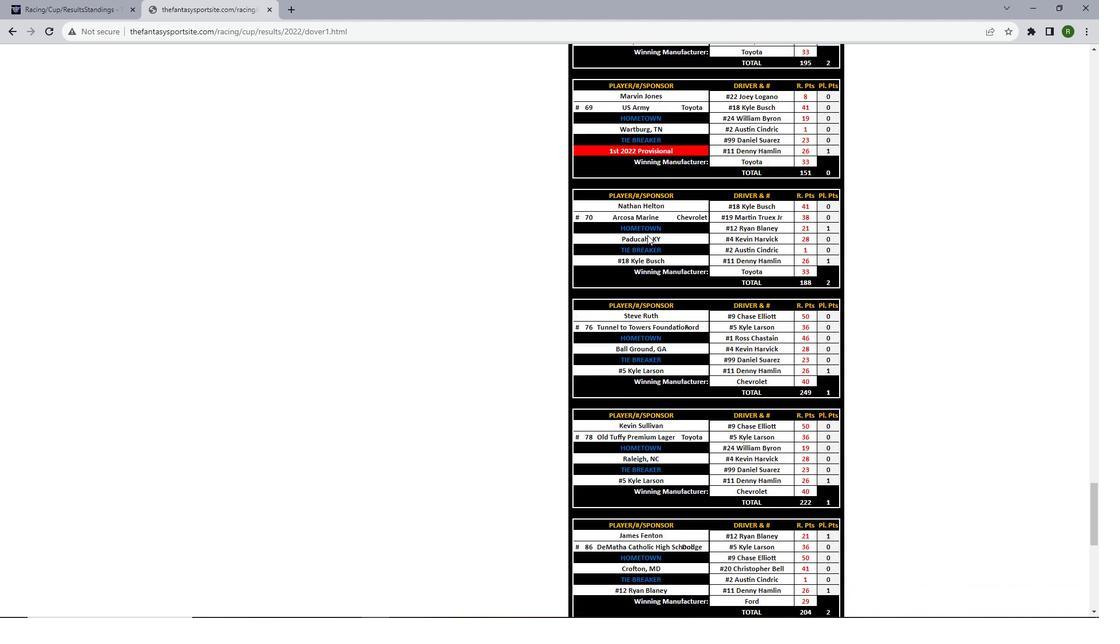 
Action: Mouse scrolled (647, 234) with delta (0, 0)
Screenshot: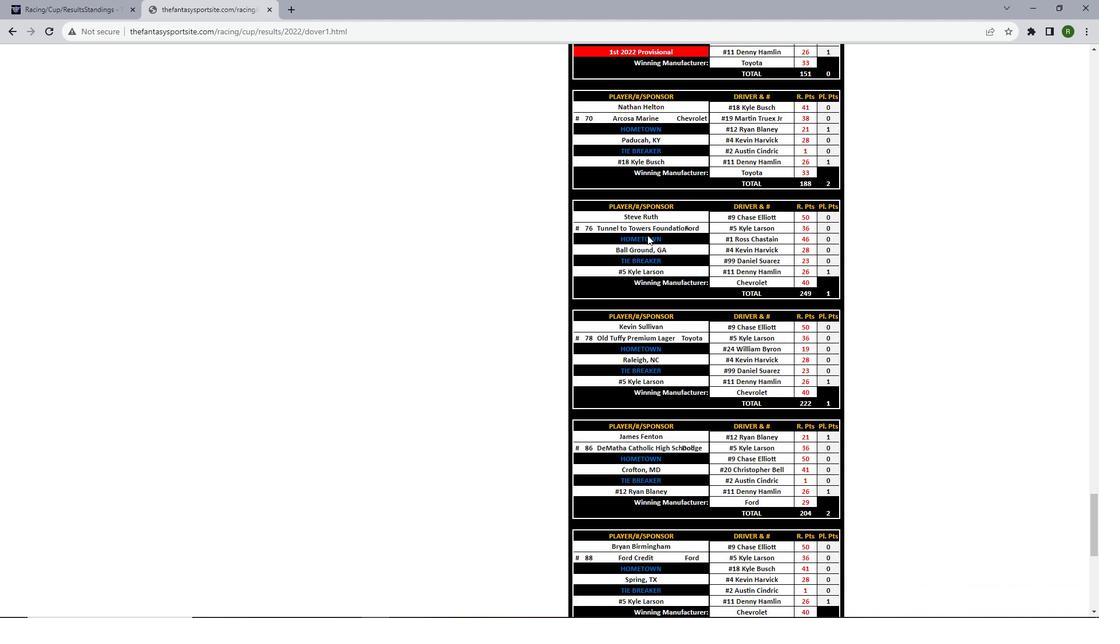 
Action: Mouse scrolled (647, 234) with delta (0, 0)
Screenshot: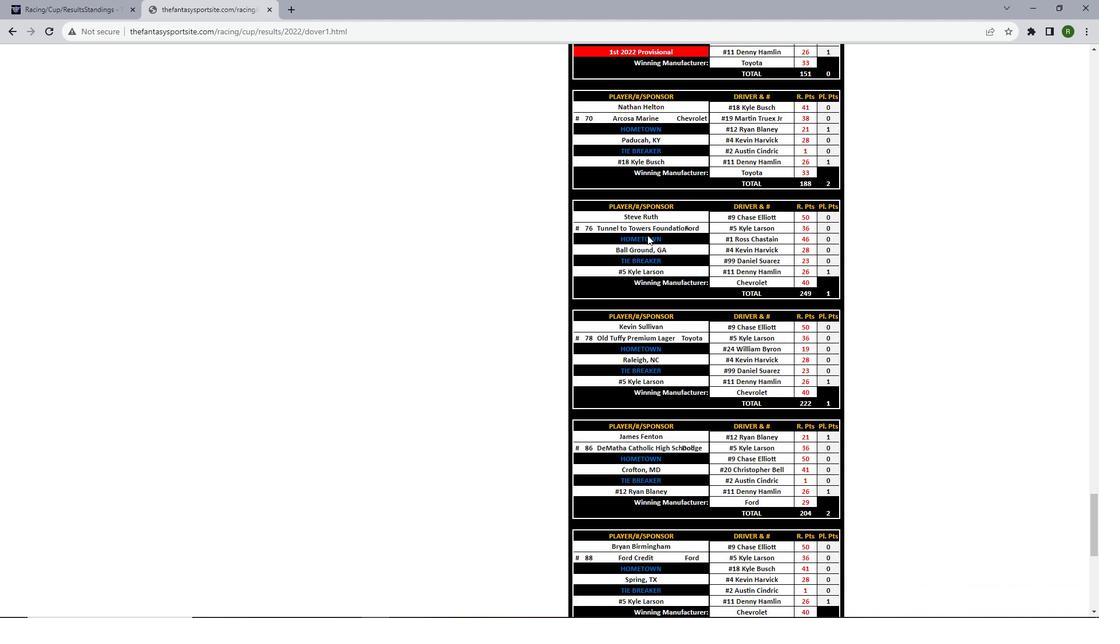 
Action: Mouse scrolled (647, 234) with delta (0, 0)
Screenshot: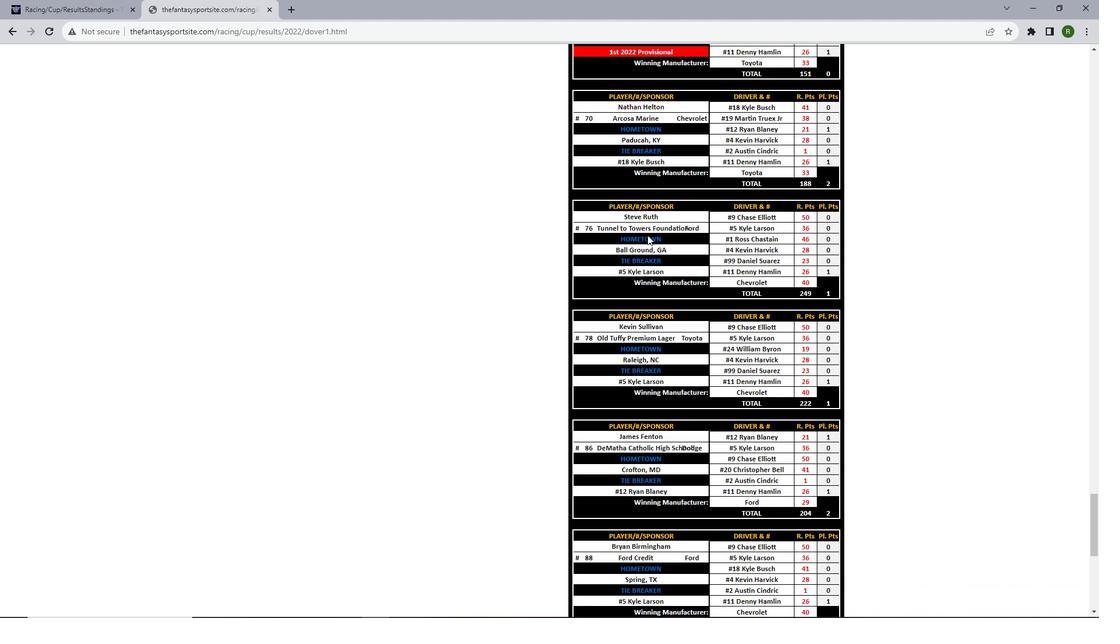 
Action: Mouse scrolled (647, 234) with delta (0, 0)
Screenshot: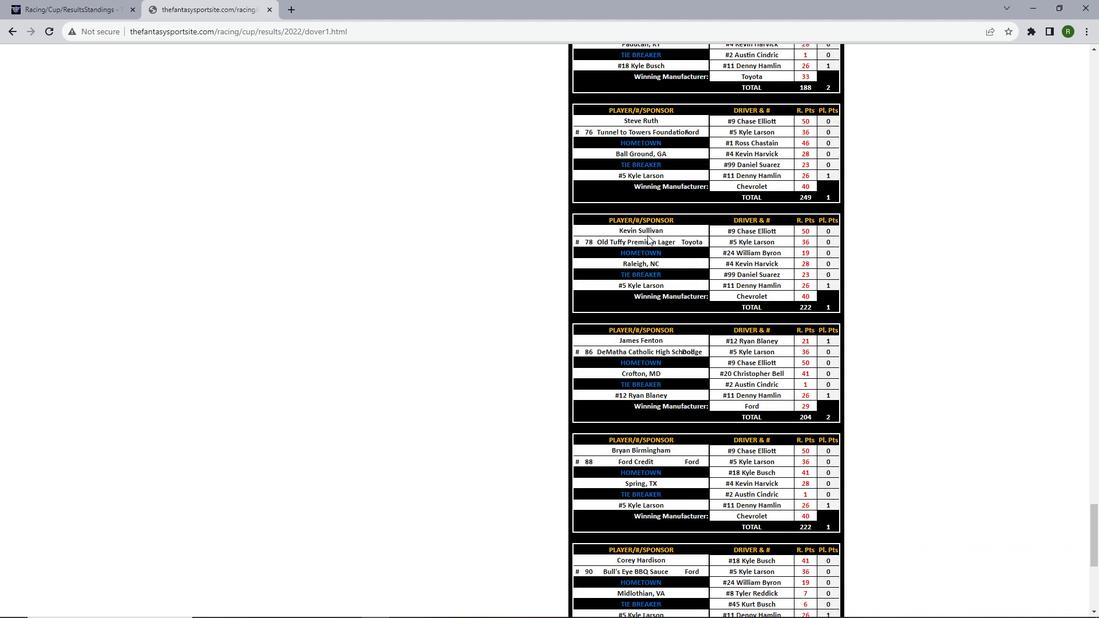 
Action: Mouse scrolled (647, 234) with delta (0, 0)
Screenshot: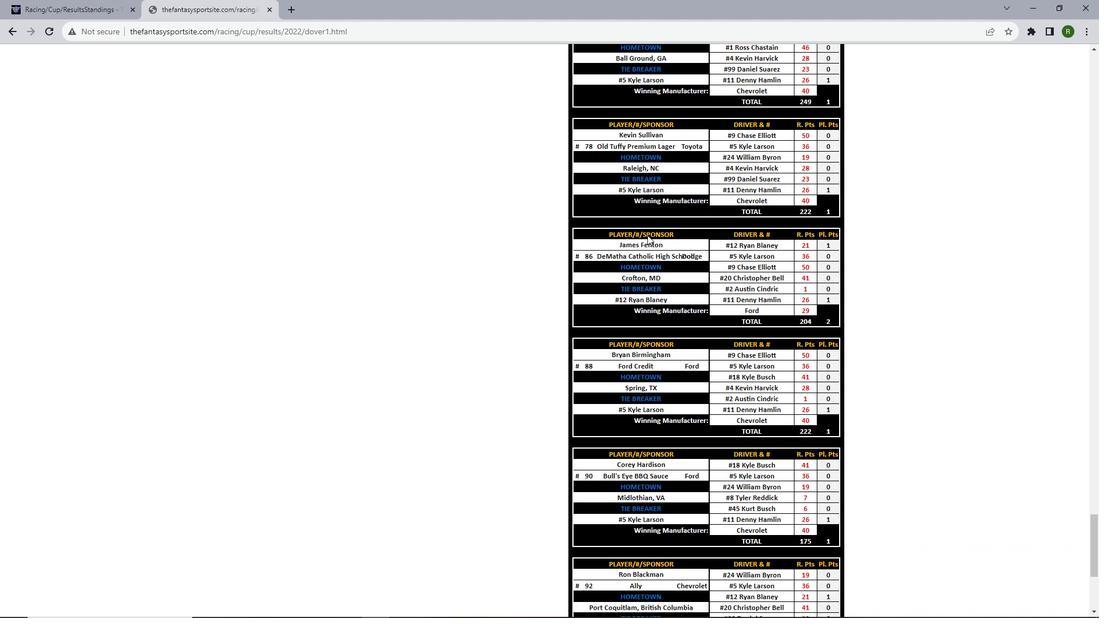 
Action: Mouse scrolled (647, 234) with delta (0, 0)
Screenshot: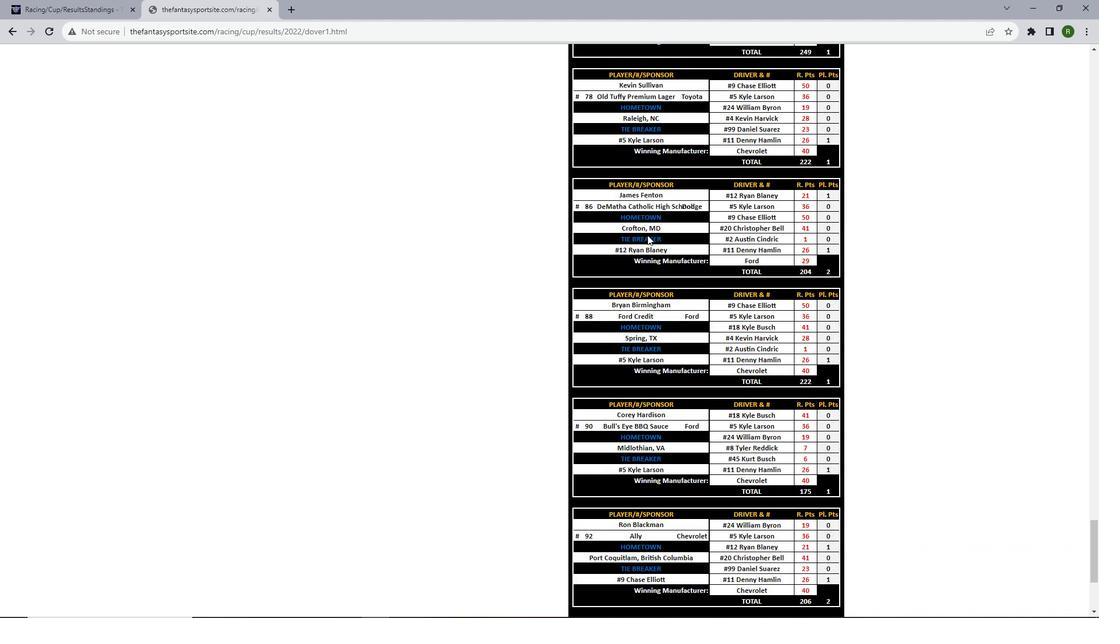 
Action: Mouse scrolled (647, 234) with delta (0, 0)
Screenshot: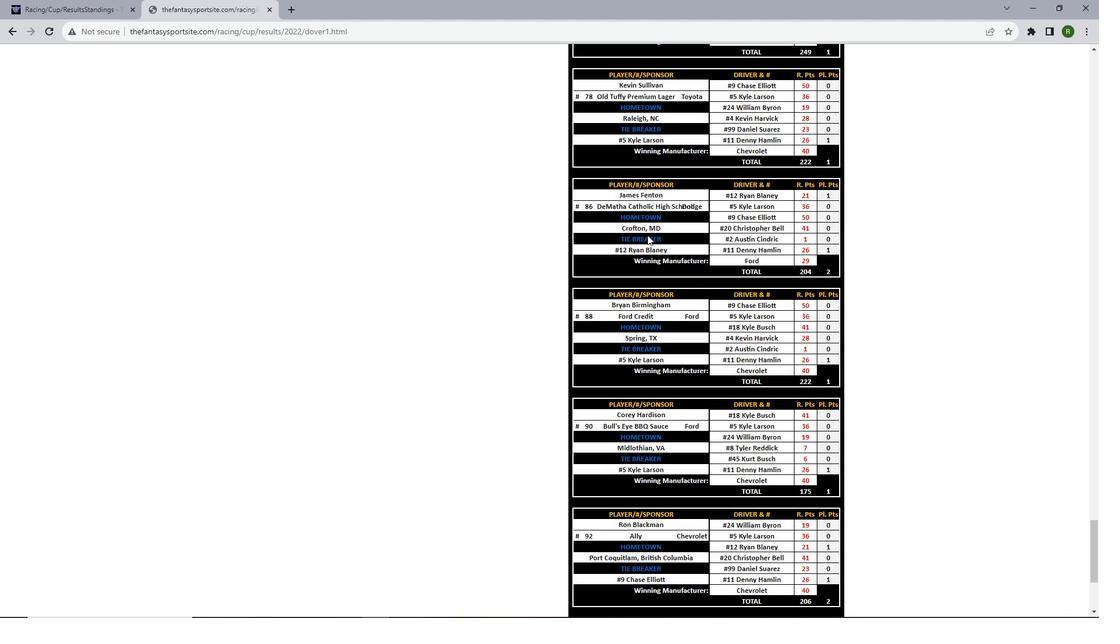 
Action: Mouse scrolled (647, 234) with delta (0, 0)
Screenshot: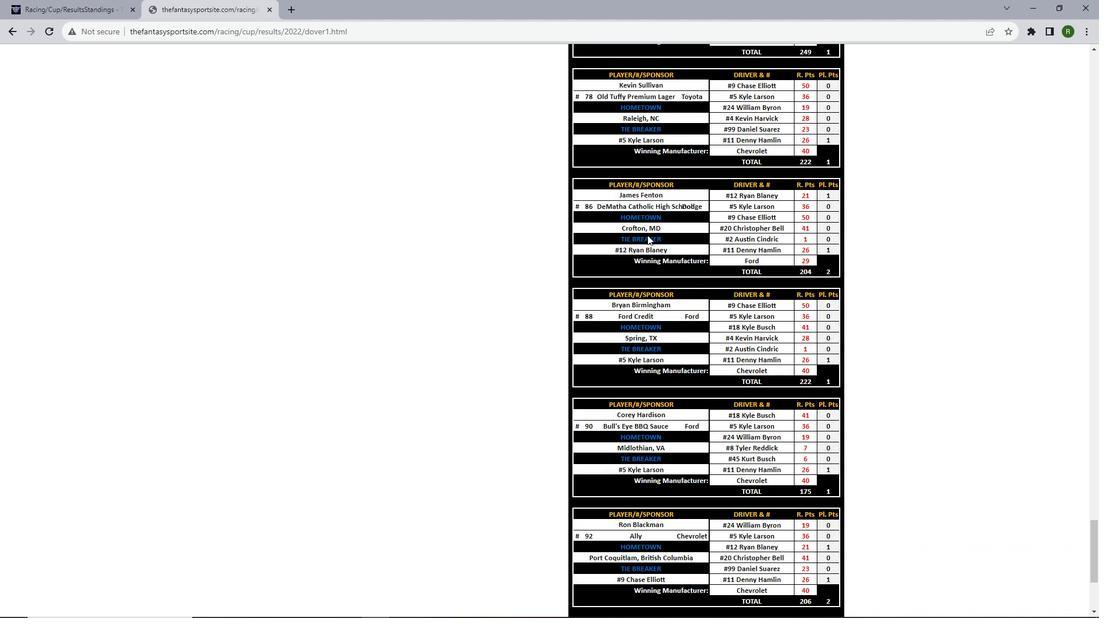 
Action: Mouse scrolled (647, 234) with delta (0, 0)
Screenshot: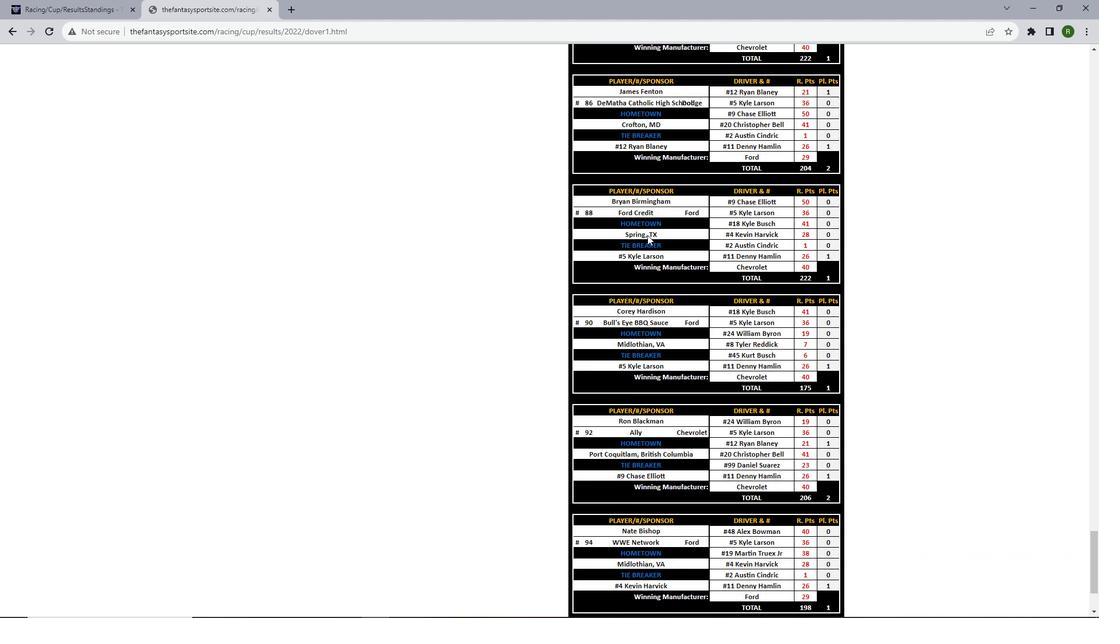 
Action: Mouse scrolled (647, 234) with delta (0, 0)
Screenshot: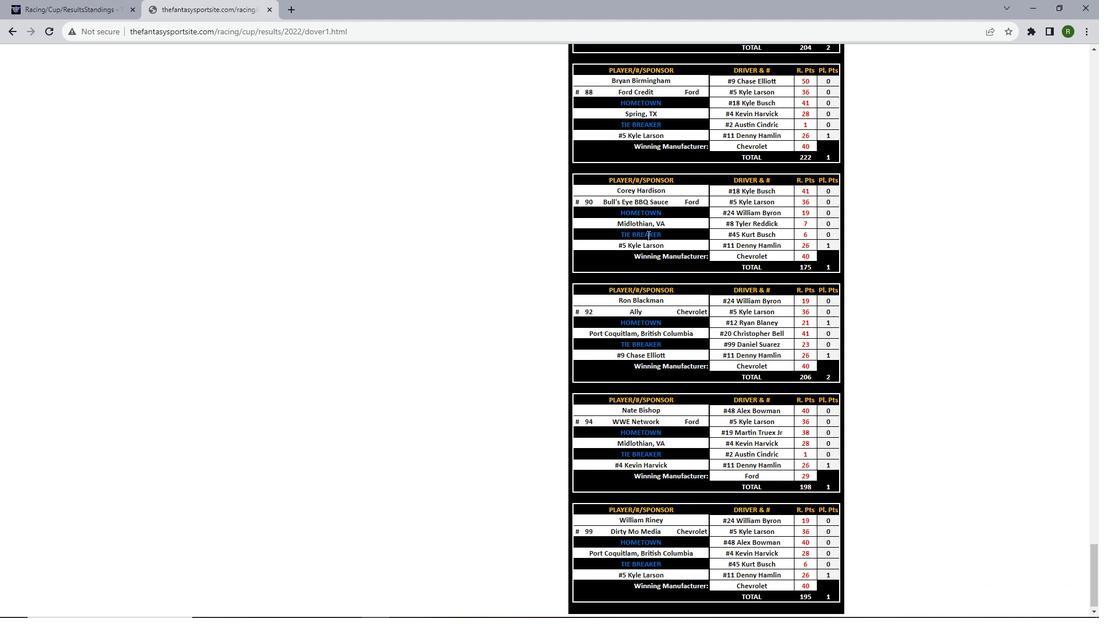 
Action: Mouse scrolled (647, 234) with delta (0, 0)
Screenshot: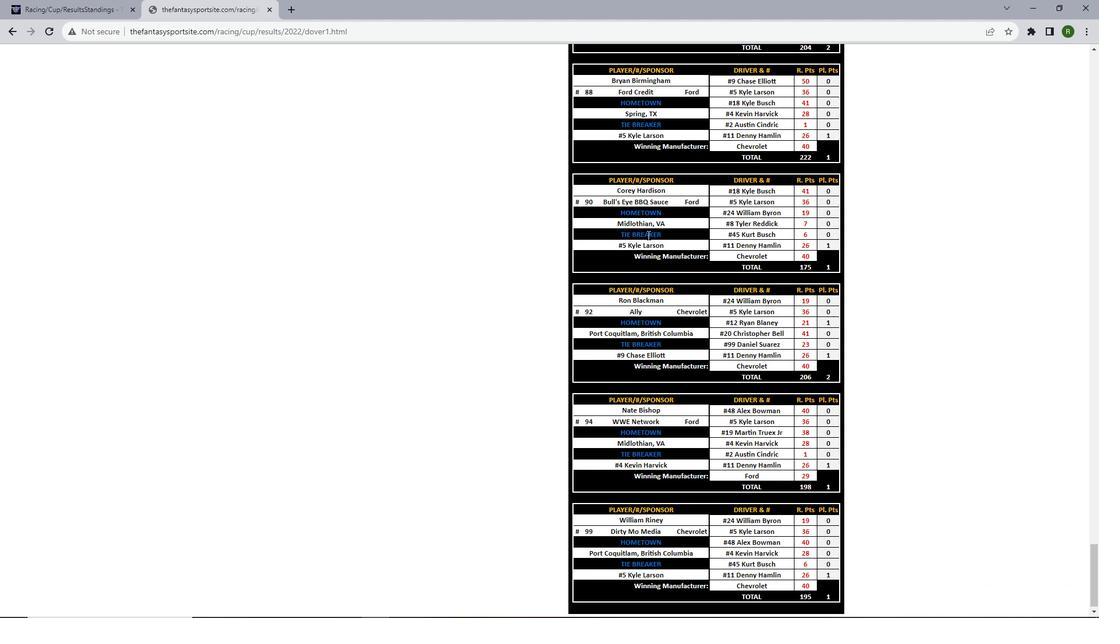 
Action: Mouse scrolled (647, 234) with delta (0, 0)
Screenshot: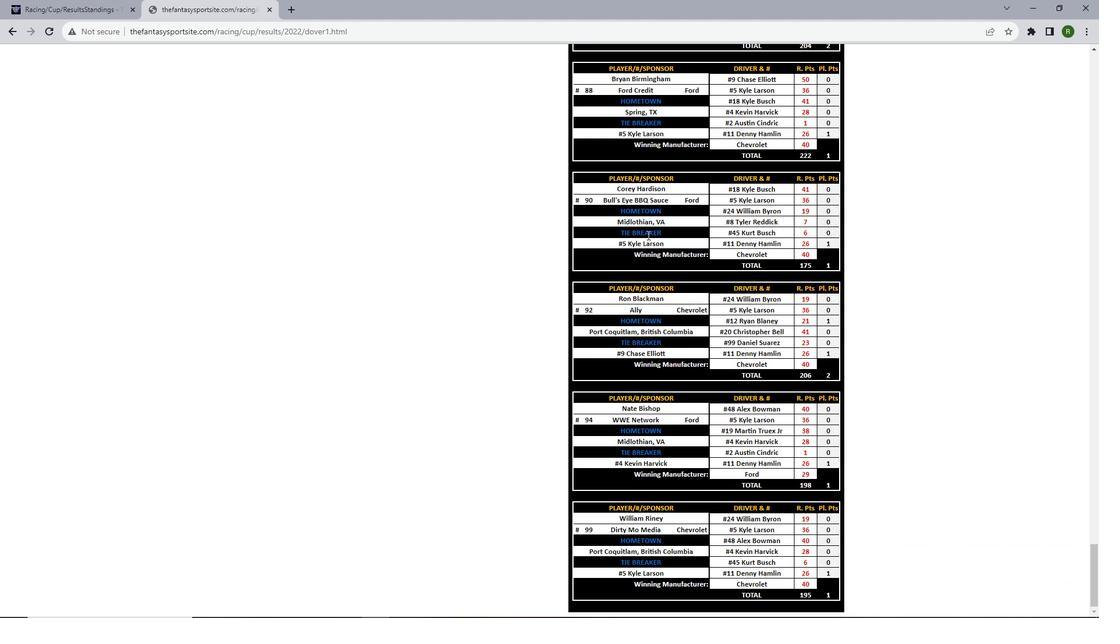 
